 Task: Find connections with filter location Ji'an with filter topic #economicswith filter profile language German with filter current company NGO with filter school Babasaheb Bhimrao Ambedkar Bihar University with filter industry Wholesale Computer Equipment with filter service category Research with filter keywords title Medical Laboratory Tech
Action: Mouse moved to (593, 76)
Screenshot: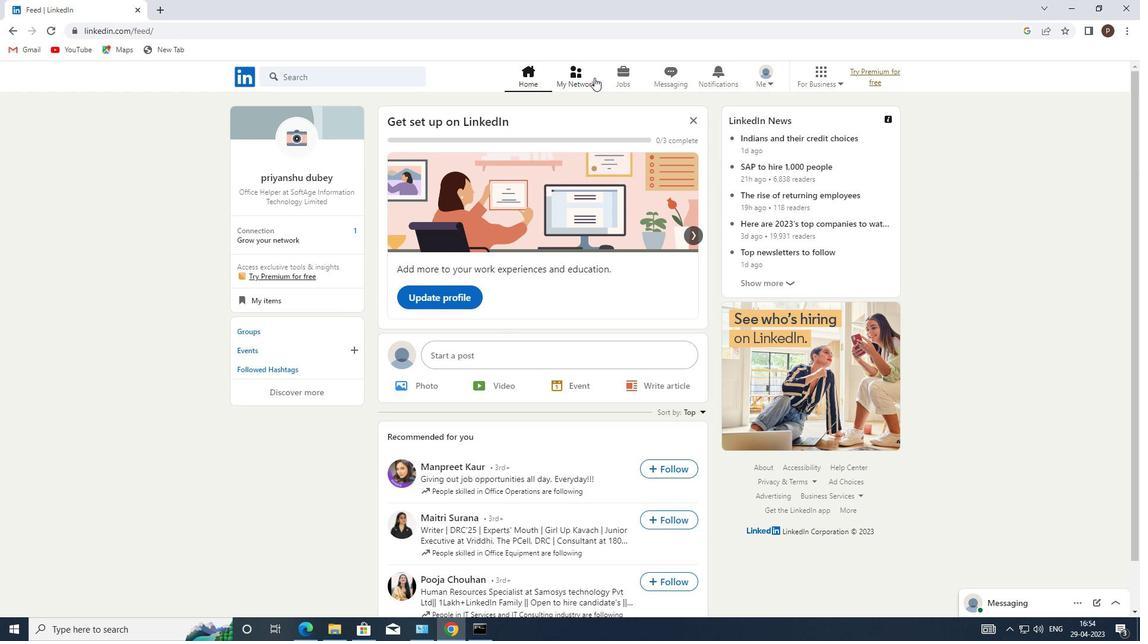 
Action: Mouse pressed left at (593, 76)
Screenshot: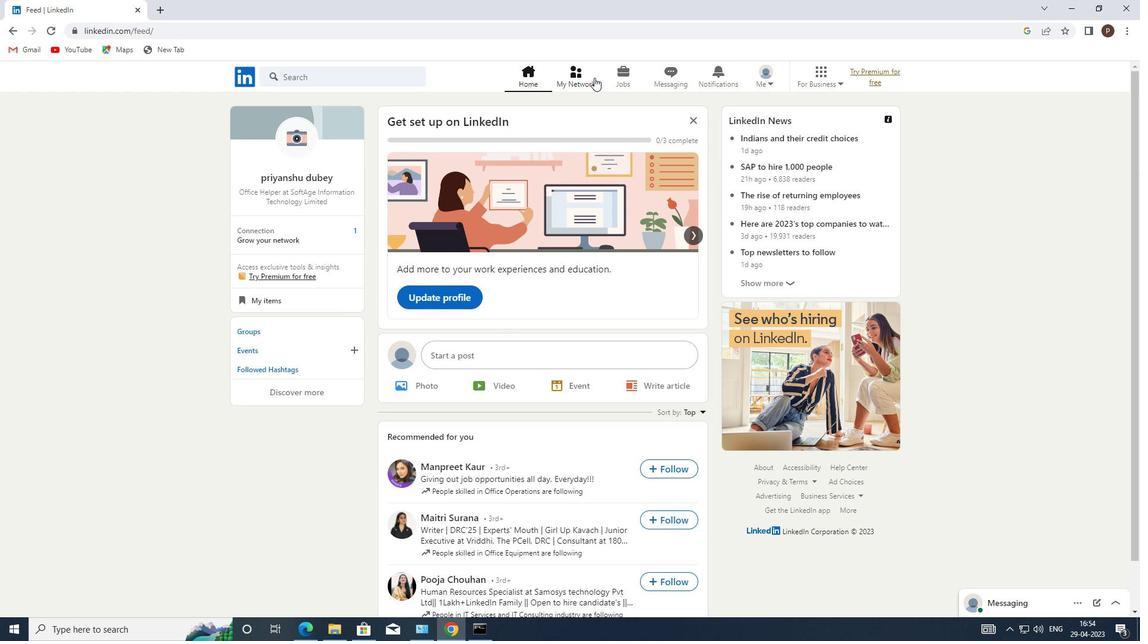 
Action: Mouse moved to (341, 131)
Screenshot: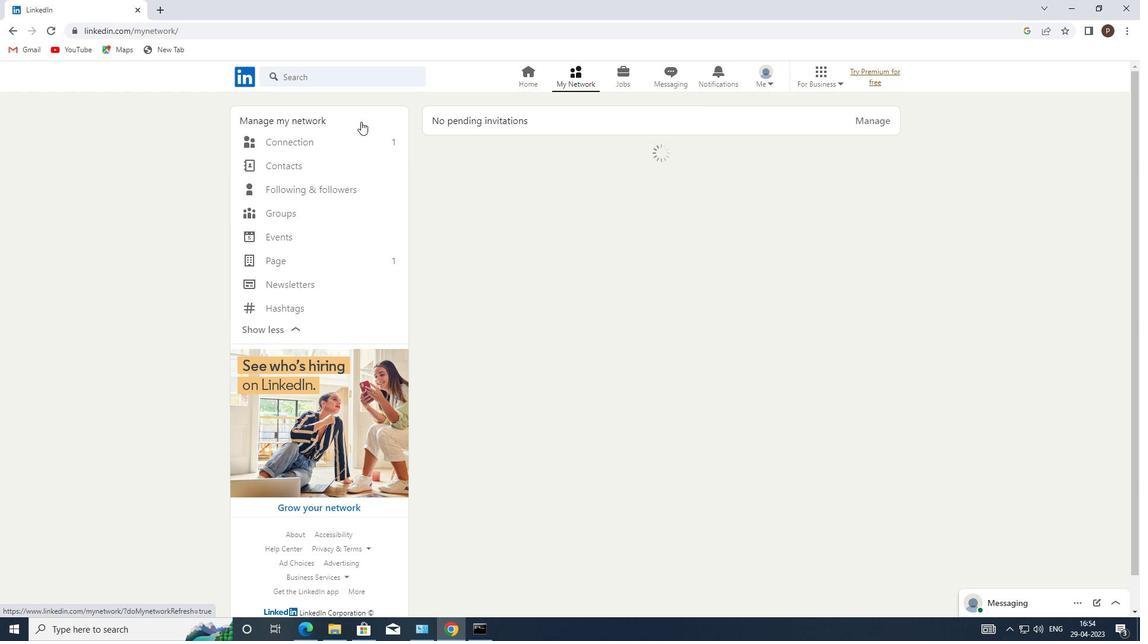 
Action: Mouse pressed left at (341, 131)
Screenshot: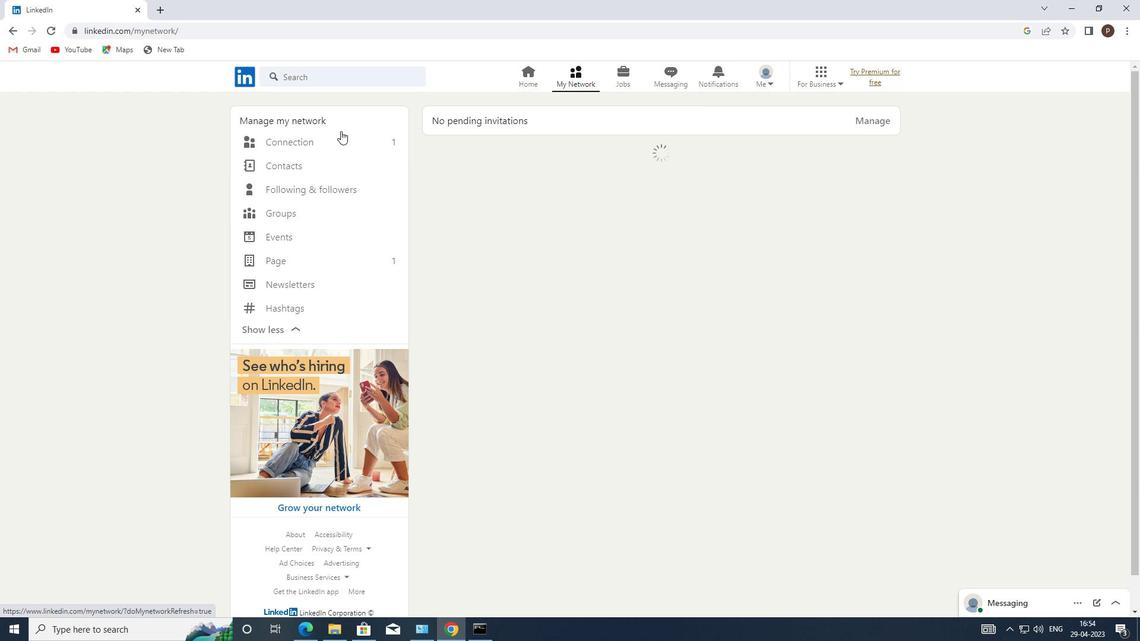 
Action: Mouse moved to (339, 137)
Screenshot: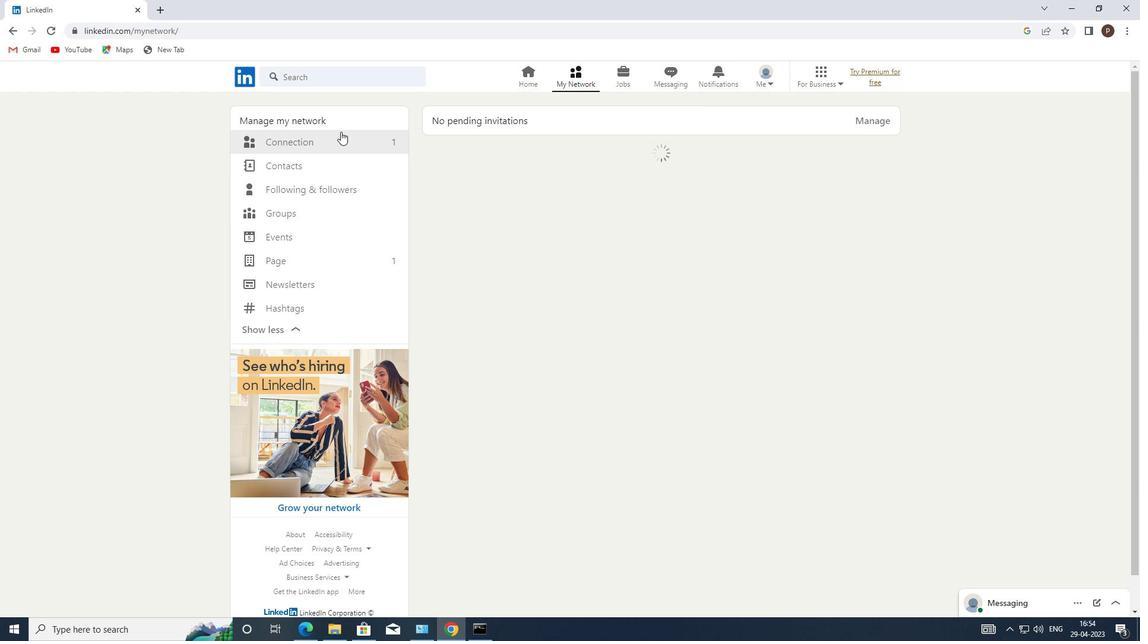 
Action: Mouse pressed left at (339, 137)
Screenshot: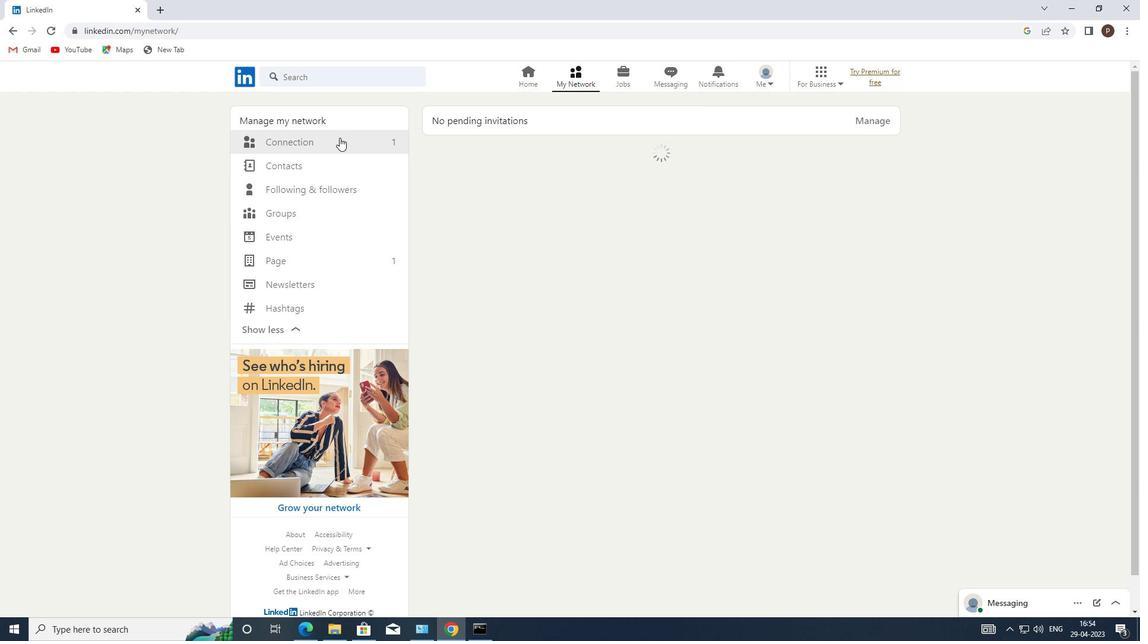 
Action: Mouse moved to (664, 144)
Screenshot: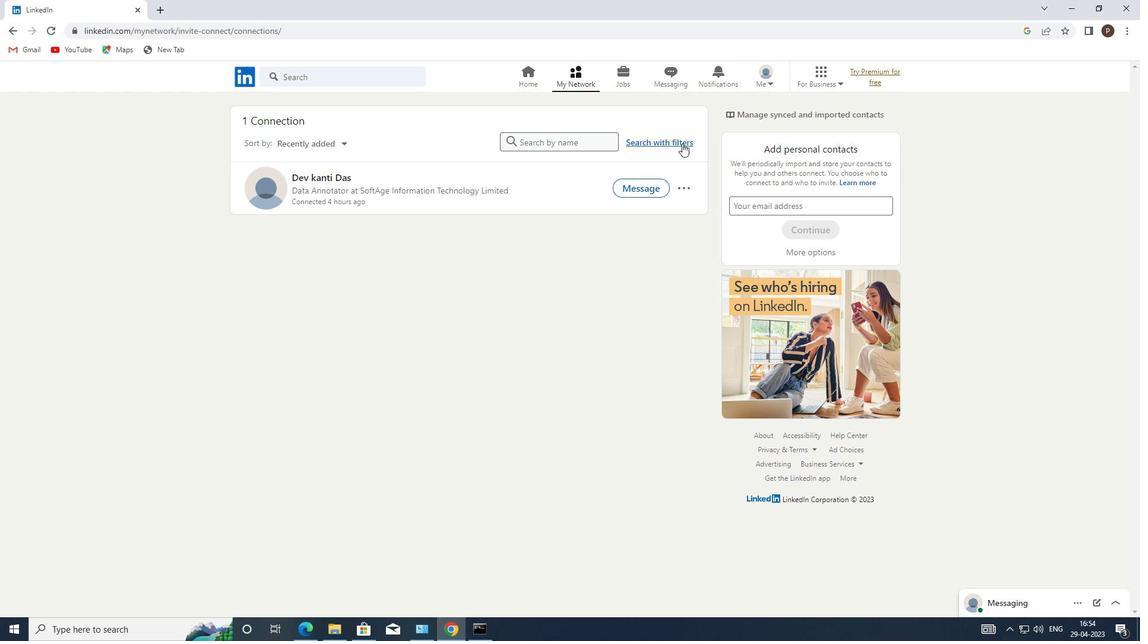 
Action: Mouse pressed left at (664, 144)
Screenshot: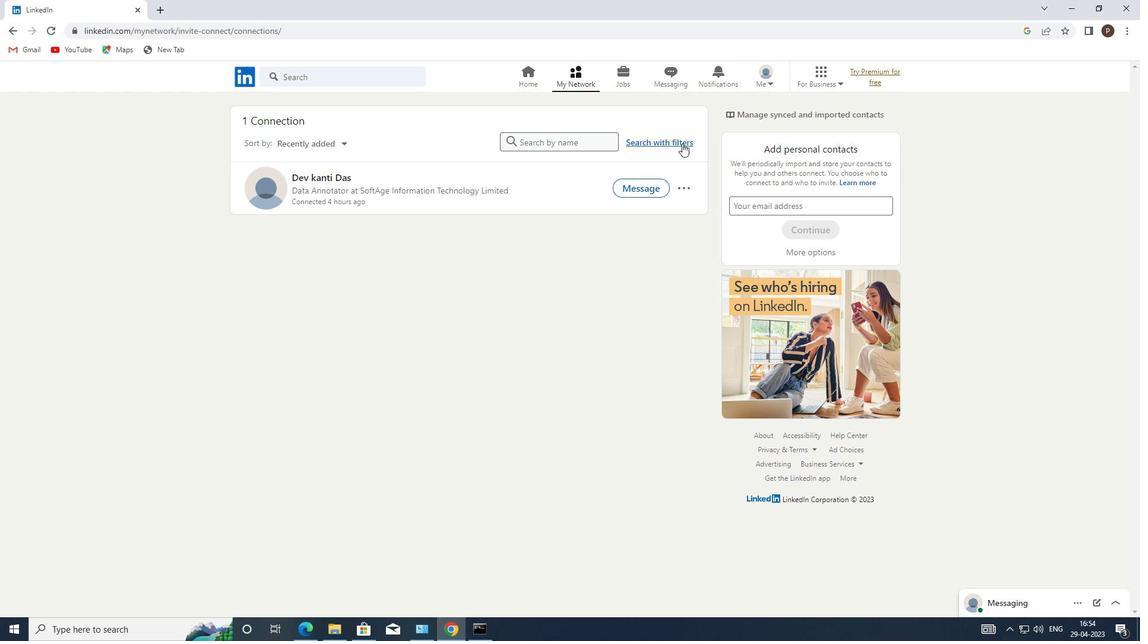 
Action: Mouse moved to (604, 101)
Screenshot: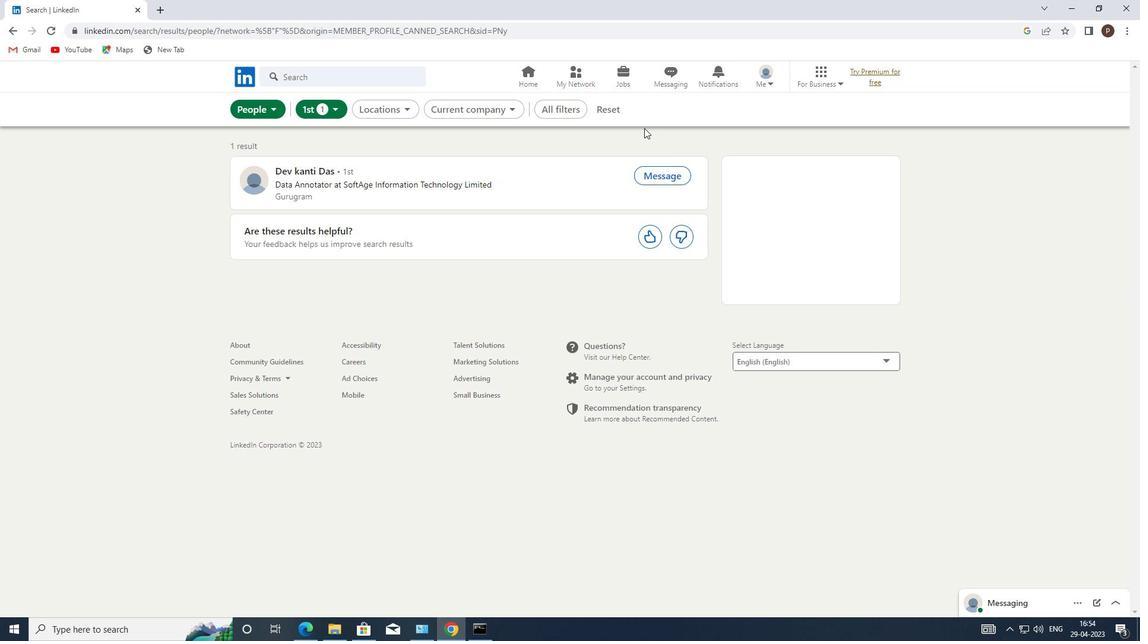
Action: Mouse pressed left at (604, 101)
Screenshot: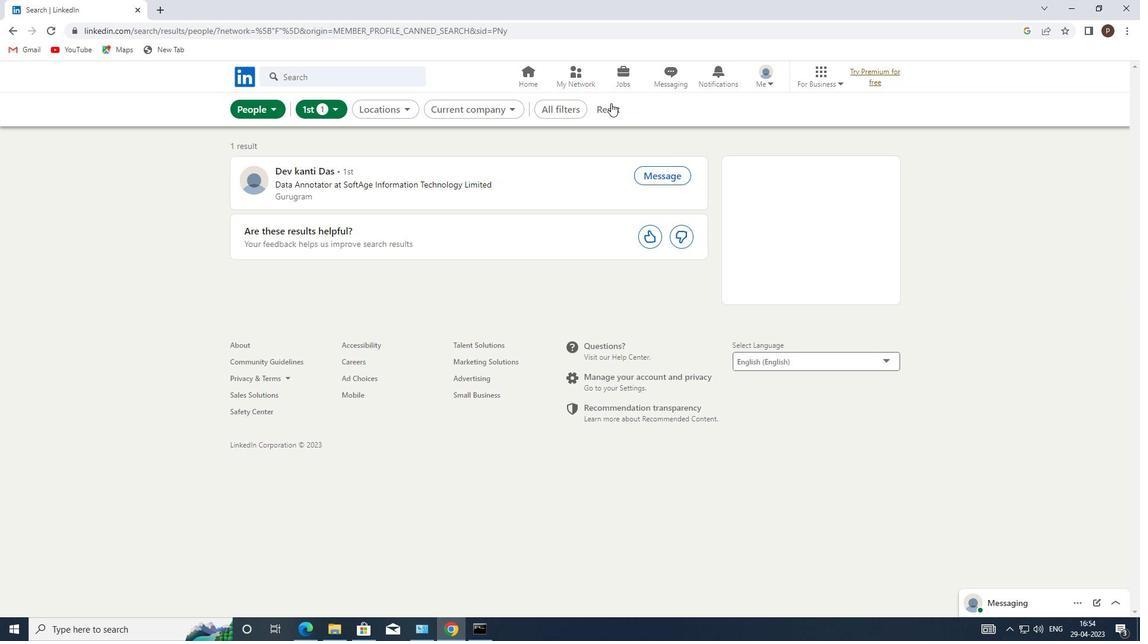 
Action: Mouse moved to (602, 109)
Screenshot: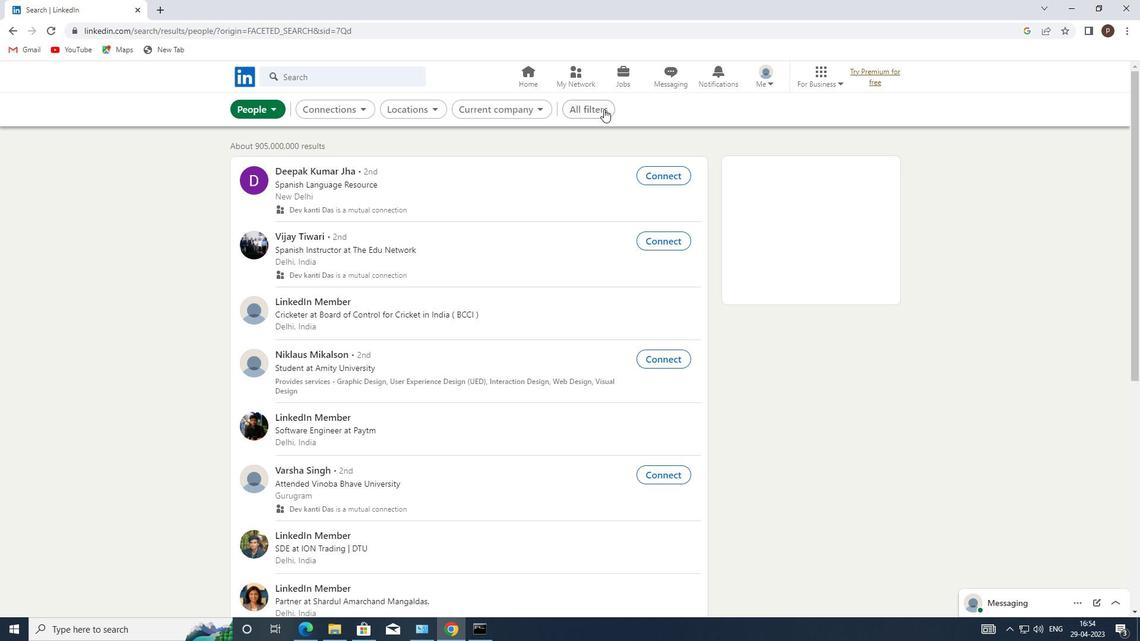 
Action: Mouse pressed left at (602, 109)
Screenshot: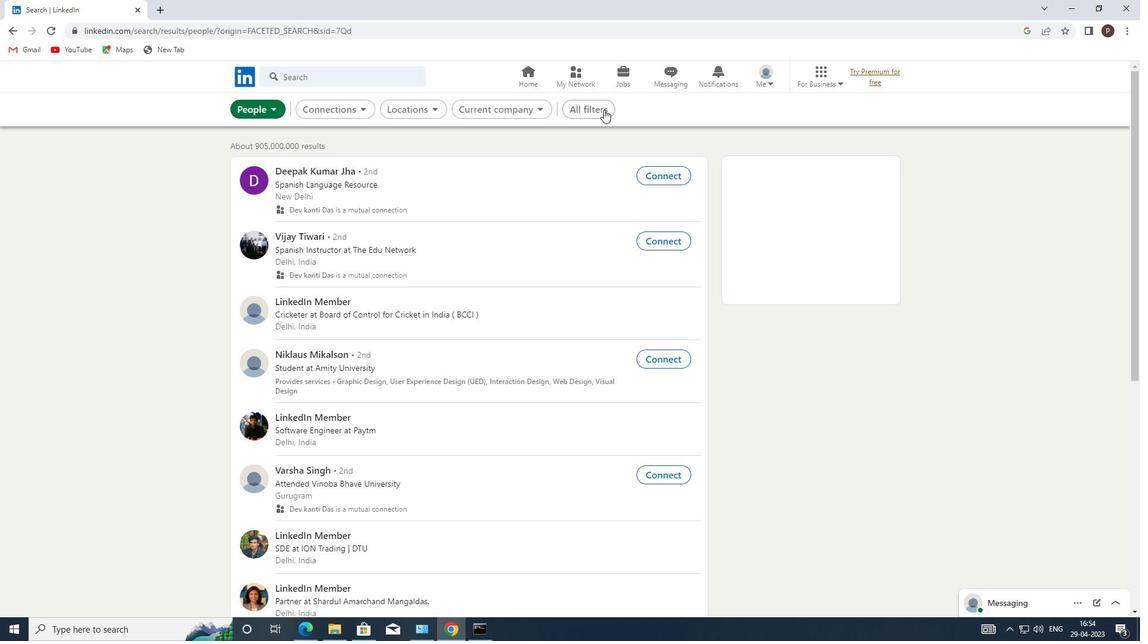 
Action: Mouse moved to (902, 331)
Screenshot: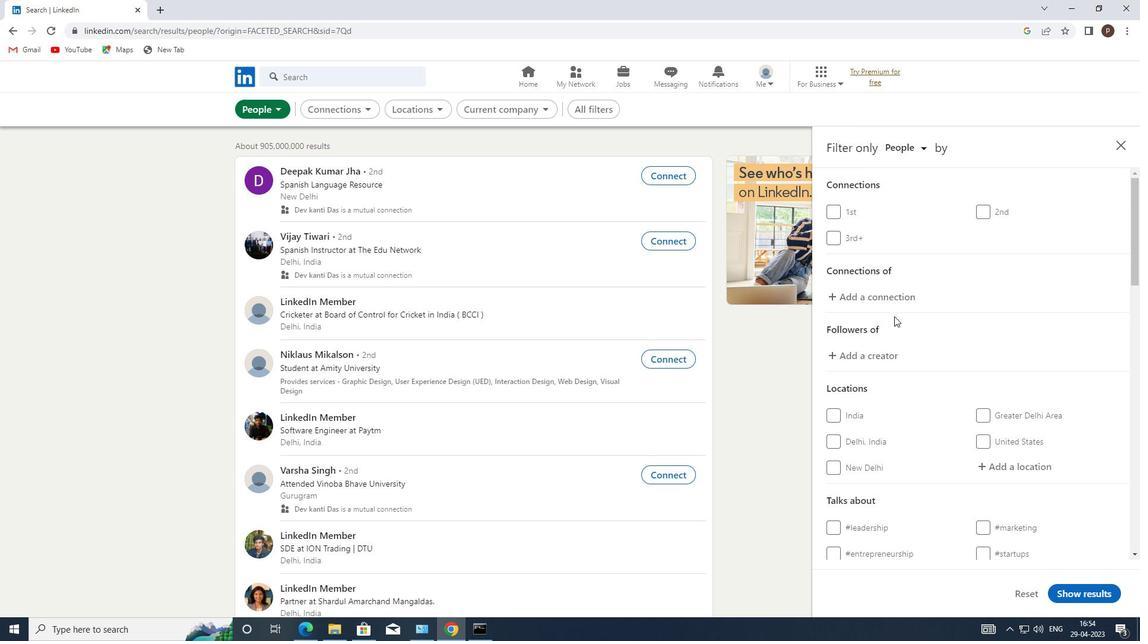 
Action: Mouse scrolled (902, 330) with delta (0, 0)
Screenshot: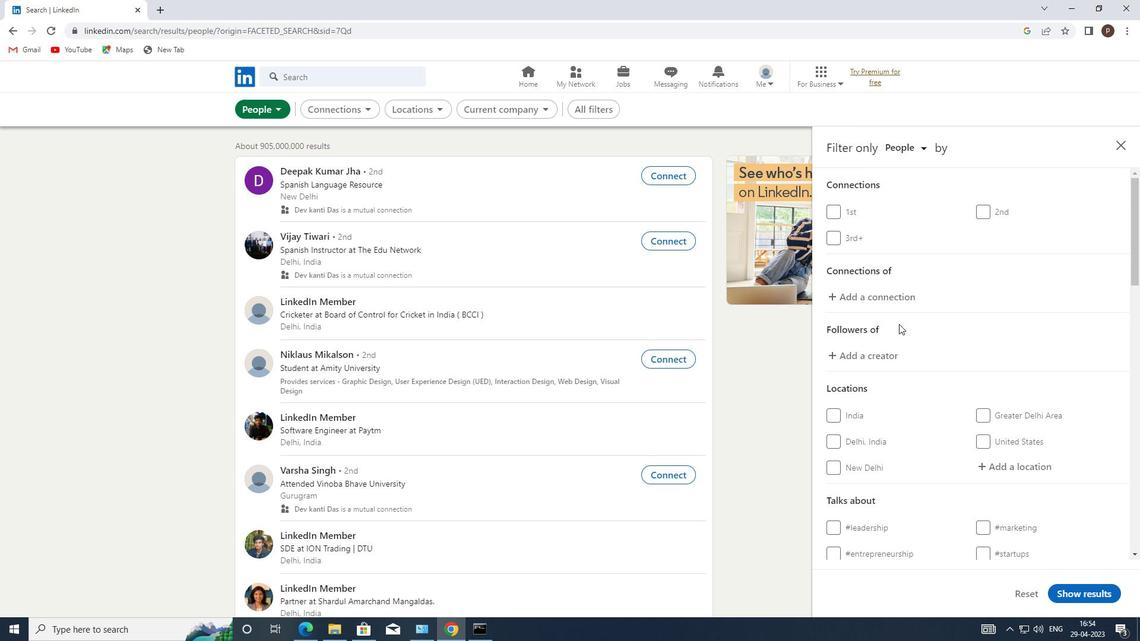 
Action: Mouse scrolled (902, 330) with delta (0, 0)
Screenshot: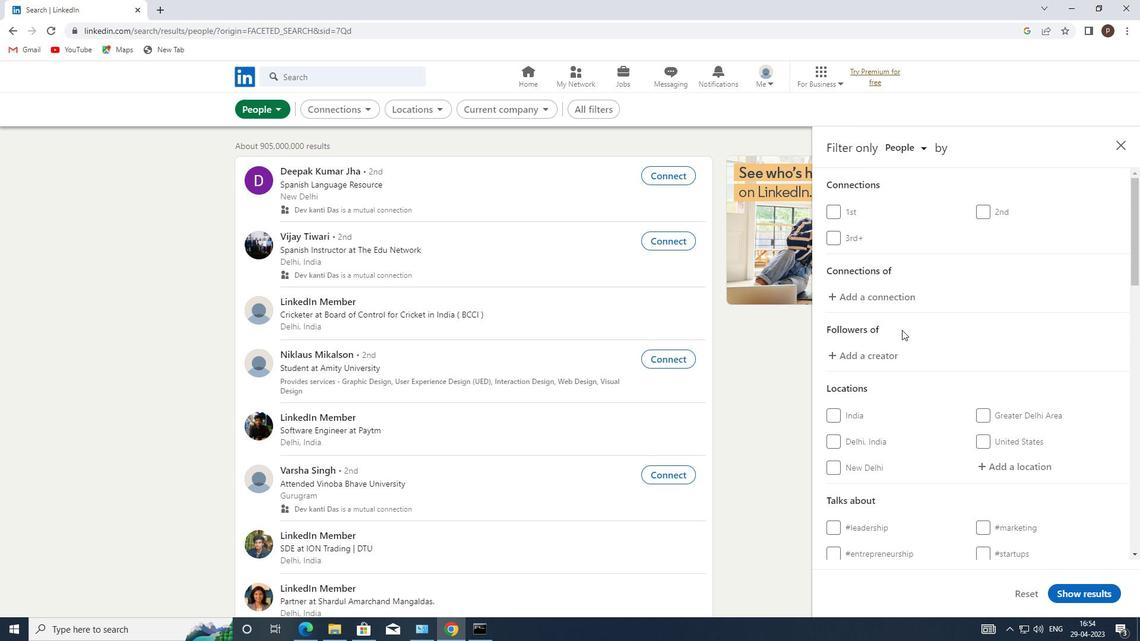 
Action: Mouse moved to (1000, 344)
Screenshot: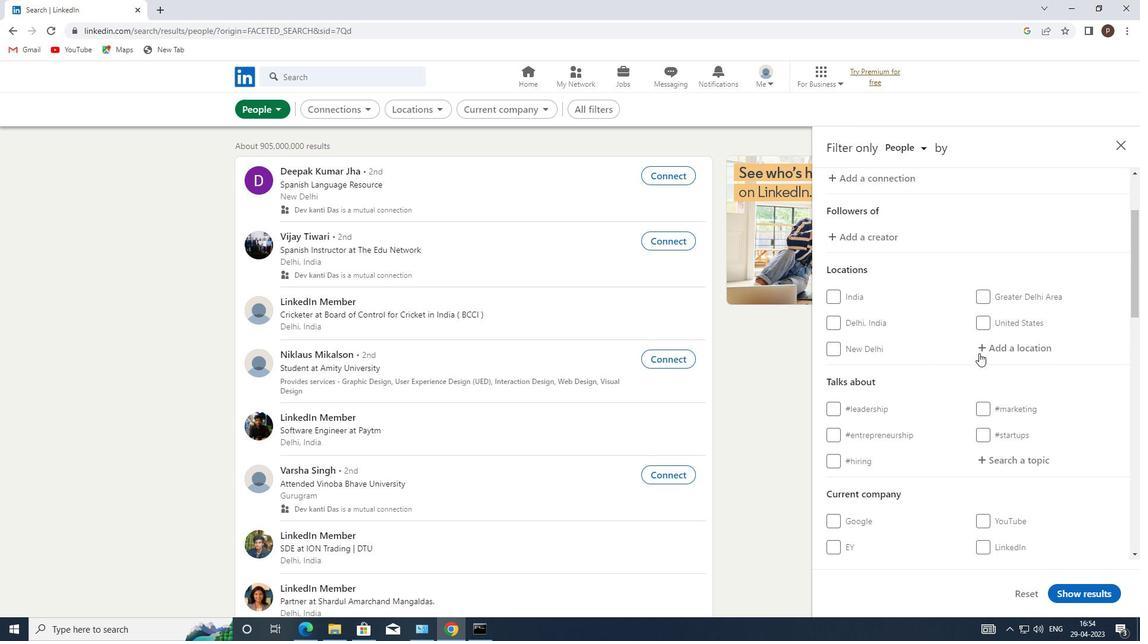 
Action: Mouse pressed left at (1000, 344)
Screenshot: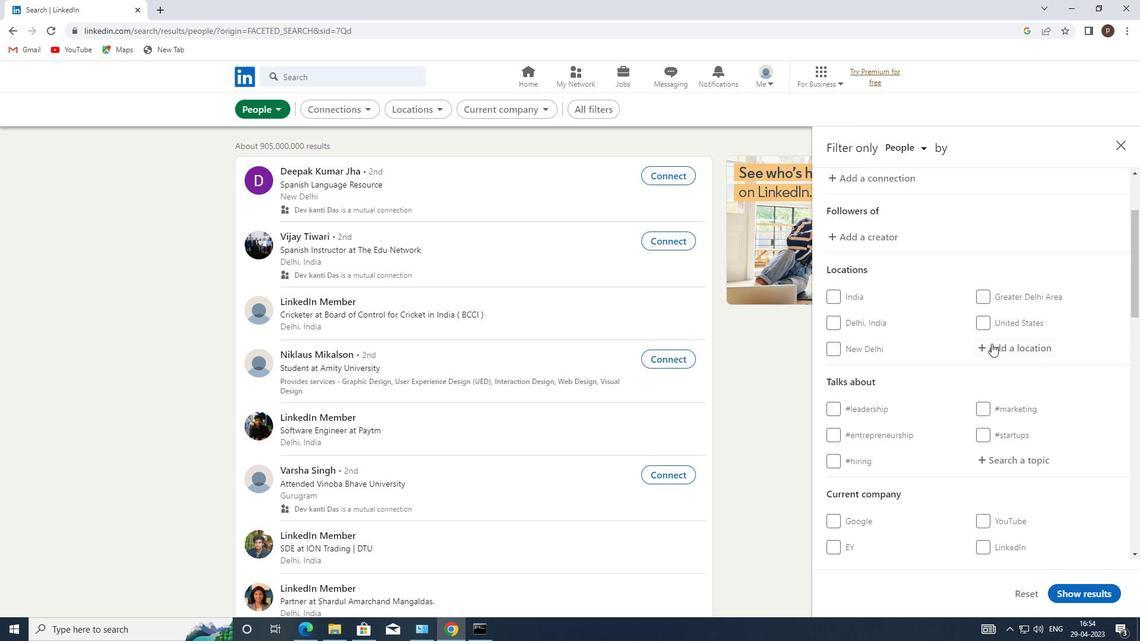 
Action: Mouse moved to (1000, 344)
Screenshot: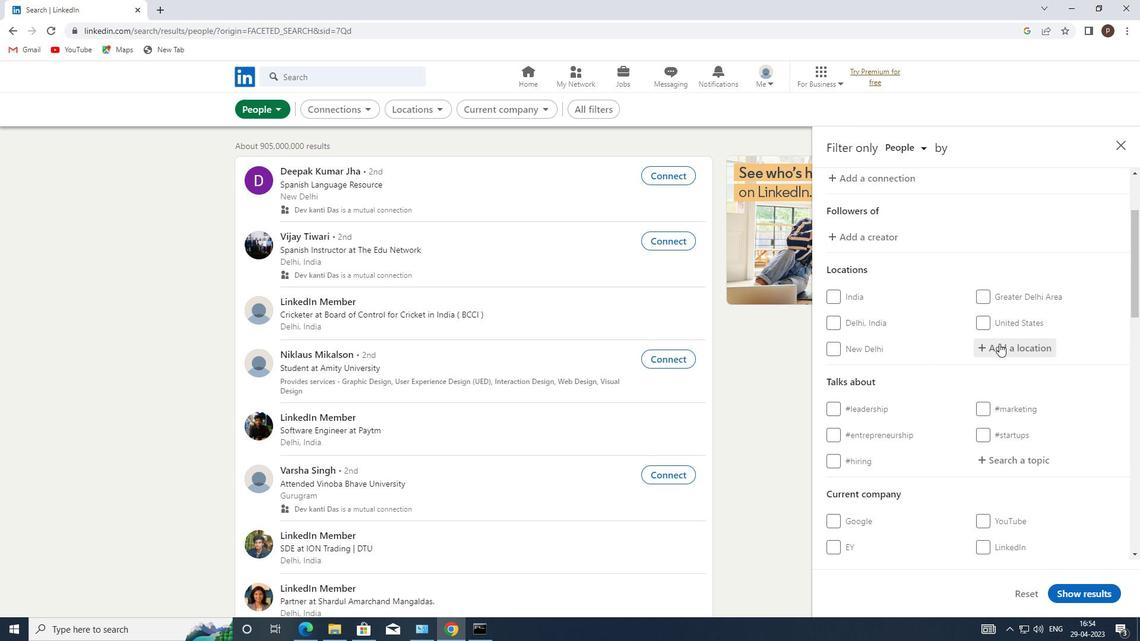 
Action: Key pressed j<Key.caps_lock>i'an<Key.space>
Screenshot: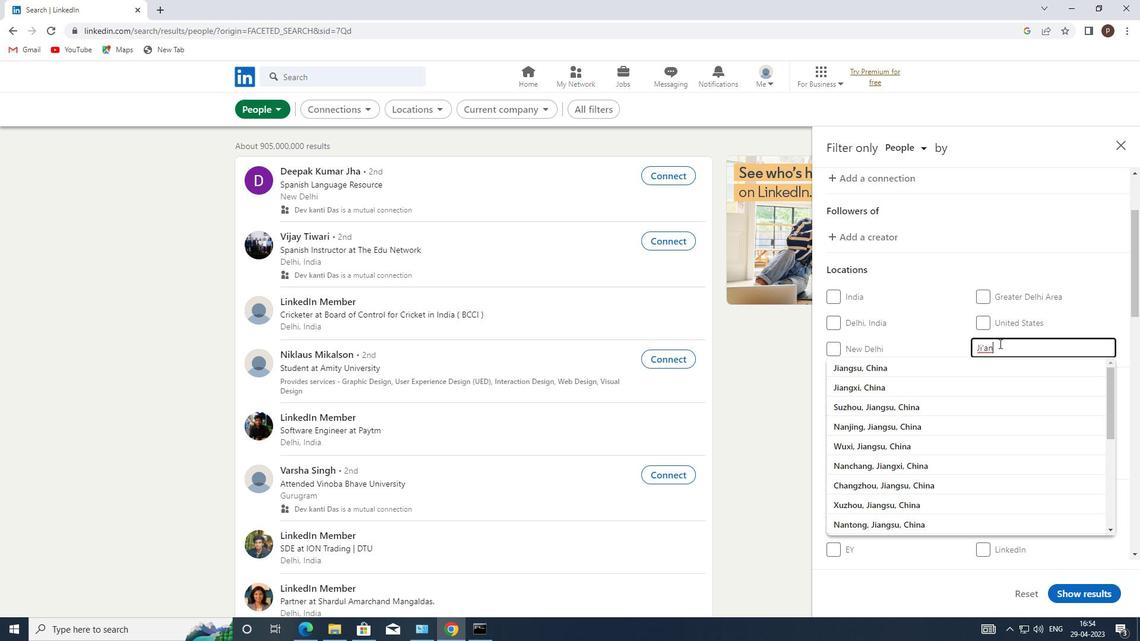 
Action: Mouse moved to (990, 468)
Screenshot: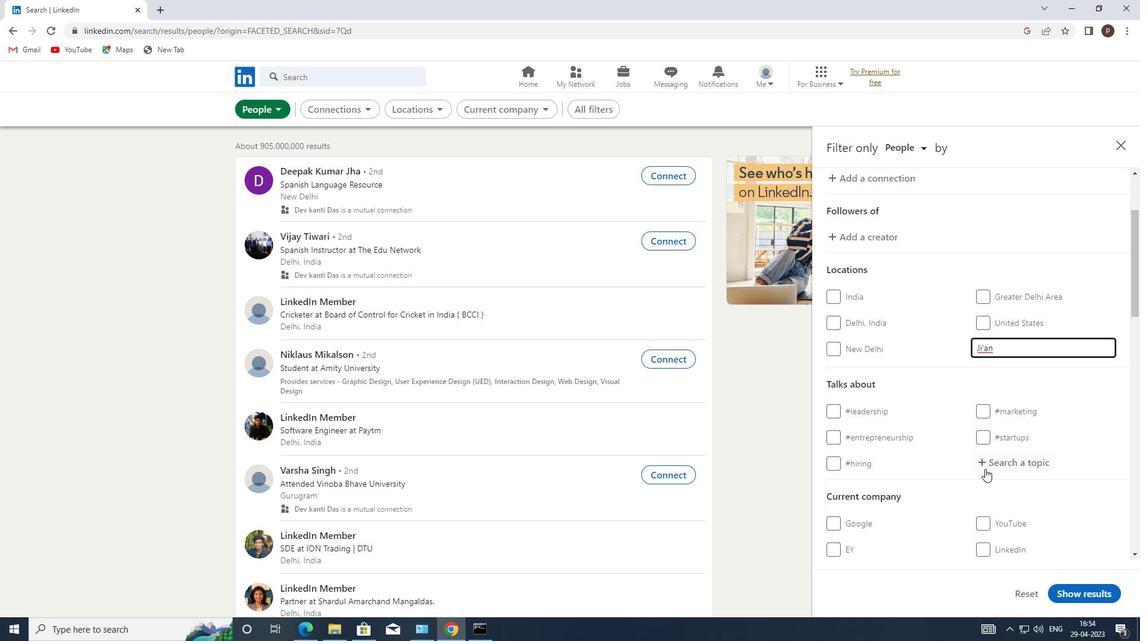 
Action: Mouse pressed left at (990, 468)
Screenshot: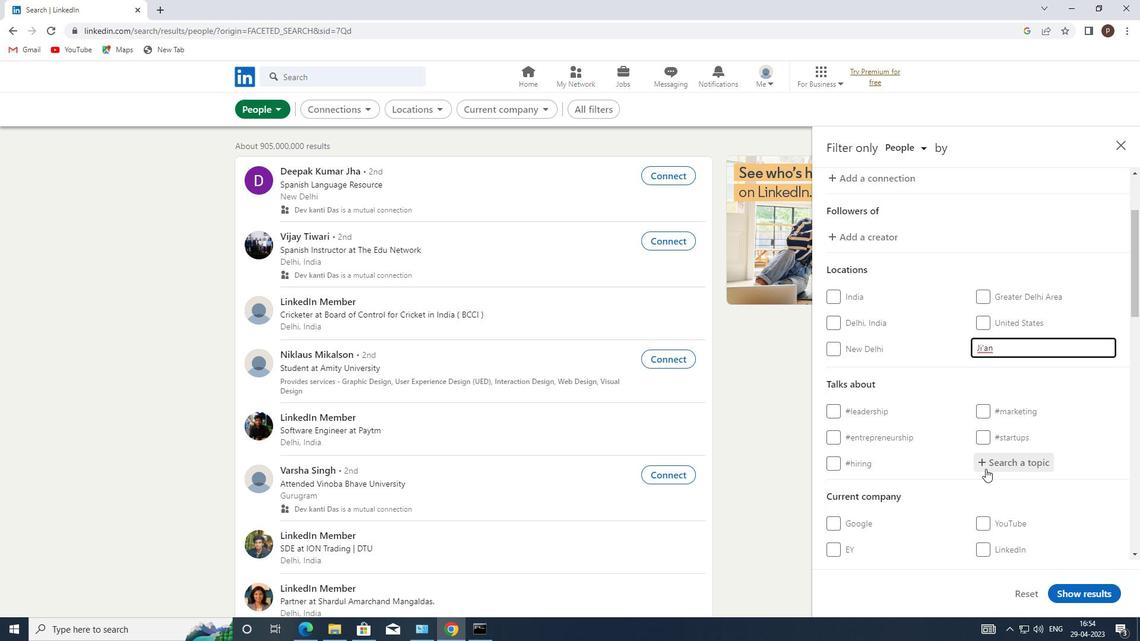 
Action: Mouse moved to (990, 467)
Screenshot: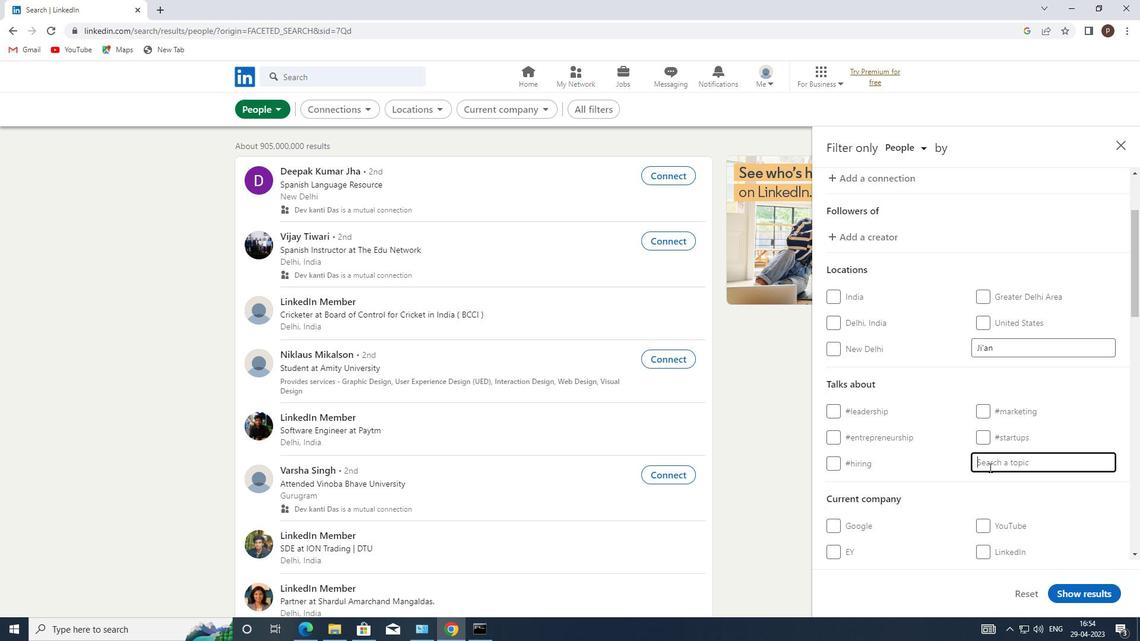 
Action: Key pressed <Key.shift>#ECONOMICS
Screenshot: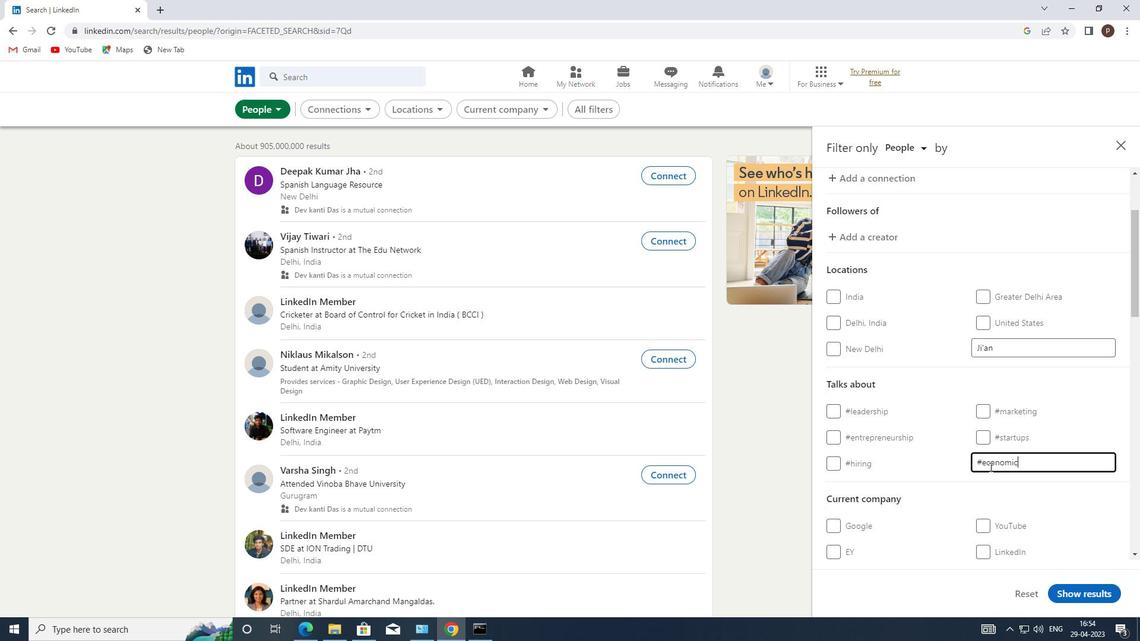 
Action: Mouse moved to (915, 451)
Screenshot: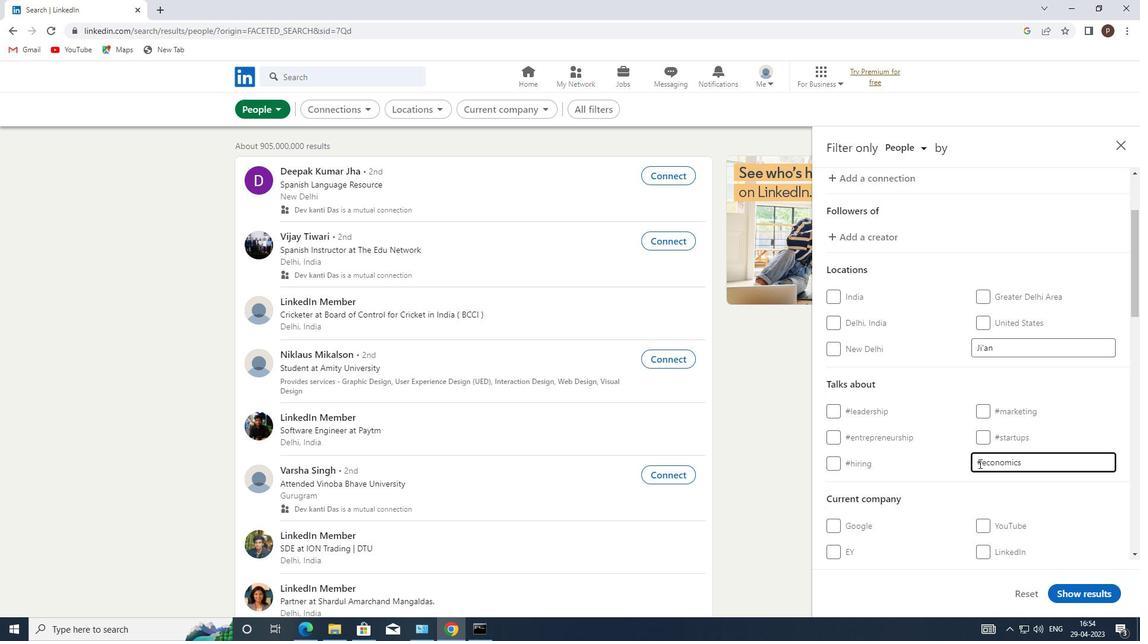 
Action: Mouse scrolled (915, 451) with delta (0, 0)
Screenshot: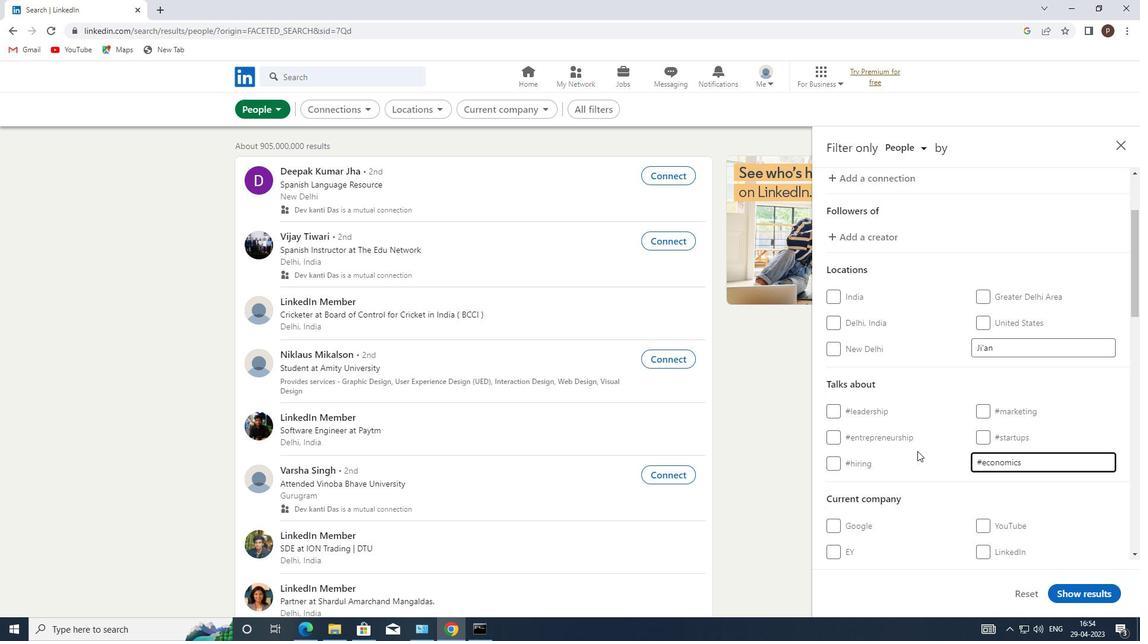 
Action: Mouse scrolled (915, 451) with delta (0, 0)
Screenshot: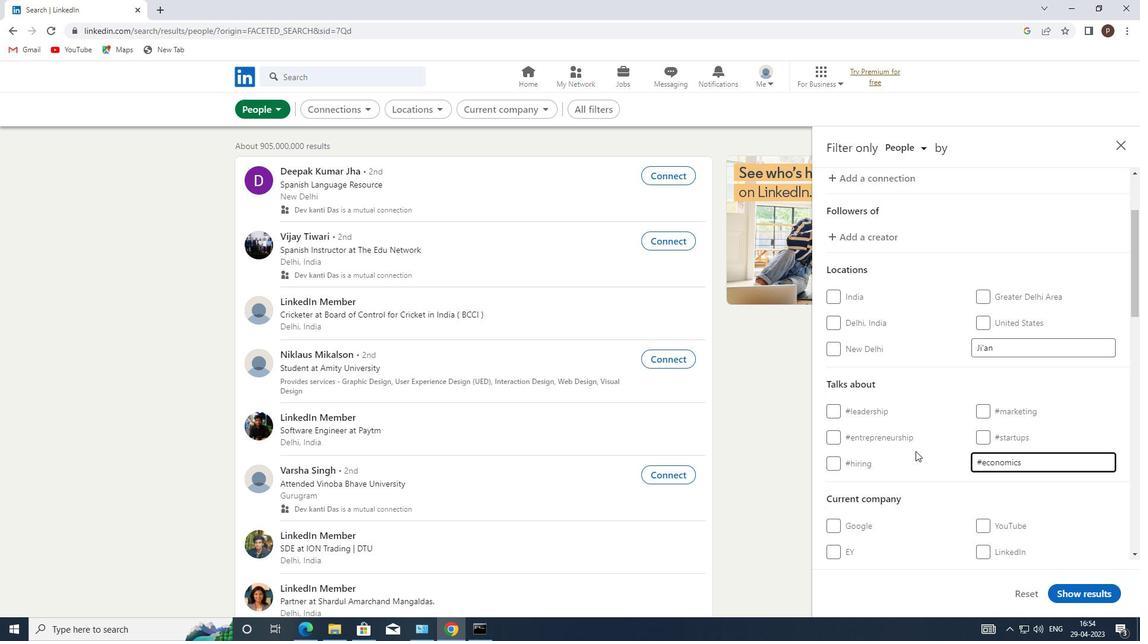 
Action: Mouse scrolled (915, 451) with delta (0, 0)
Screenshot: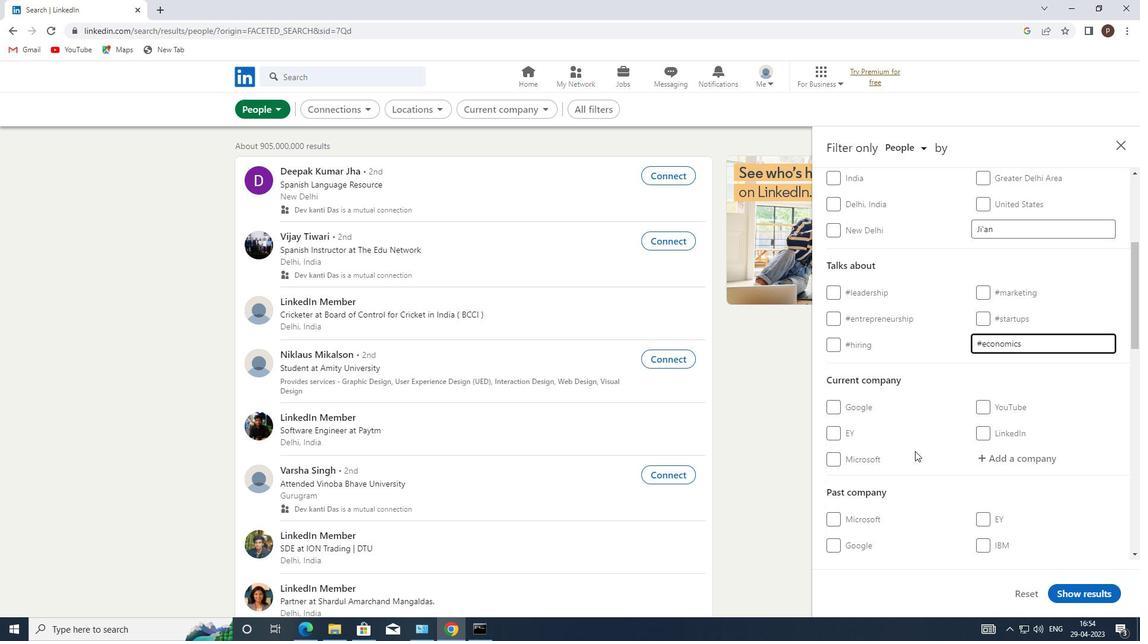 
Action: Mouse moved to (915, 451)
Screenshot: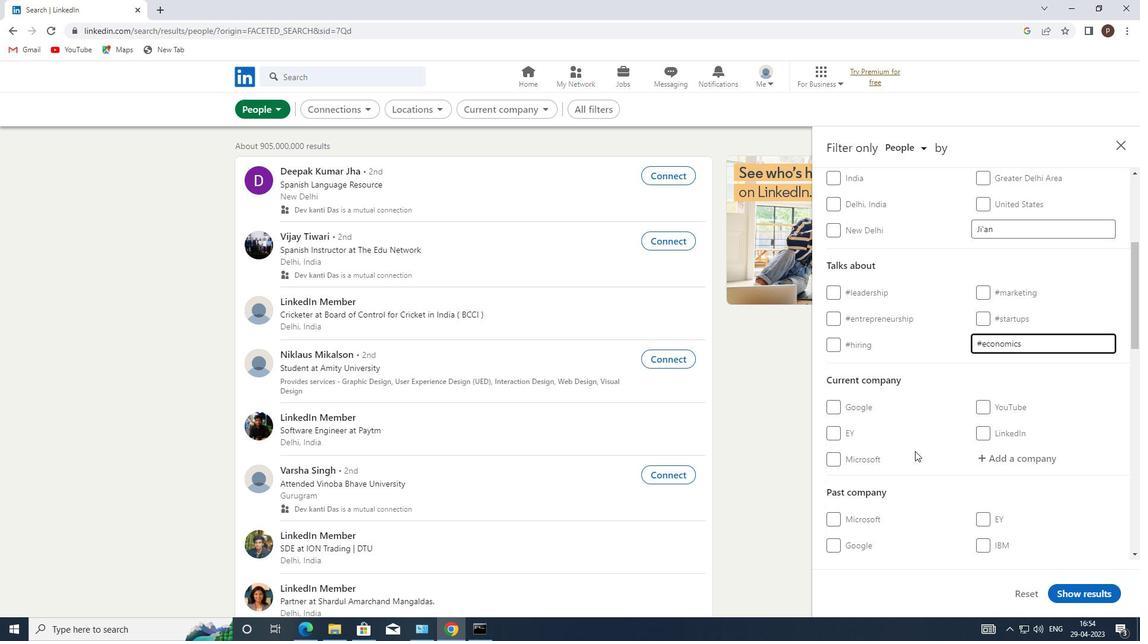 
Action: Mouse scrolled (915, 451) with delta (0, 0)
Screenshot: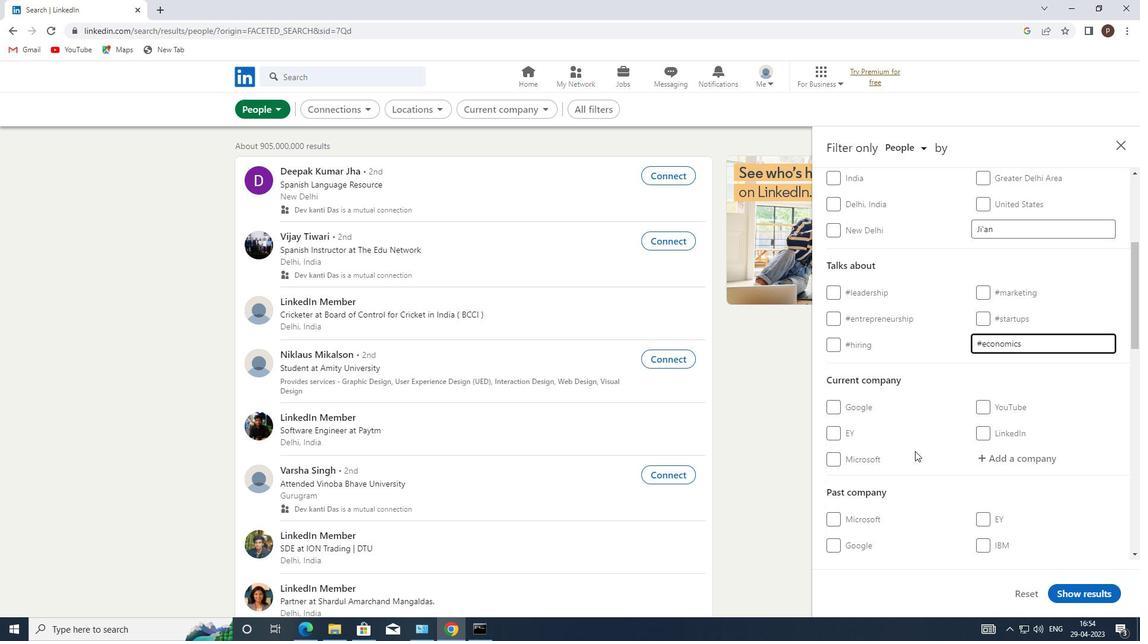 
Action: Mouse moved to (914, 451)
Screenshot: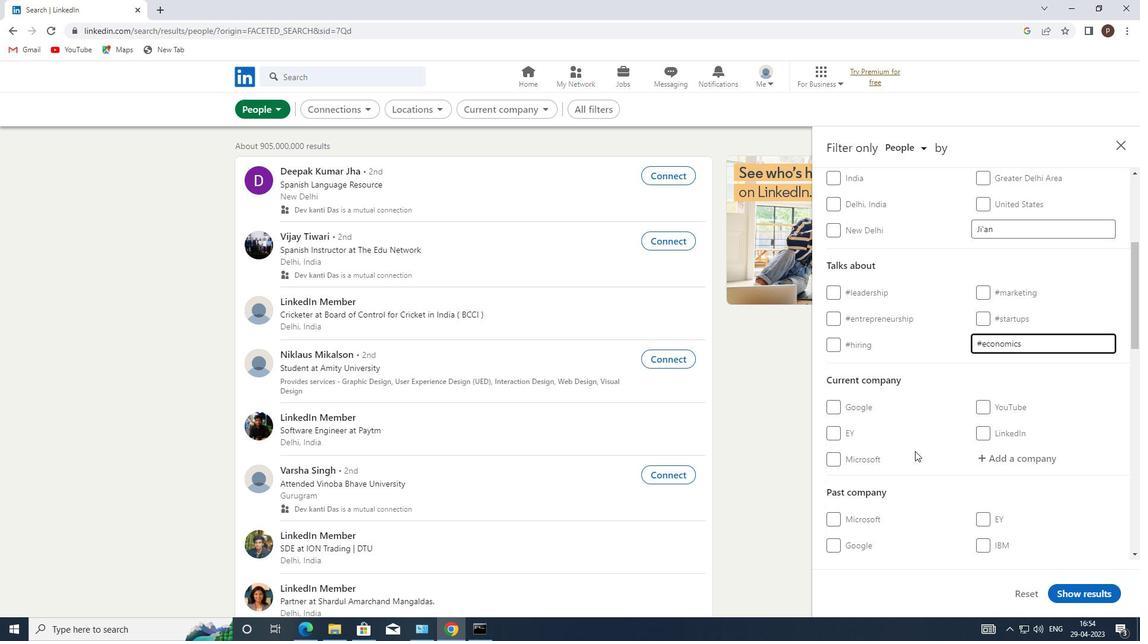 
Action: Mouse scrolled (914, 451) with delta (0, 0)
Screenshot: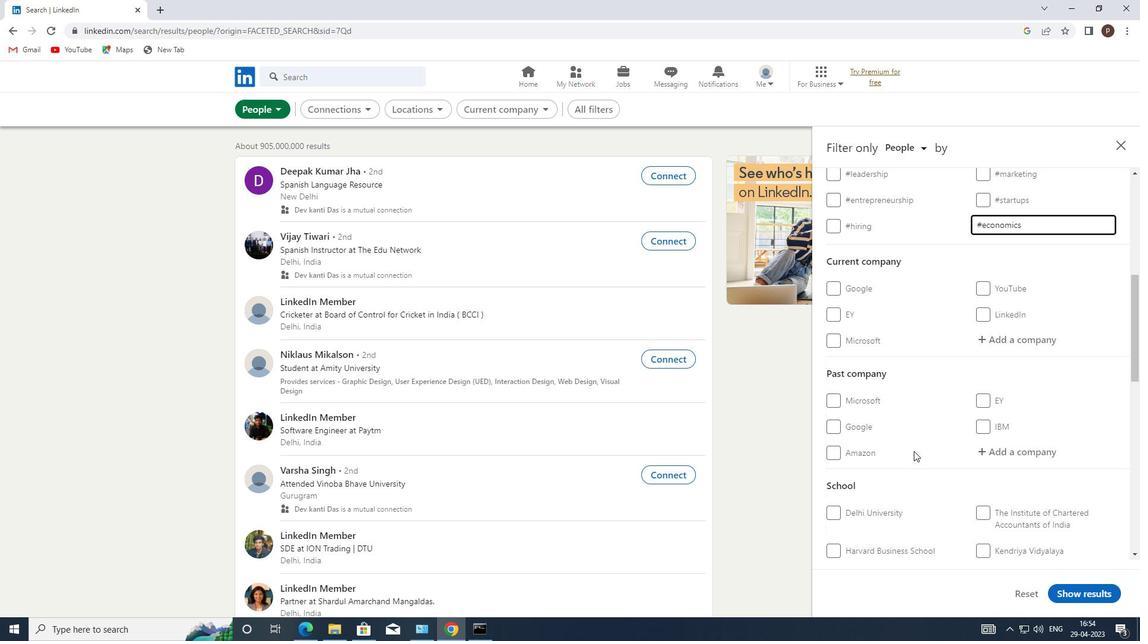
Action: Mouse scrolled (914, 451) with delta (0, 0)
Screenshot: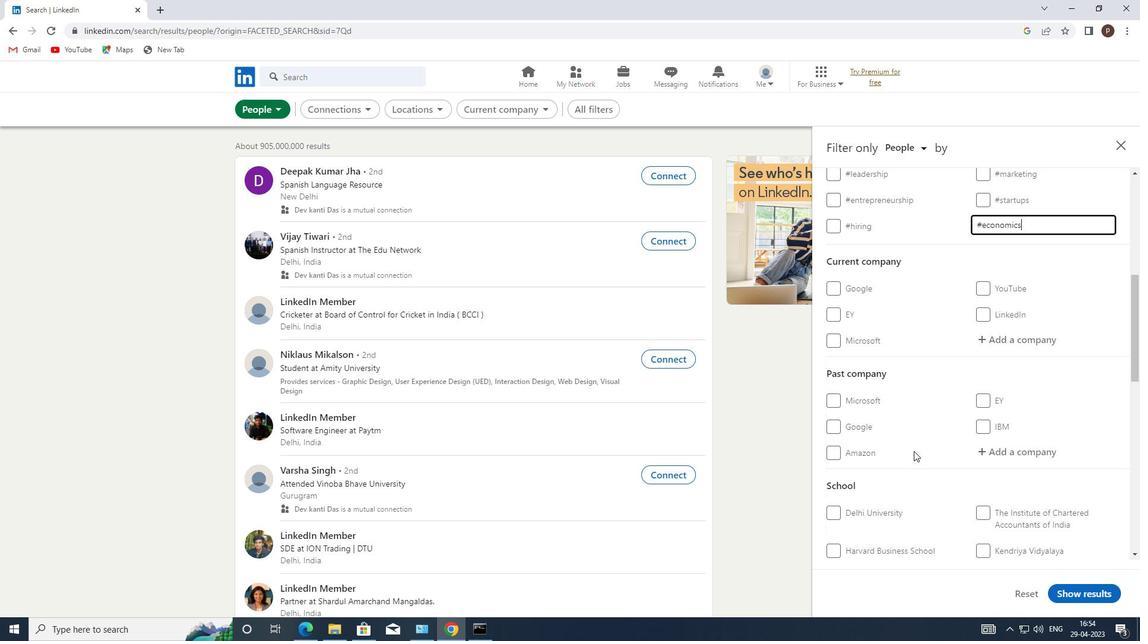 
Action: Mouse moved to (914, 451)
Screenshot: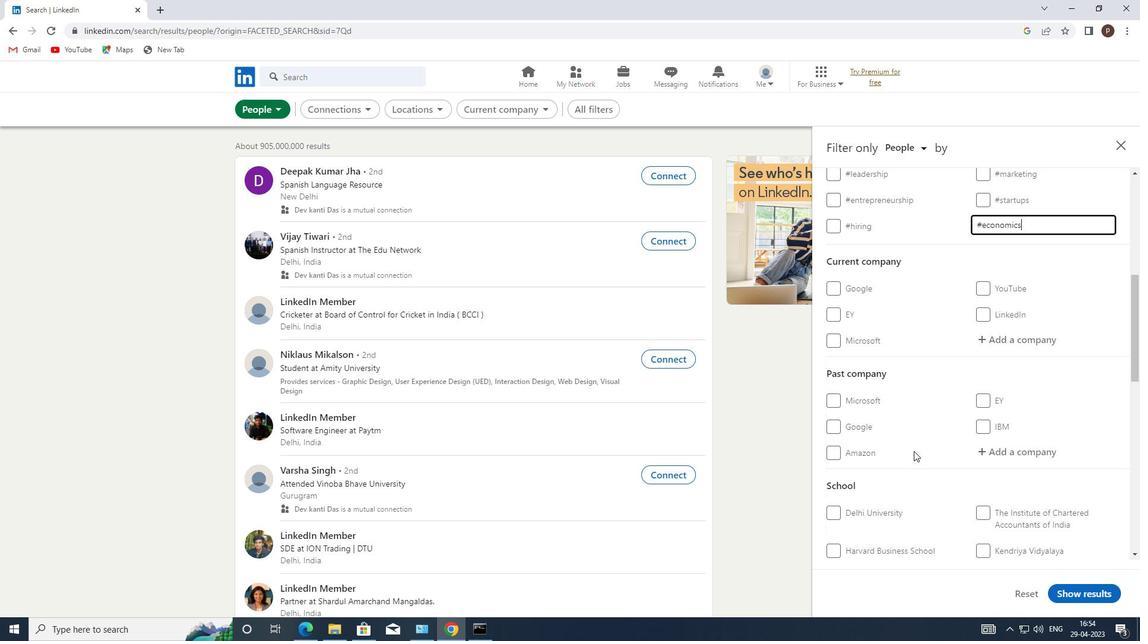 
Action: Mouse scrolled (914, 451) with delta (0, 0)
Screenshot: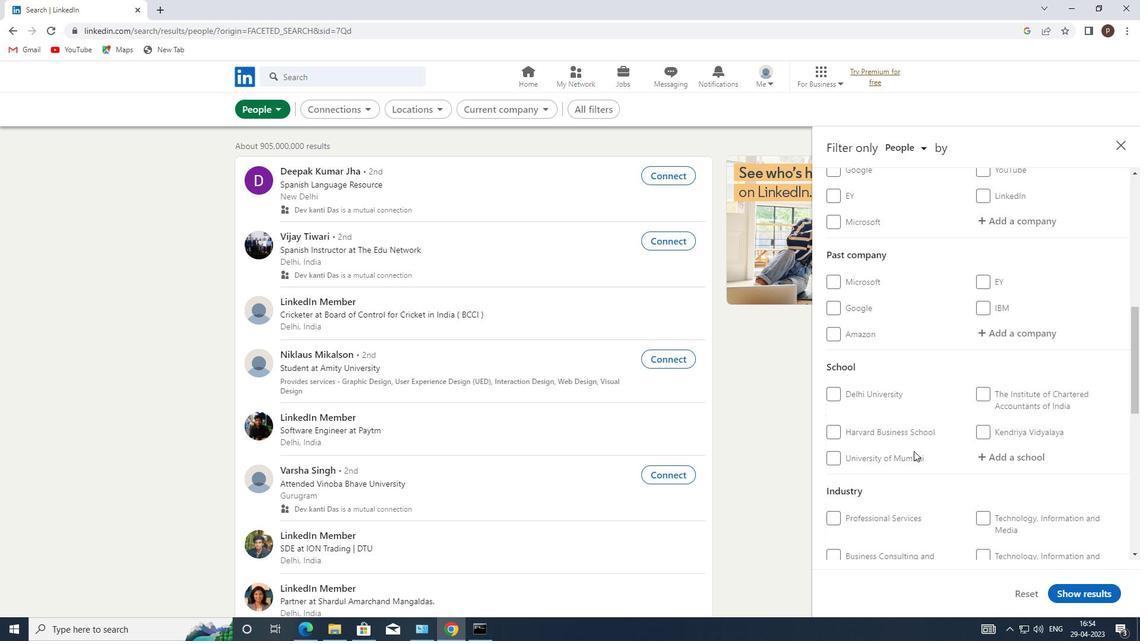 
Action: Mouse scrolled (914, 451) with delta (0, 0)
Screenshot: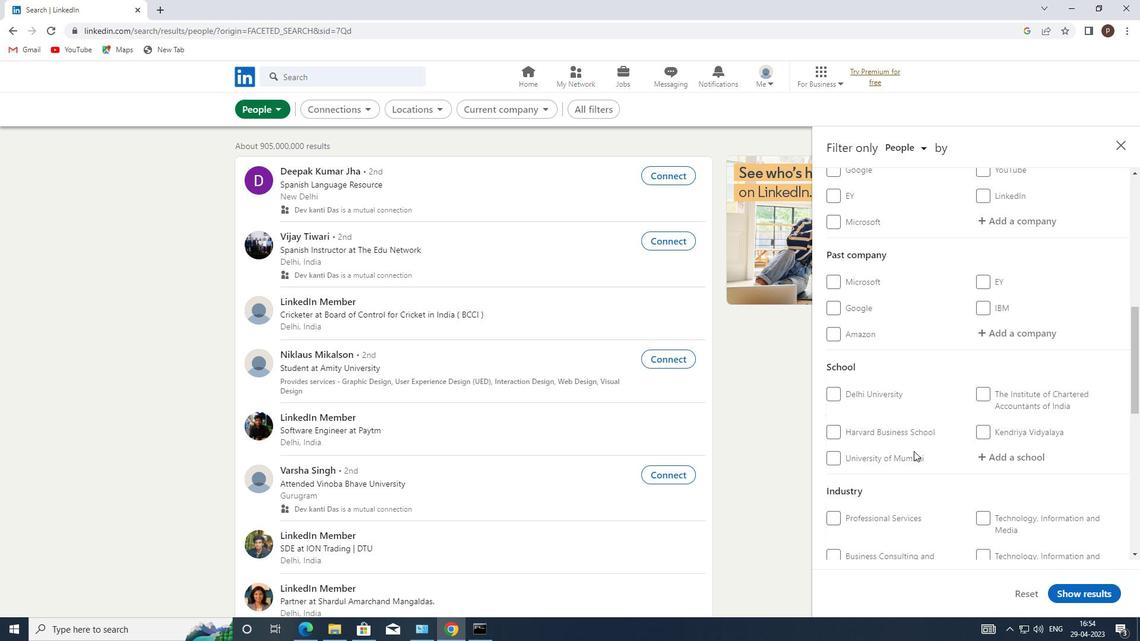 
Action: Mouse moved to (925, 448)
Screenshot: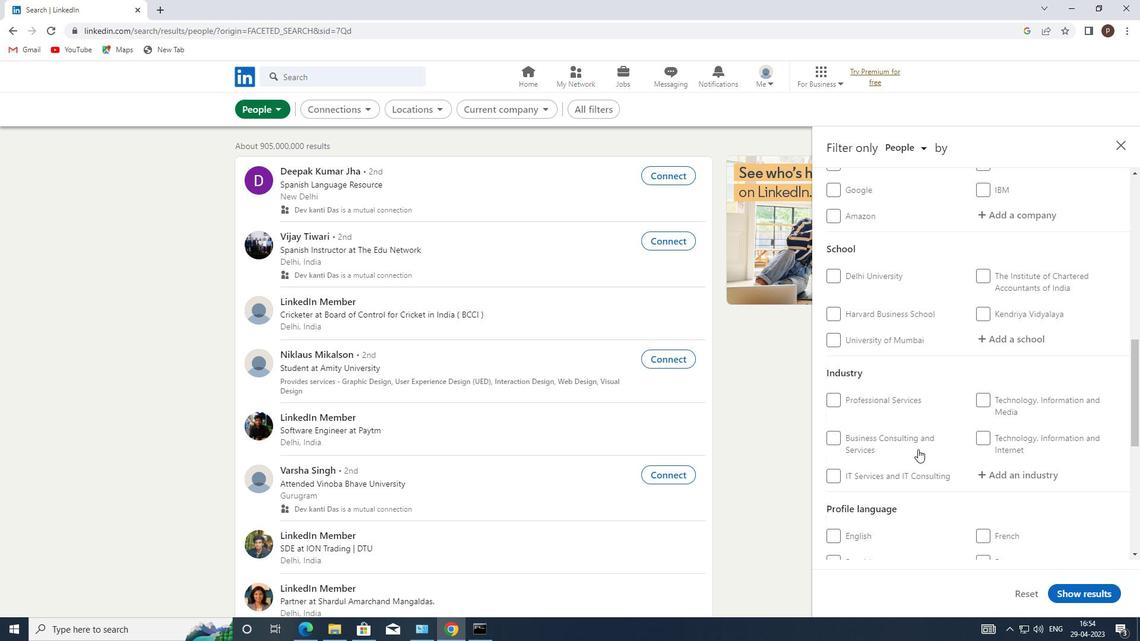 
Action: Mouse scrolled (925, 447) with delta (0, 0)
Screenshot: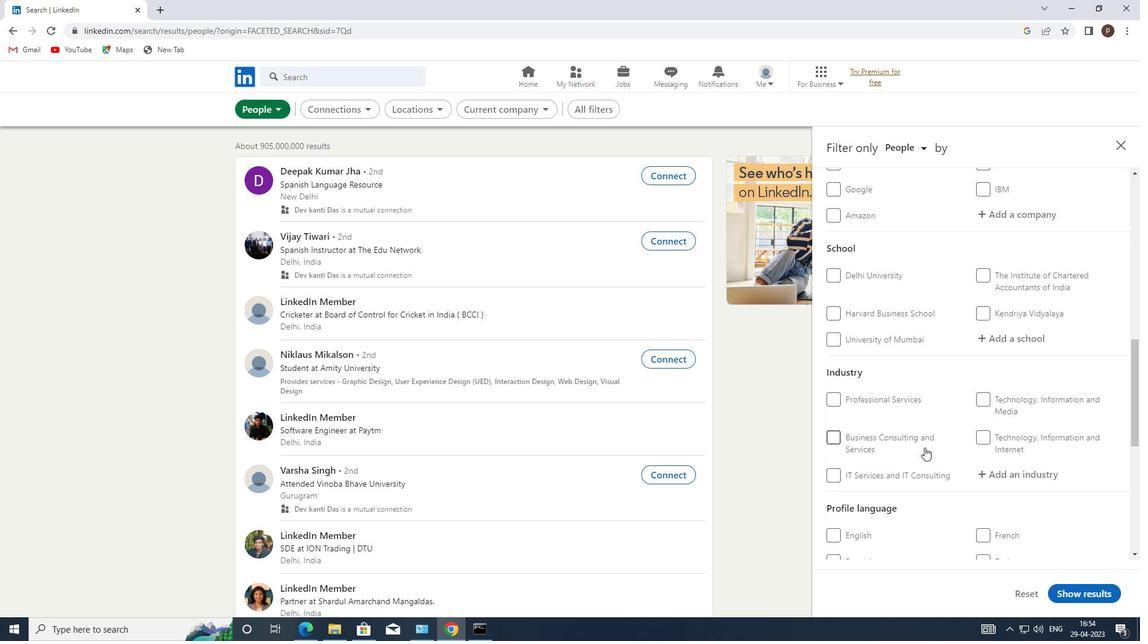
Action: Mouse moved to (836, 524)
Screenshot: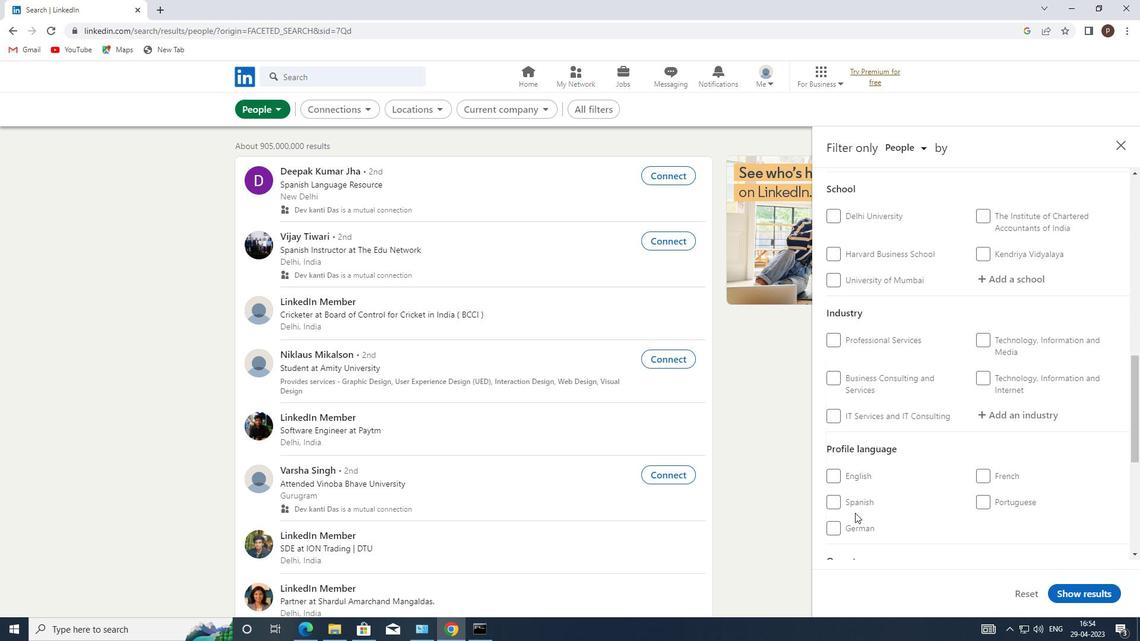 
Action: Mouse pressed left at (836, 524)
Screenshot: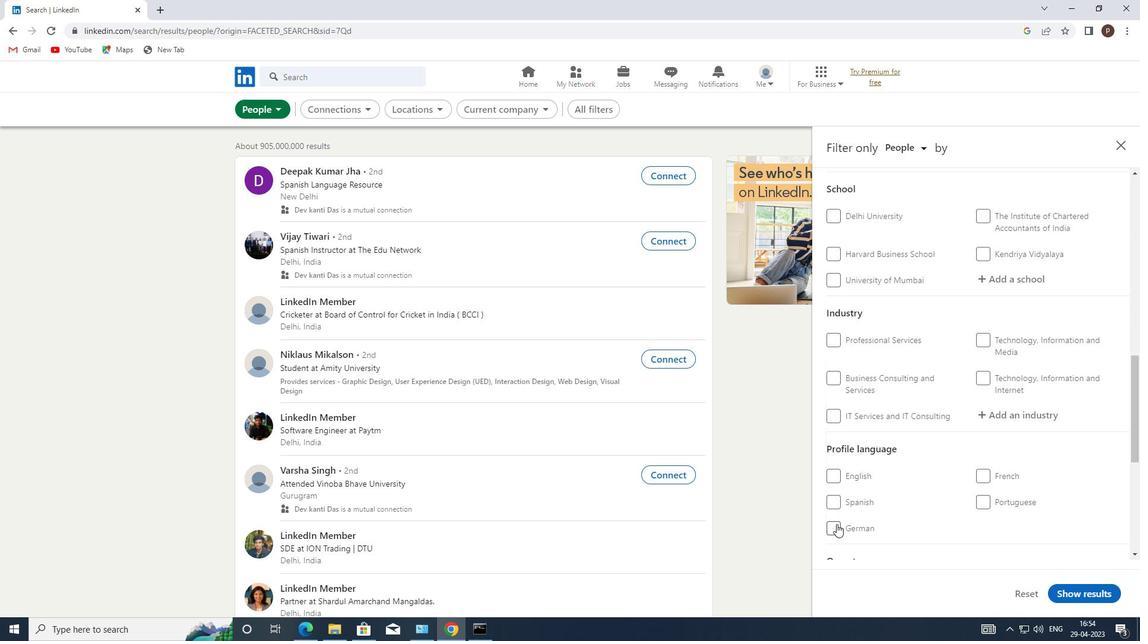 
Action: Mouse moved to (924, 451)
Screenshot: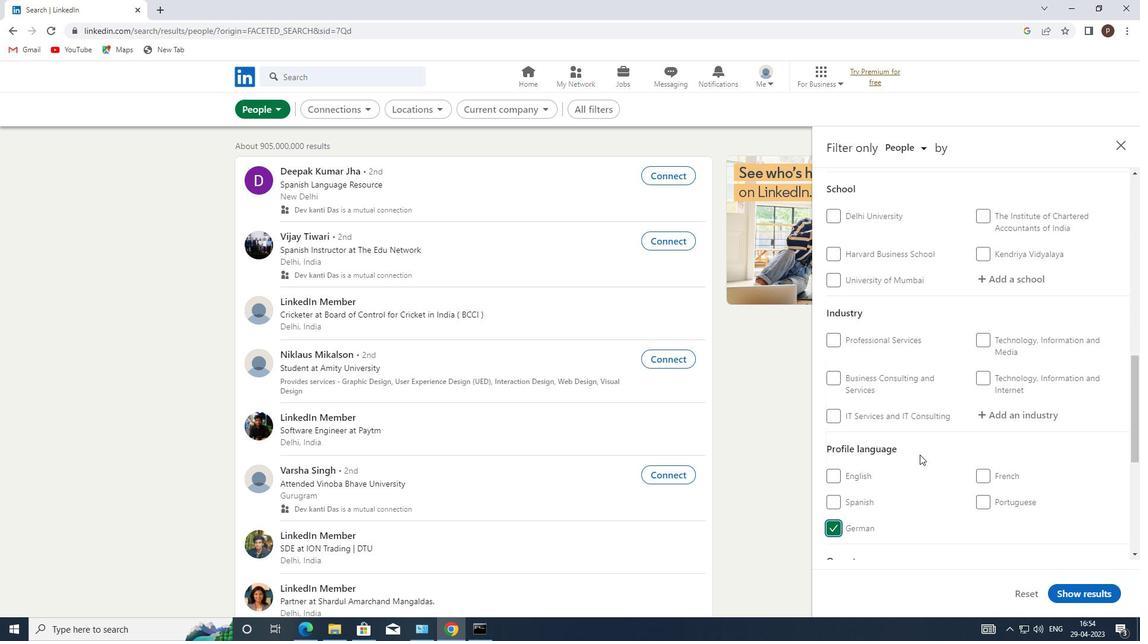 
Action: Mouse scrolled (924, 452) with delta (0, 0)
Screenshot: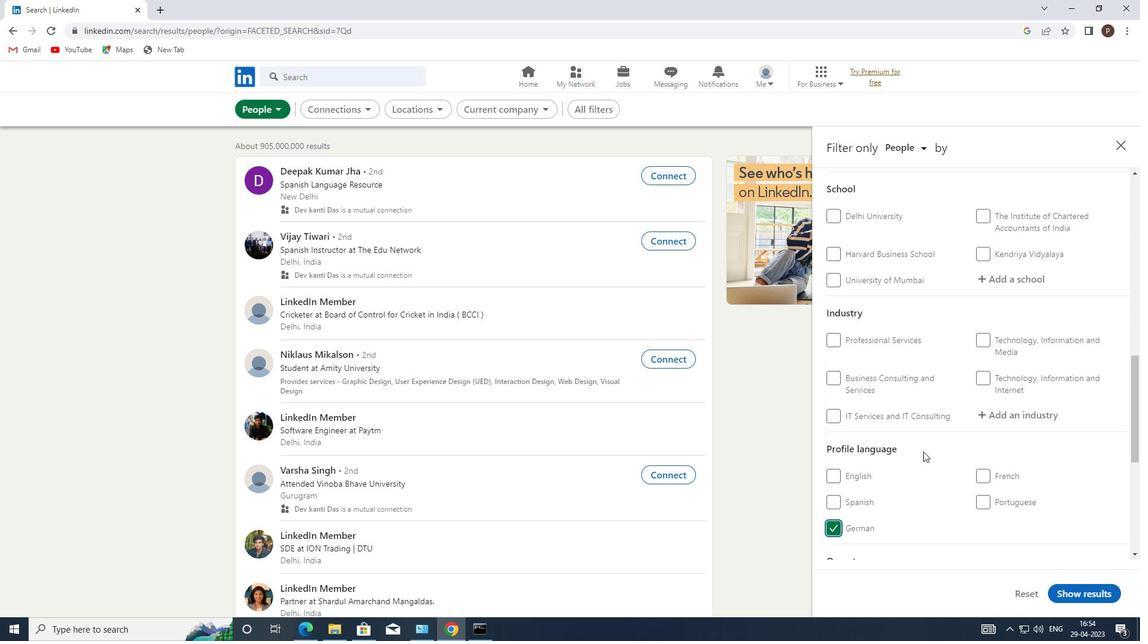 
Action: Mouse scrolled (924, 452) with delta (0, 0)
Screenshot: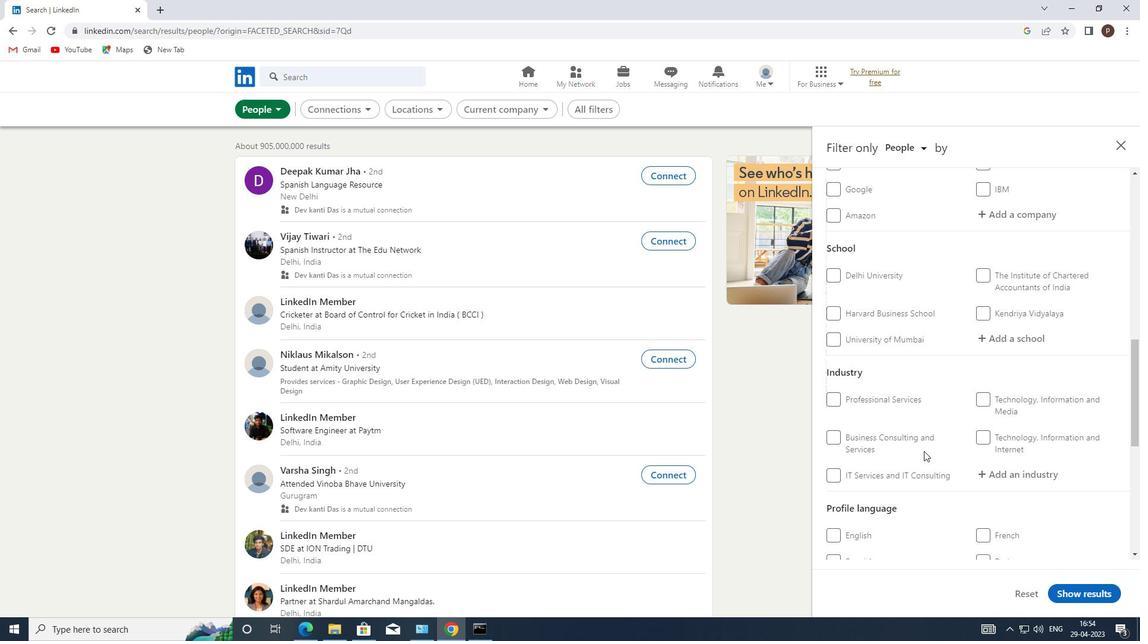 
Action: Mouse scrolled (924, 452) with delta (0, 0)
Screenshot: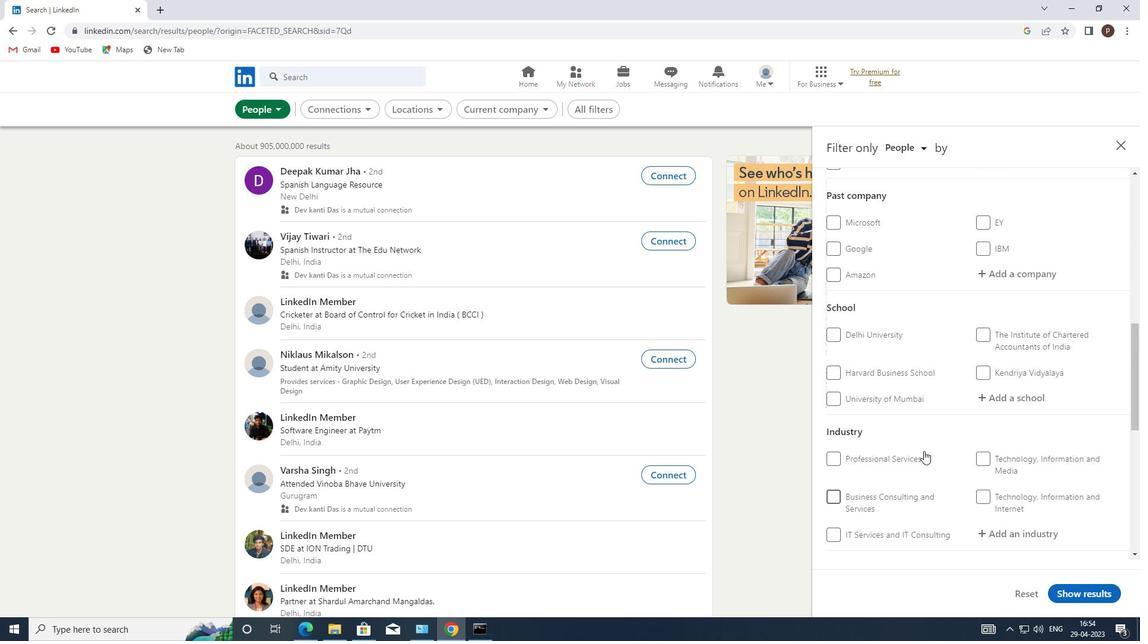 
Action: Mouse moved to (936, 392)
Screenshot: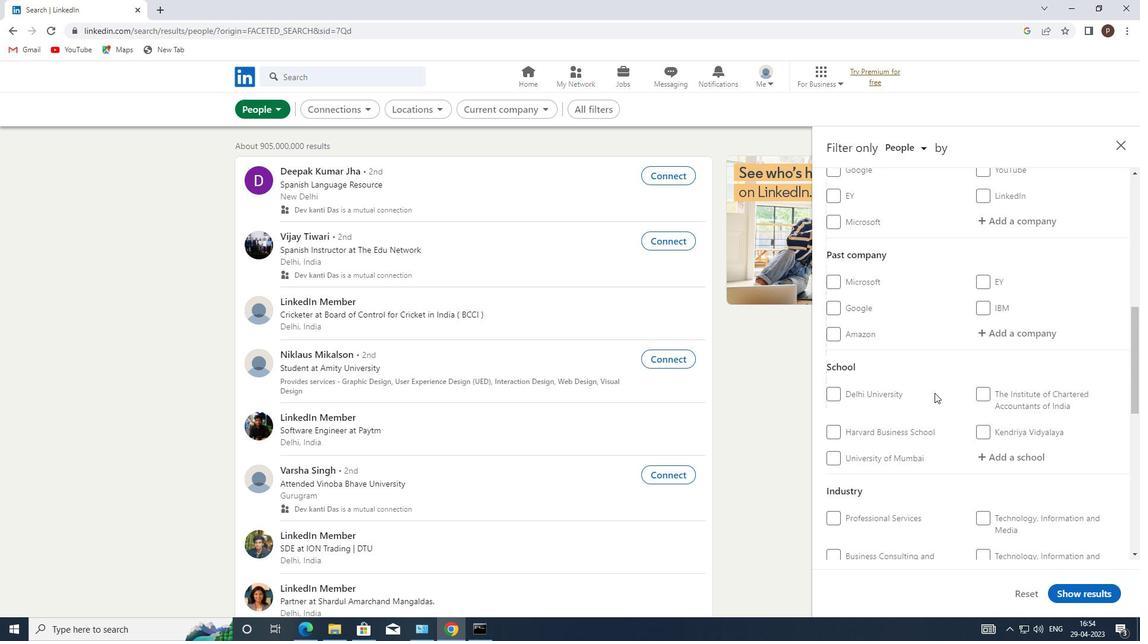 
Action: Mouse scrolled (936, 392) with delta (0, 0)
Screenshot: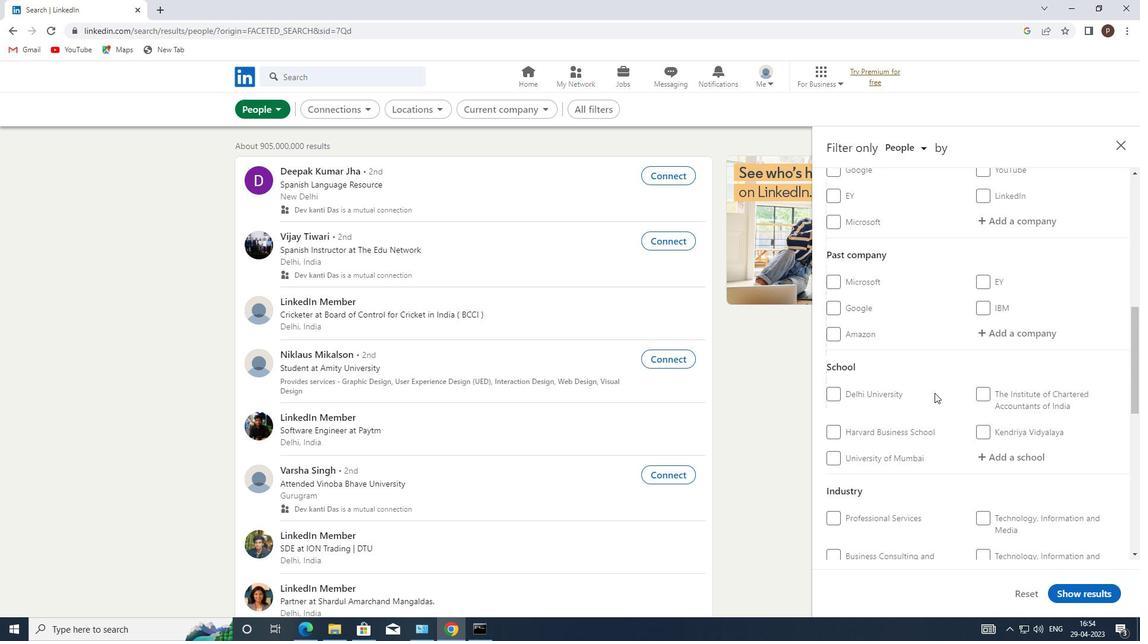 
Action: Mouse scrolled (936, 392) with delta (0, 0)
Screenshot: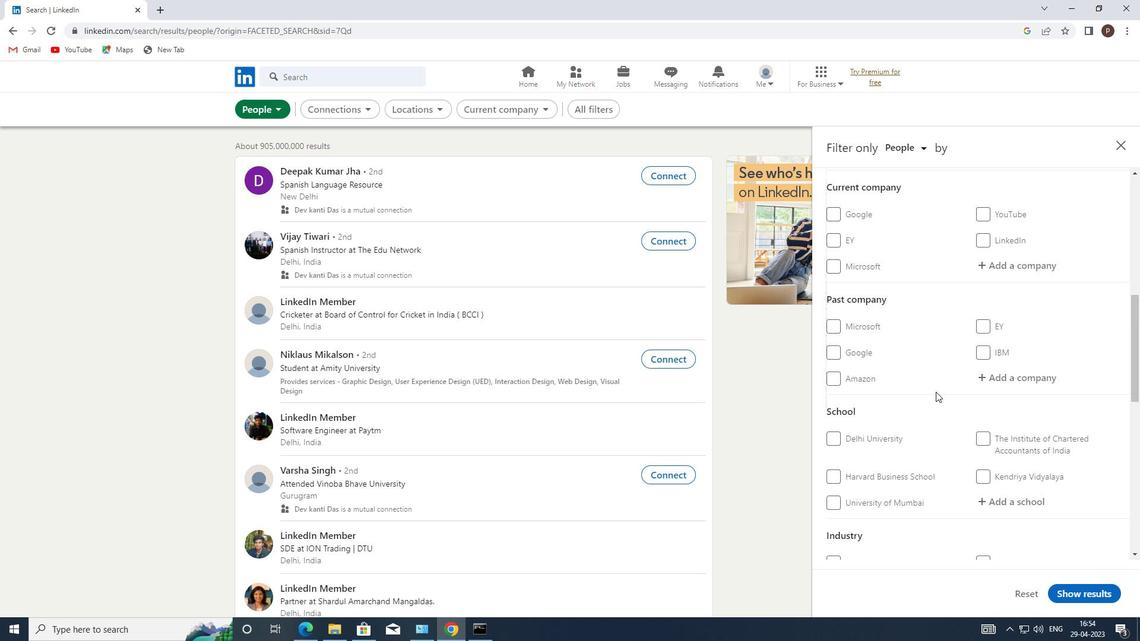 
Action: Mouse moved to (1016, 341)
Screenshot: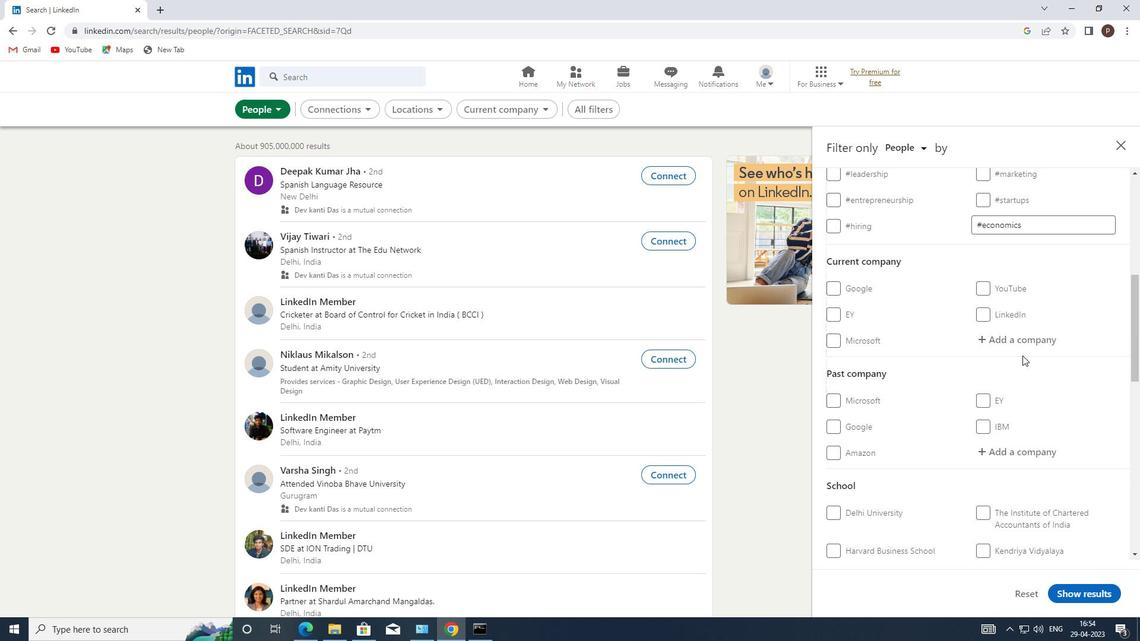 
Action: Mouse pressed left at (1016, 341)
Screenshot: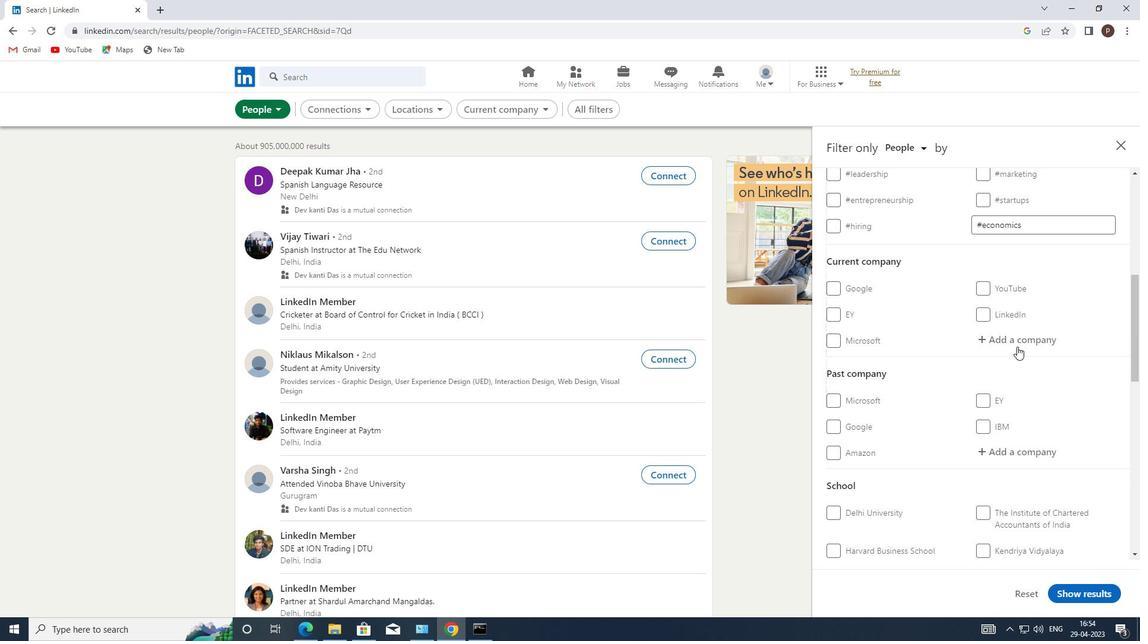 
Action: Key pressed <Key.caps_lock>NGO
Screenshot: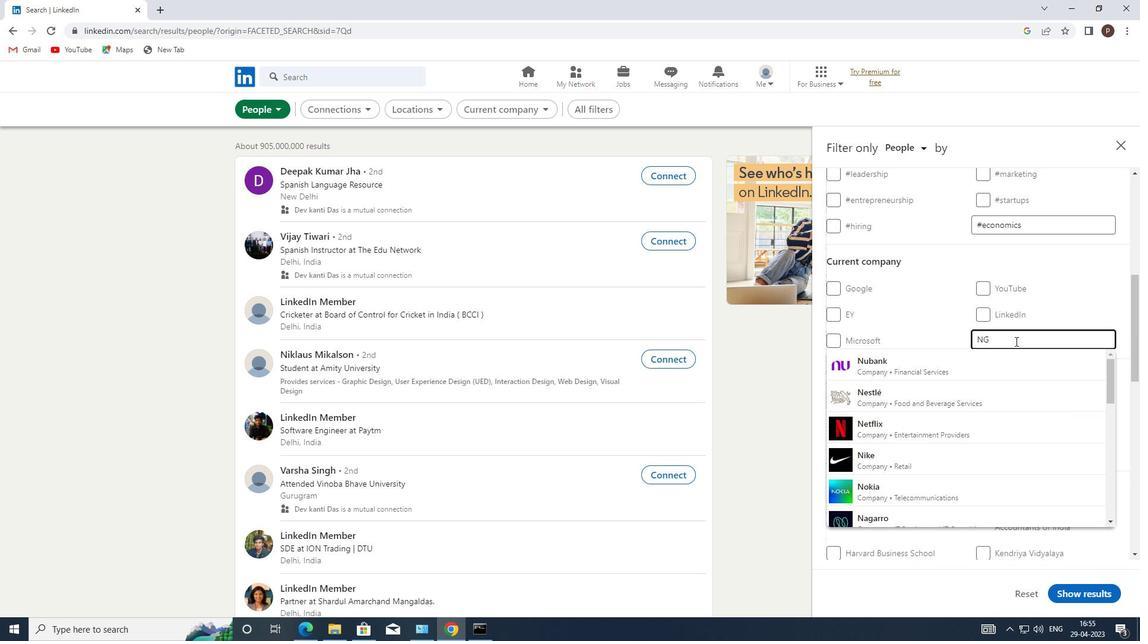 
Action: Mouse moved to (922, 363)
Screenshot: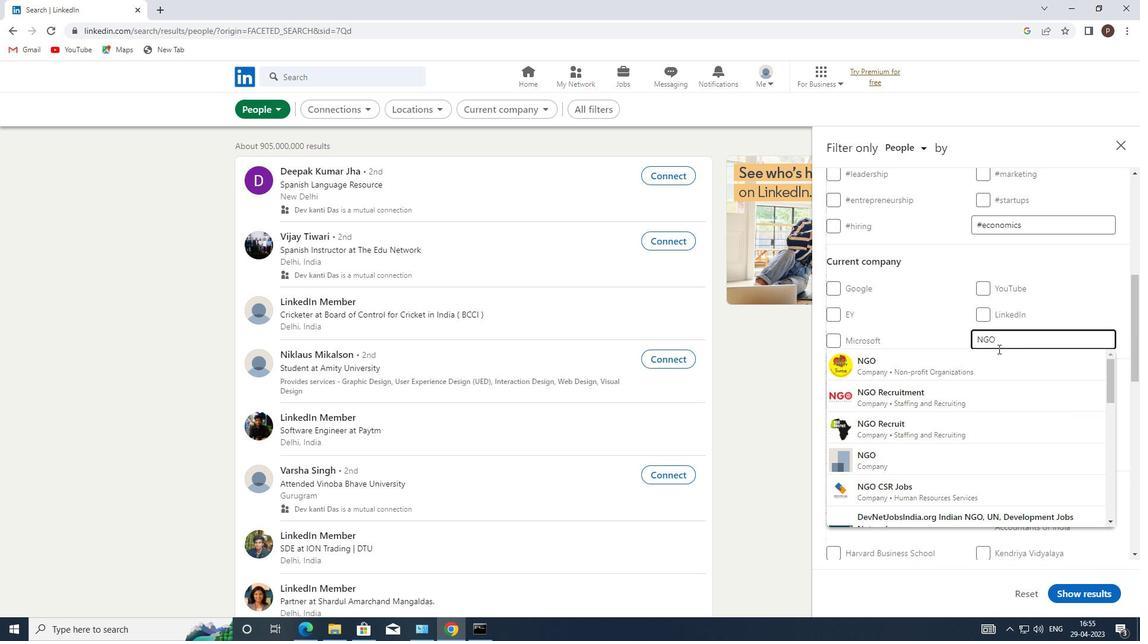 
Action: Mouse pressed left at (922, 363)
Screenshot: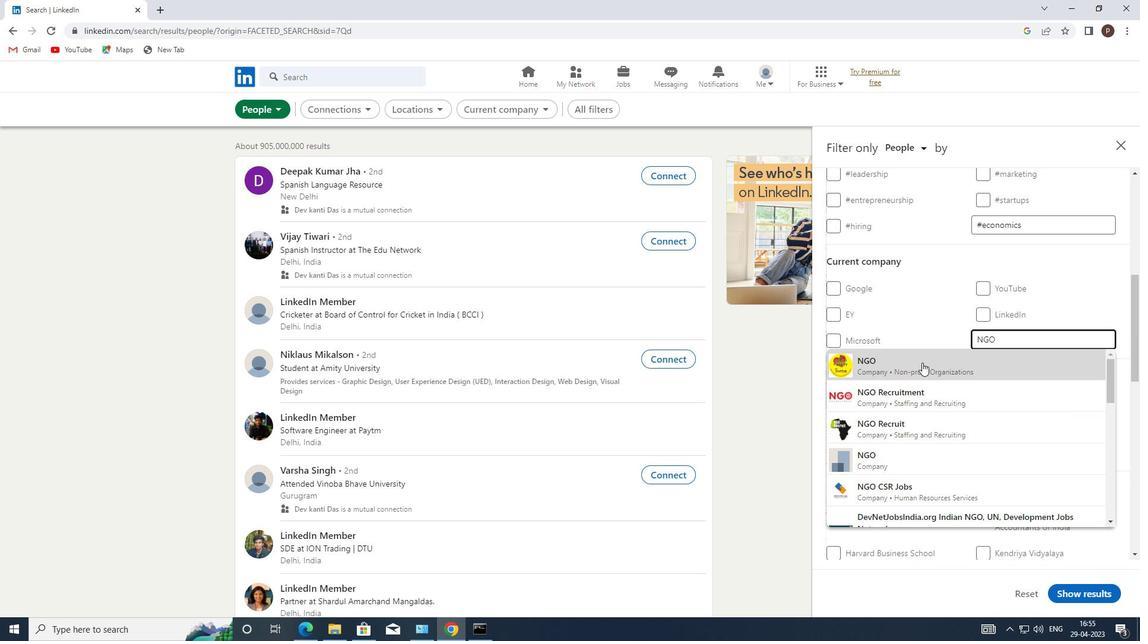 
Action: Mouse moved to (921, 363)
Screenshot: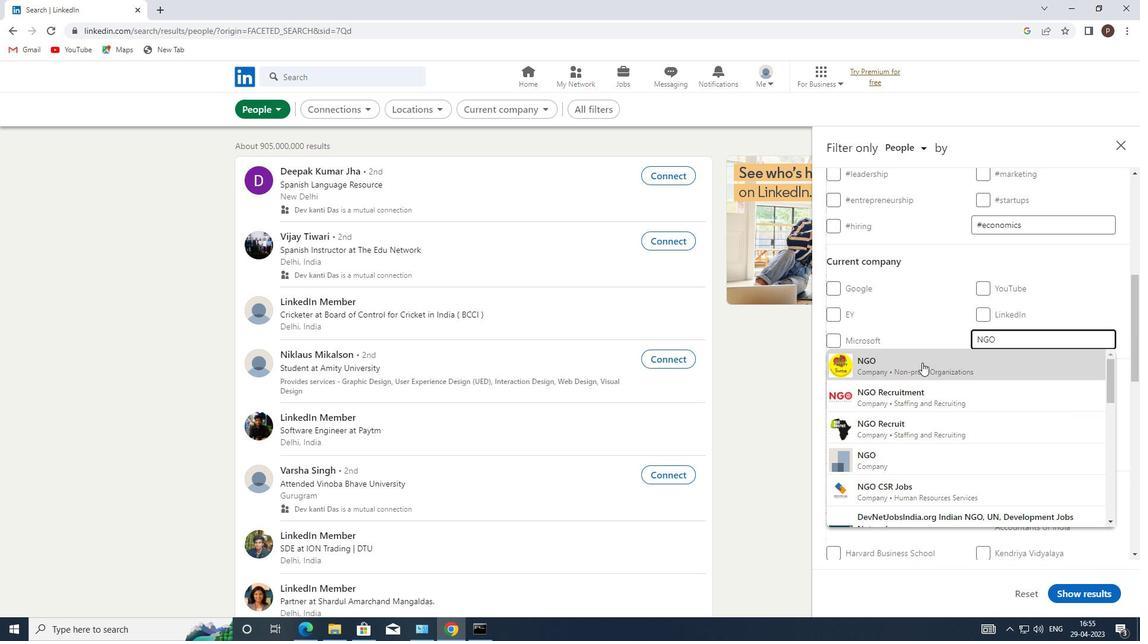 
Action: Mouse scrolled (921, 362) with delta (0, 0)
Screenshot: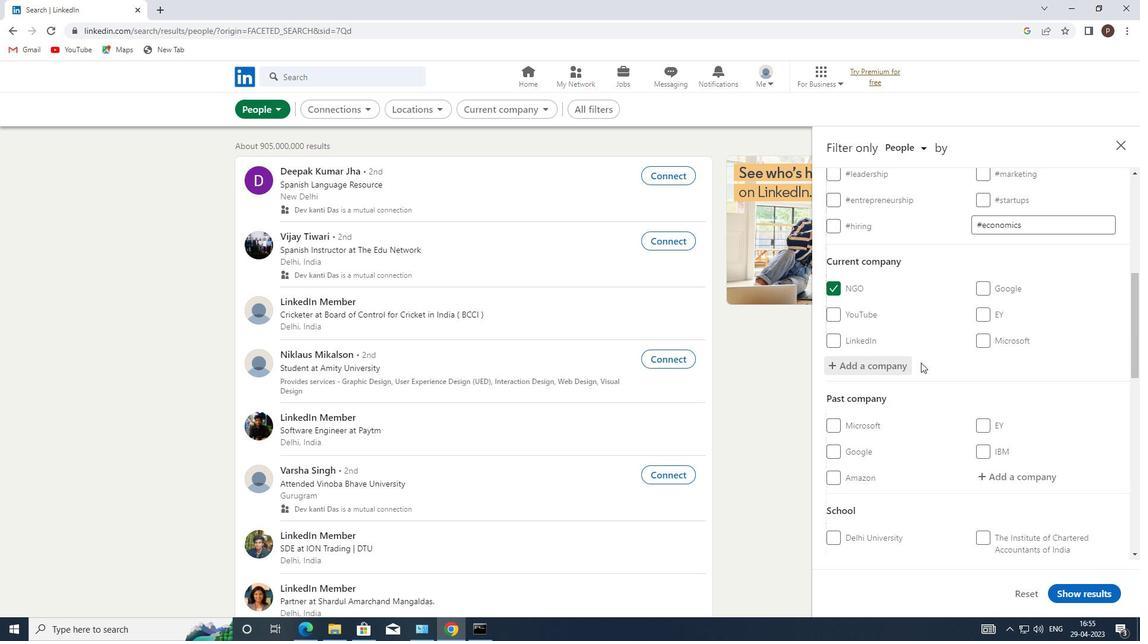 
Action: Mouse moved to (934, 377)
Screenshot: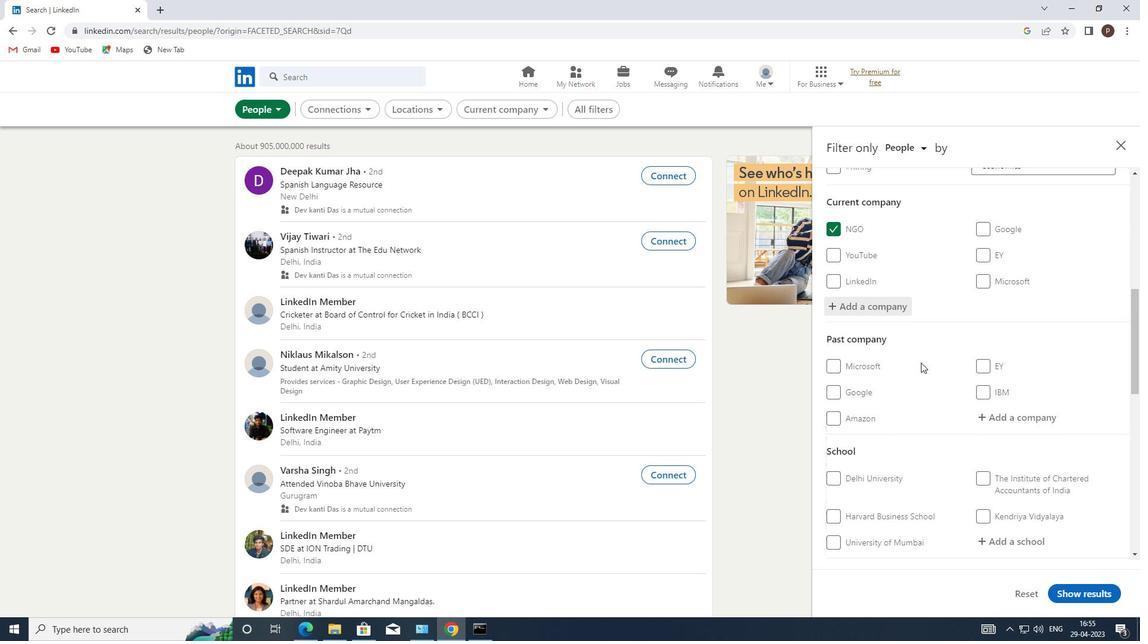 
Action: Mouse scrolled (934, 376) with delta (0, 0)
Screenshot: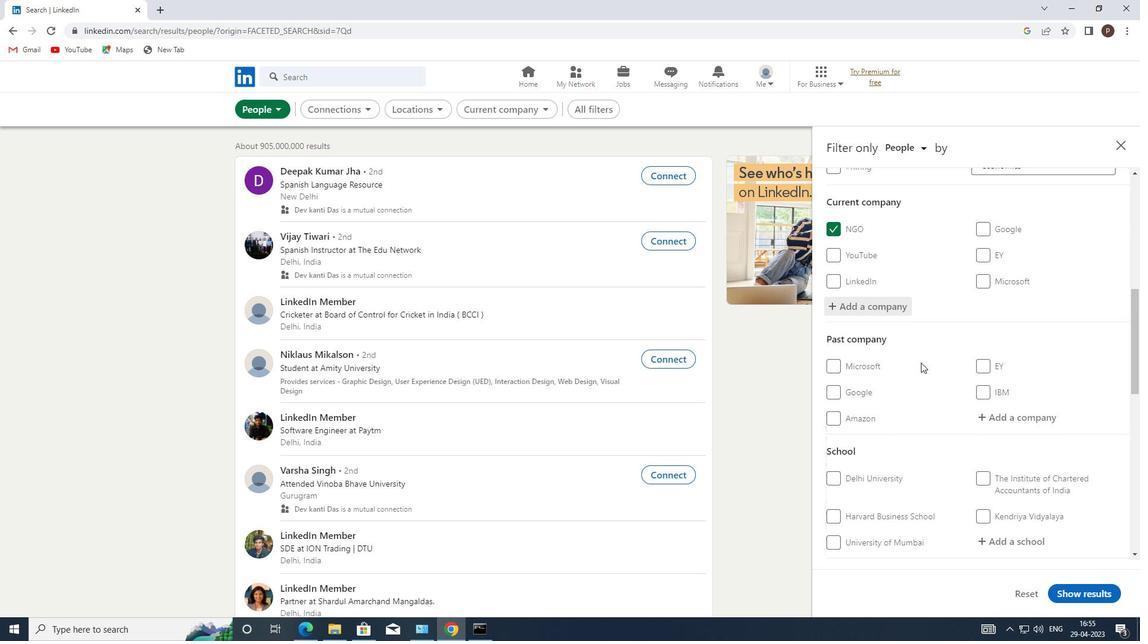 
Action: Mouse scrolled (934, 376) with delta (0, 0)
Screenshot: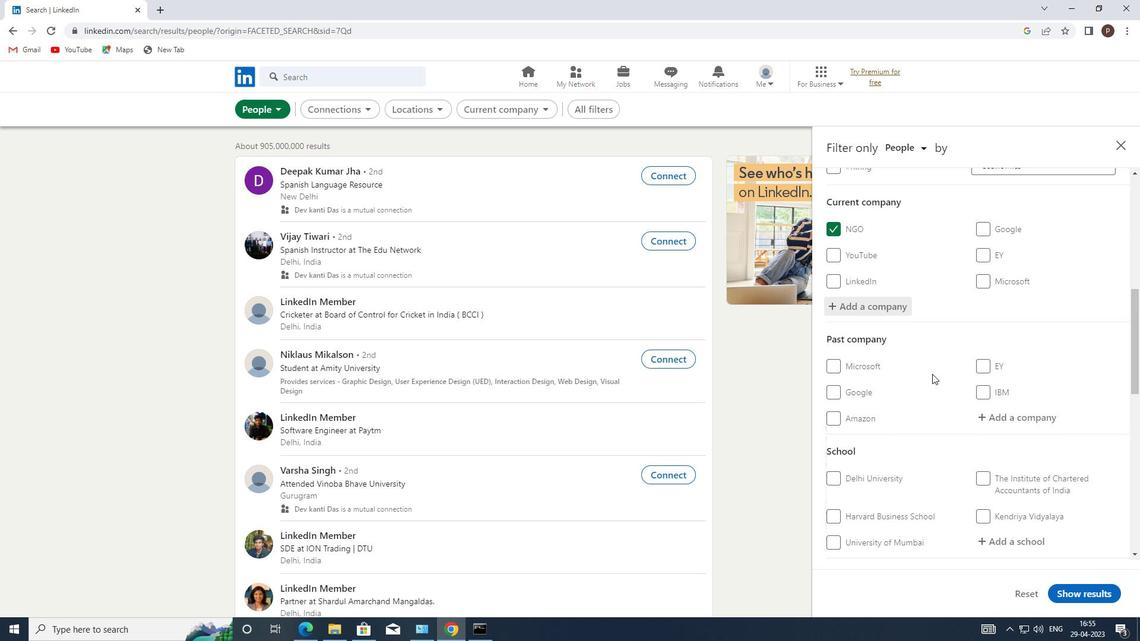 
Action: Mouse moved to (984, 423)
Screenshot: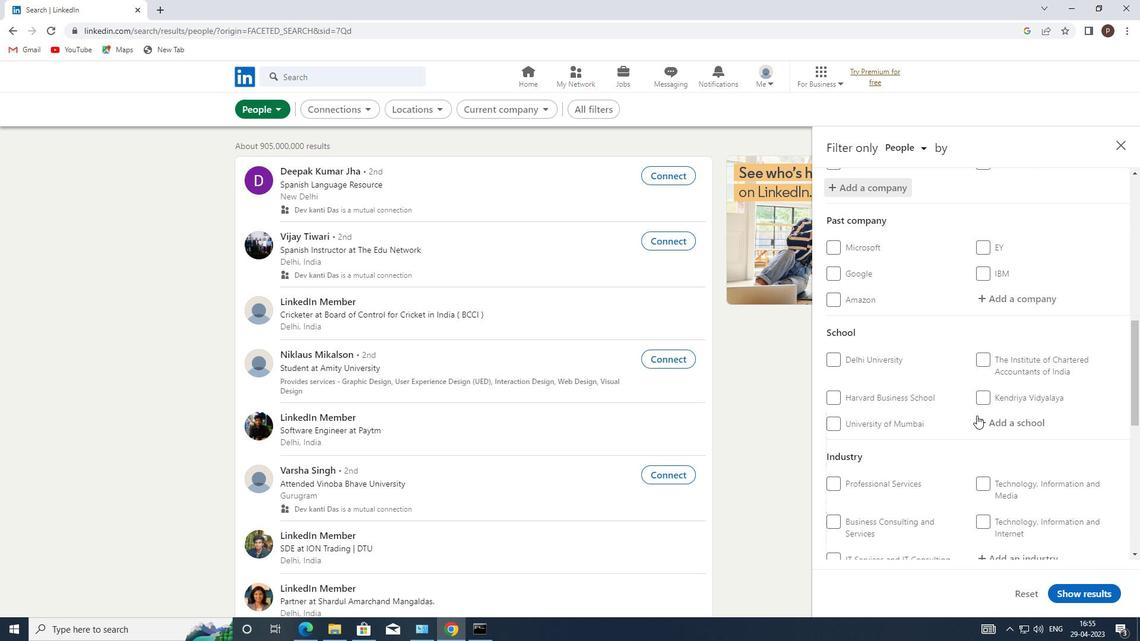 
Action: Mouse pressed left at (984, 423)
Screenshot: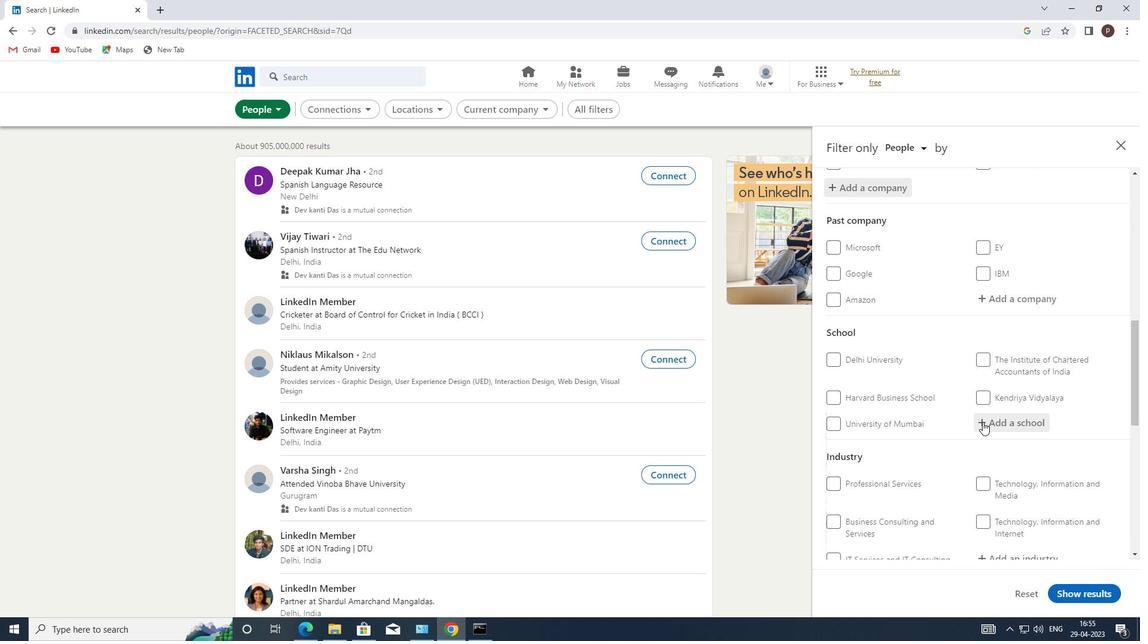 
Action: Mouse pressed left at (984, 423)
Screenshot: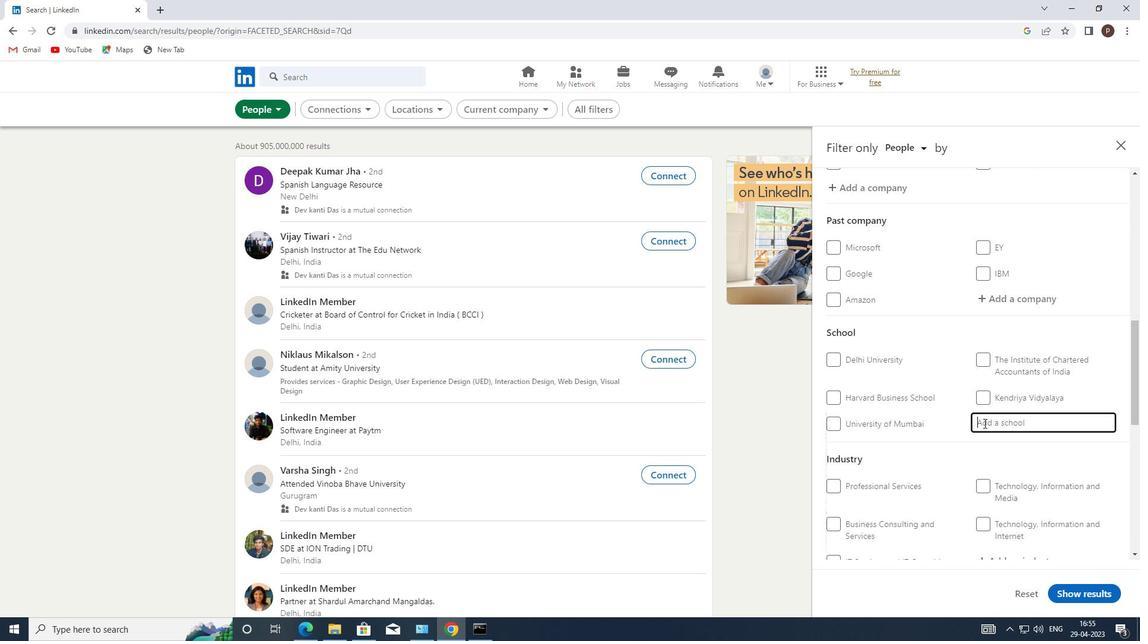 
Action: Key pressed B<Key.caps_lock>ABASAHEB<Key.space><Key.caps_lock>A<Key.caps_lock>MBEDKAR<Key.space>
Screenshot: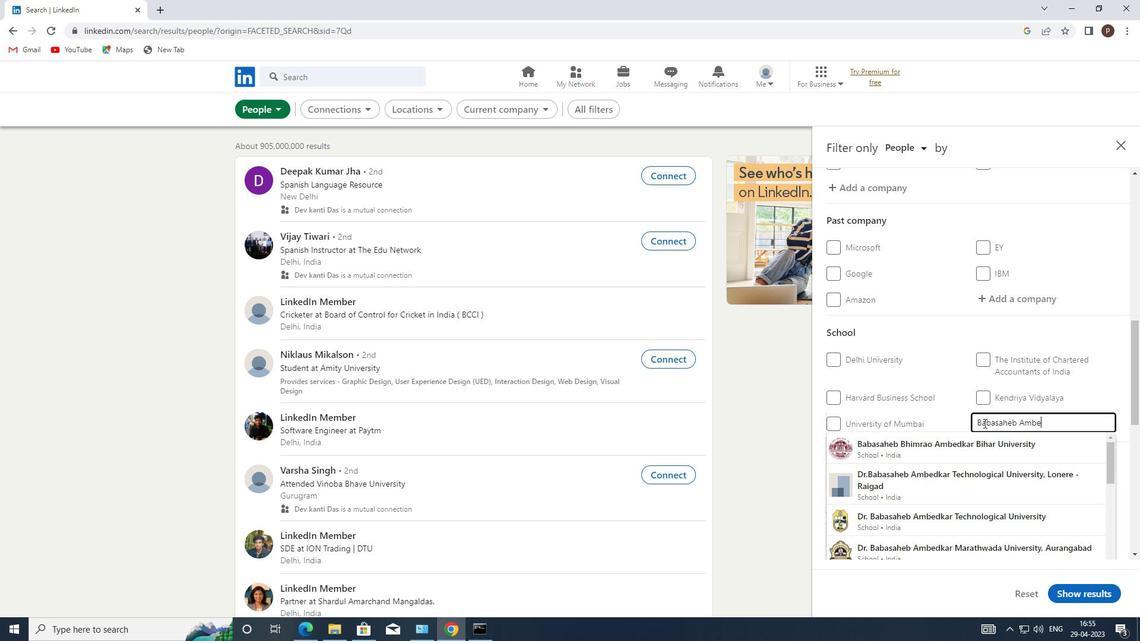 
Action: Mouse moved to (965, 448)
Screenshot: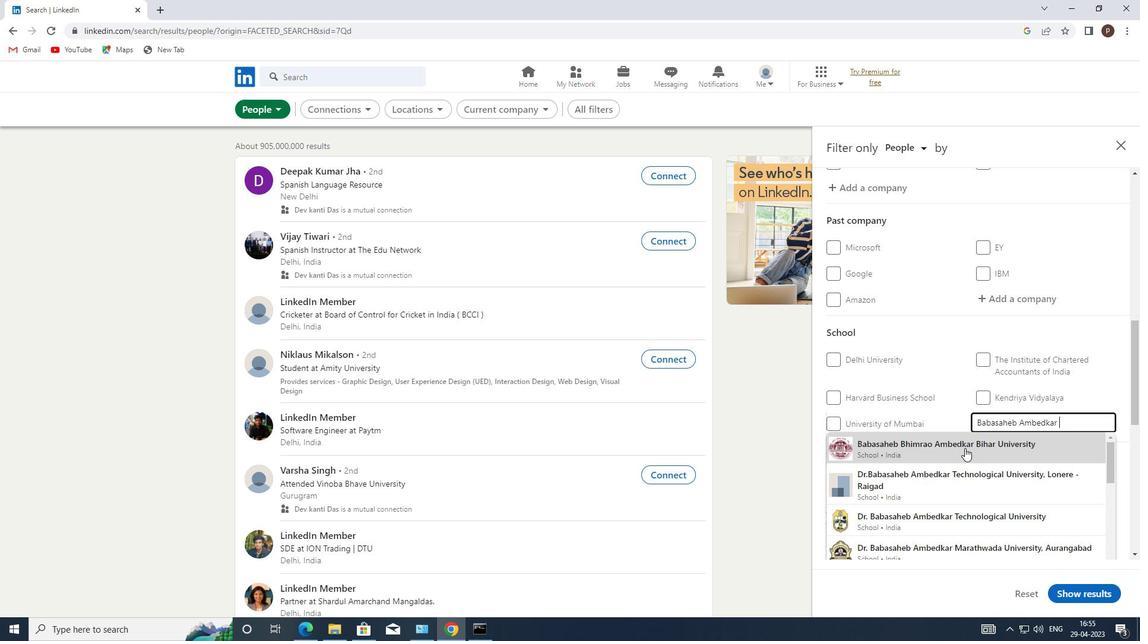 
Action: Mouse pressed left at (965, 448)
Screenshot: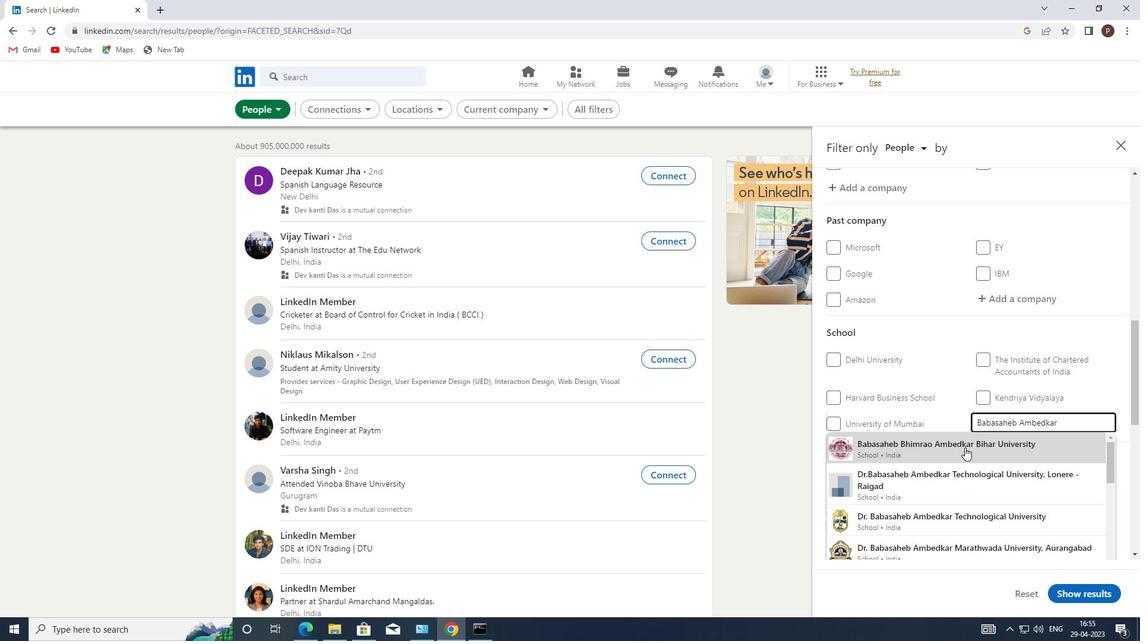 
Action: Mouse moved to (965, 442)
Screenshot: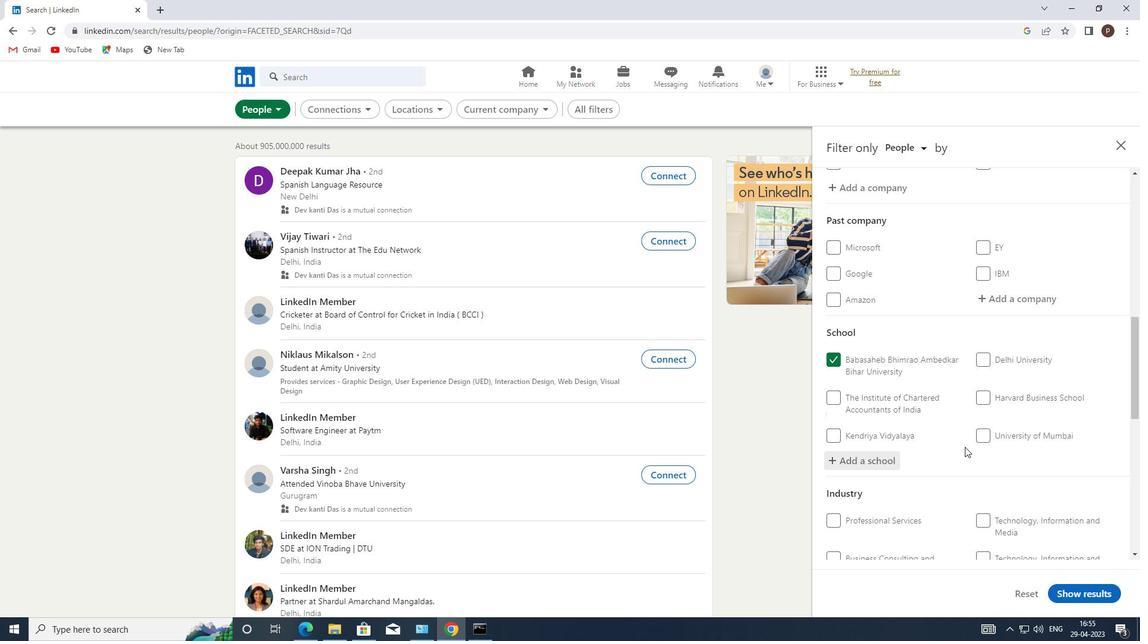 
Action: Mouse scrolled (965, 442) with delta (0, 0)
Screenshot: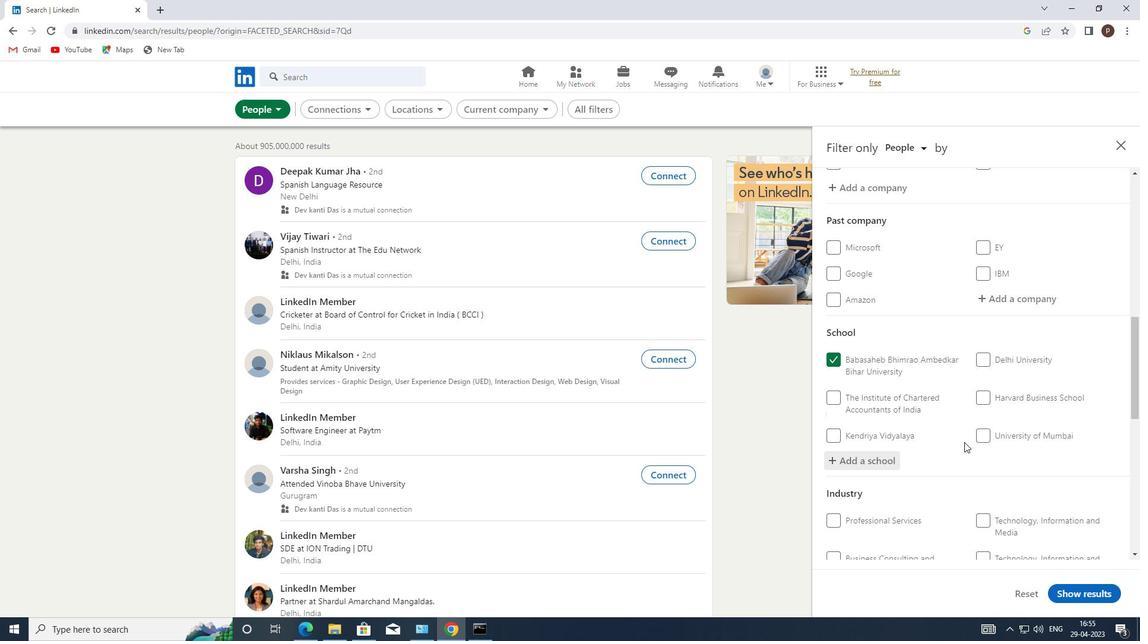 
Action: Mouse scrolled (965, 442) with delta (0, 0)
Screenshot: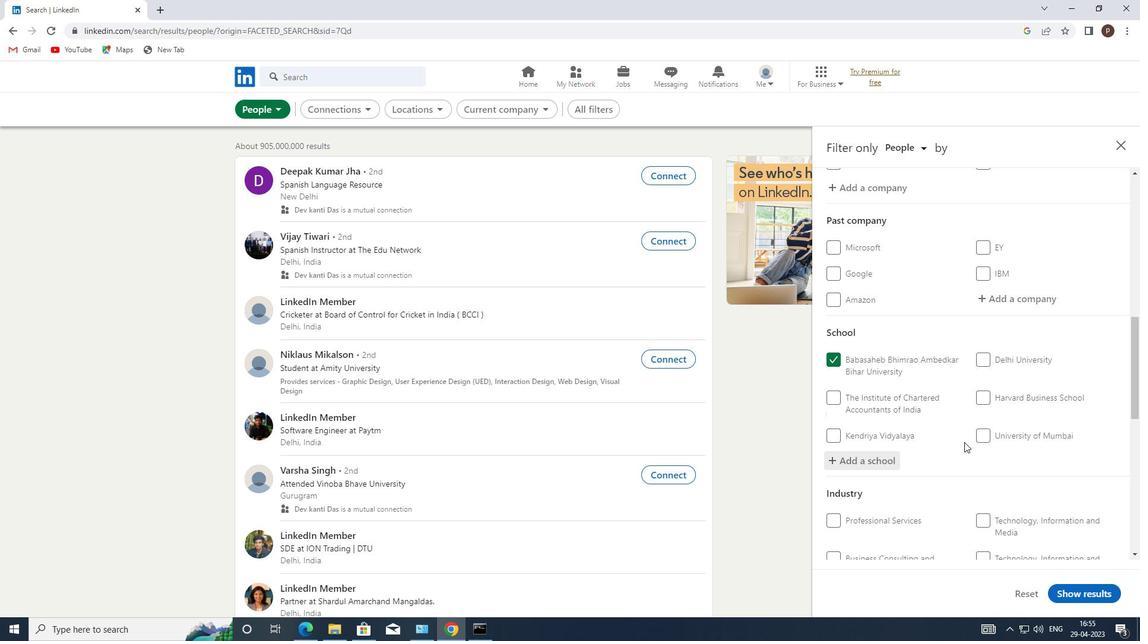 
Action: Mouse moved to (951, 428)
Screenshot: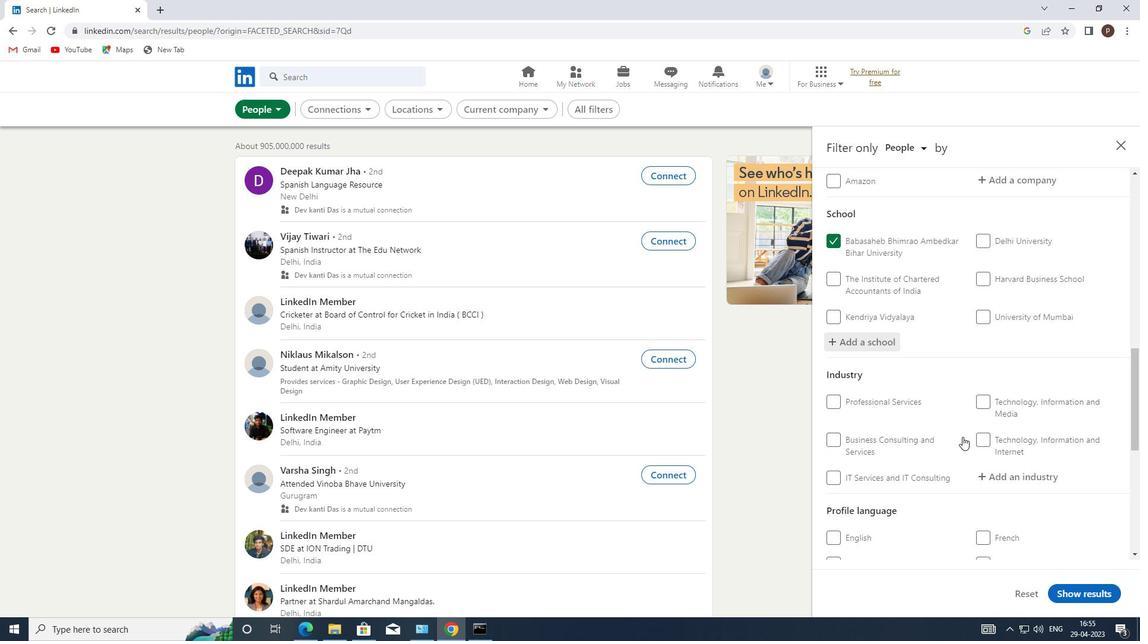 
Action: Mouse scrolled (951, 427) with delta (0, 0)
Screenshot: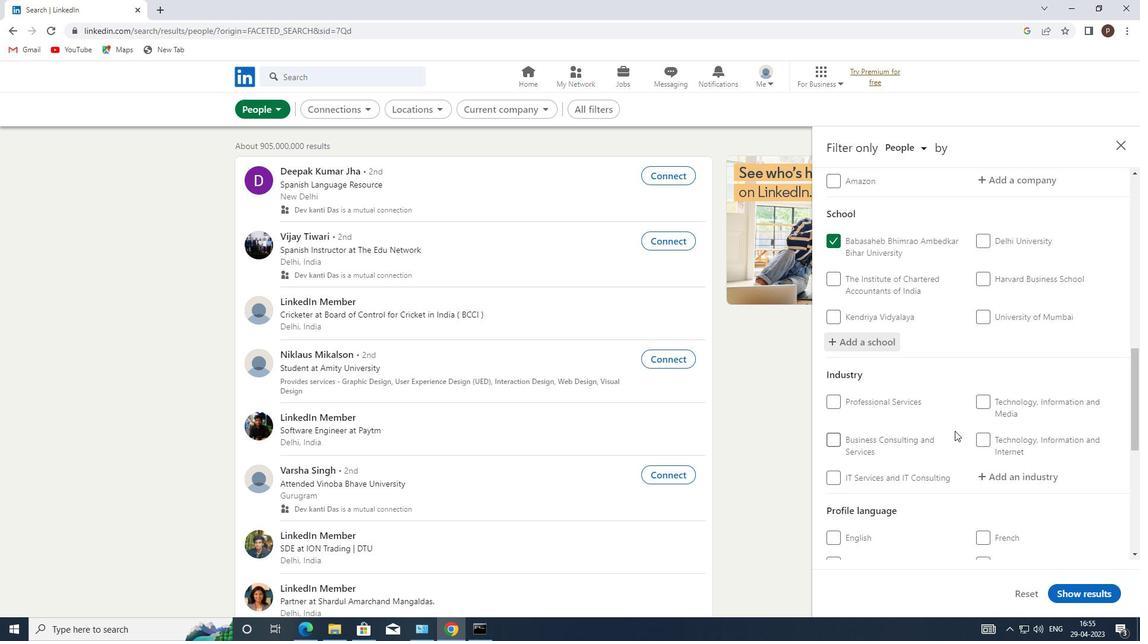 
Action: Mouse moved to (985, 415)
Screenshot: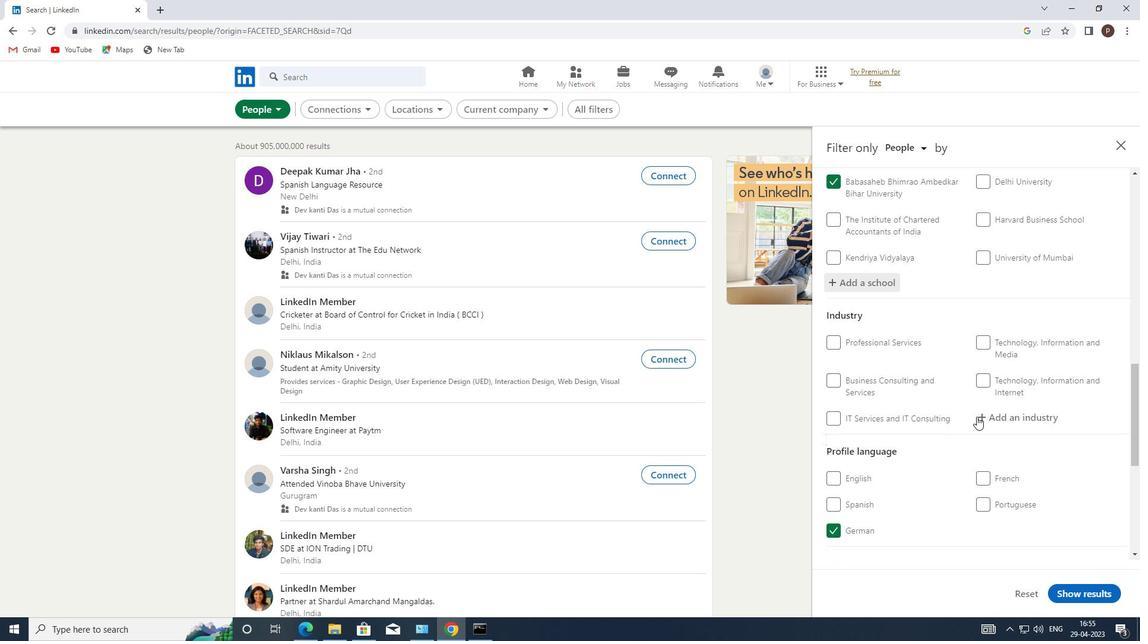 
Action: Mouse pressed left at (985, 415)
Screenshot: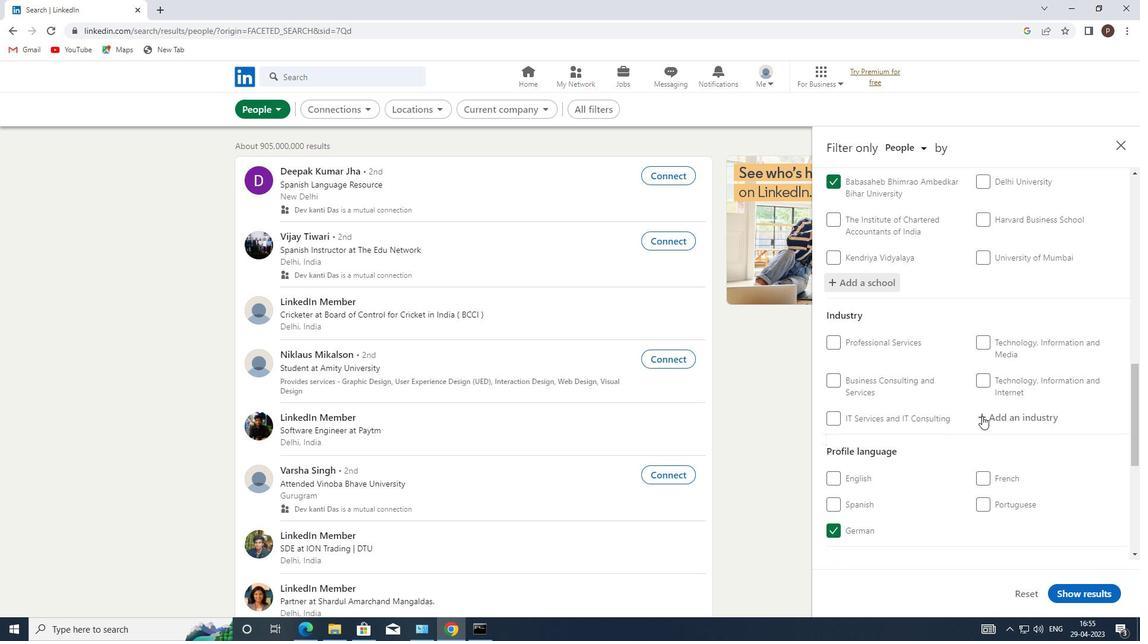 
Action: Mouse pressed left at (985, 415)
Screenshot: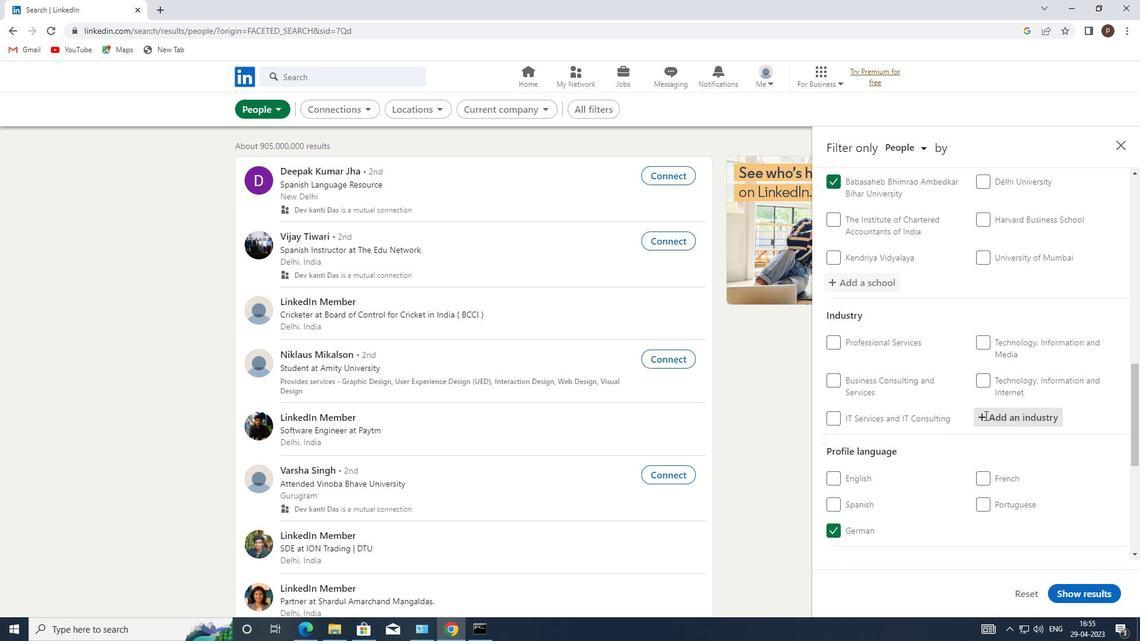 
Action: Key pressed <Key.caps_lock>ctrl+W<Key.caps_lock>HOLESALE<Key.space><Key.caps_lock>C<Key.caps_lock>OMPUTER
Screenshot: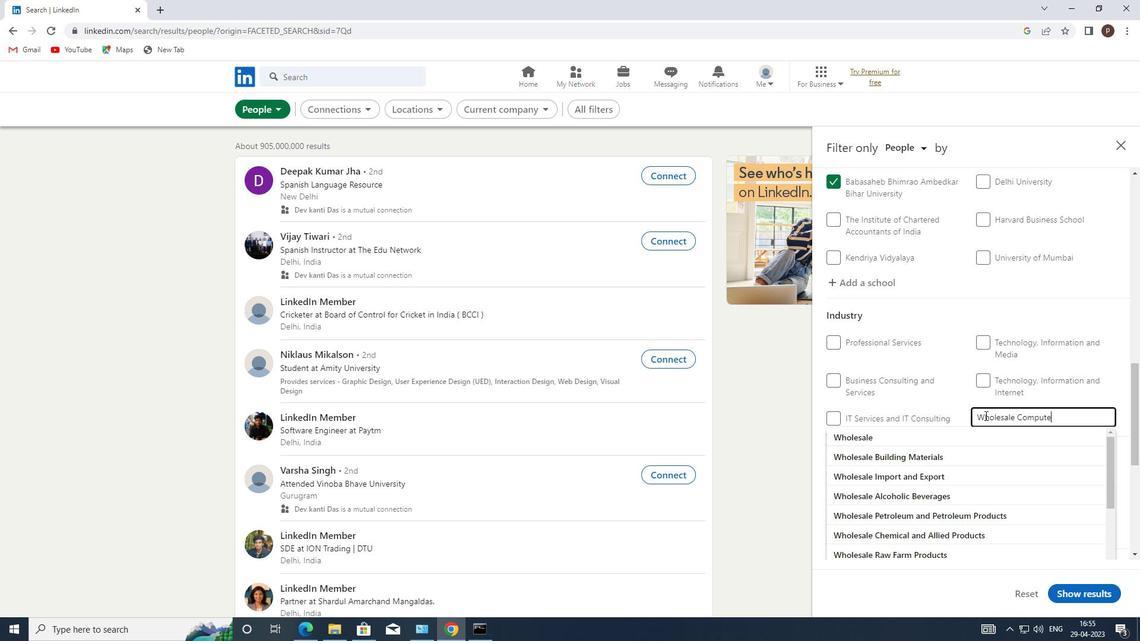 
Action: Mouse moved to (938, 435)
Screenshot: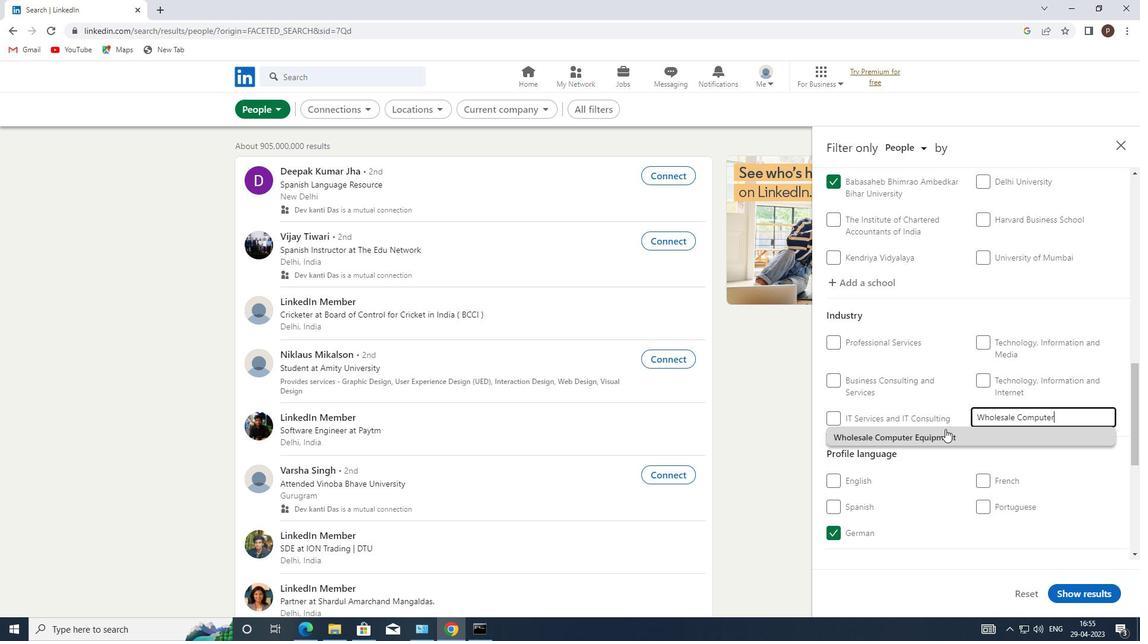 
Action: Mouse pressed left at (938, 435)
Screenshot: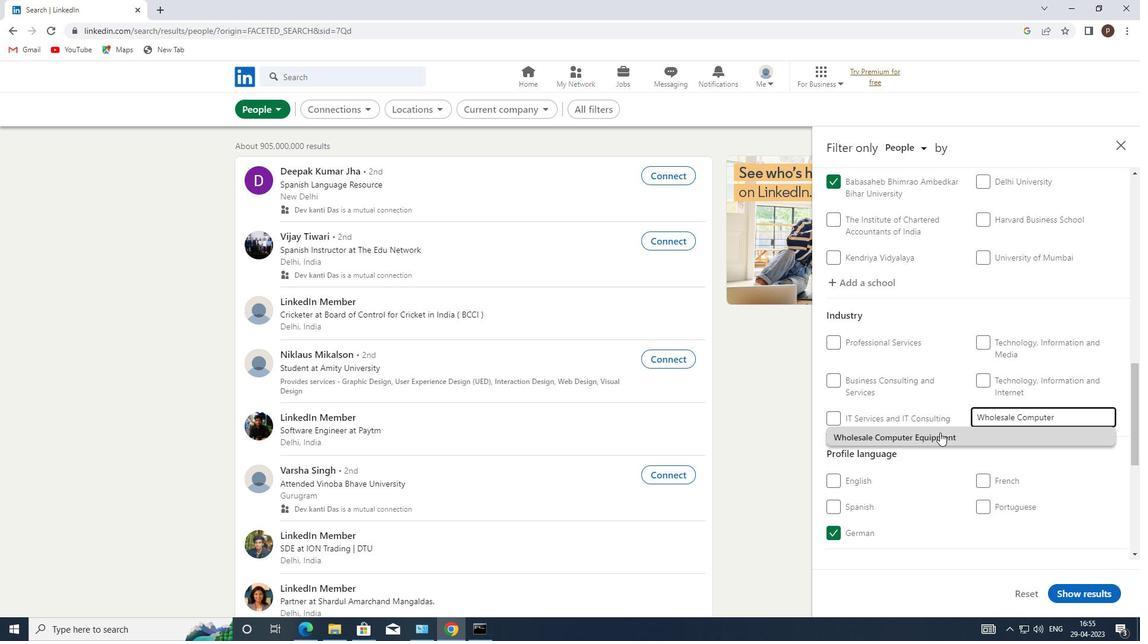 
Action: Mouse moved to (938, 435)
Screenshot: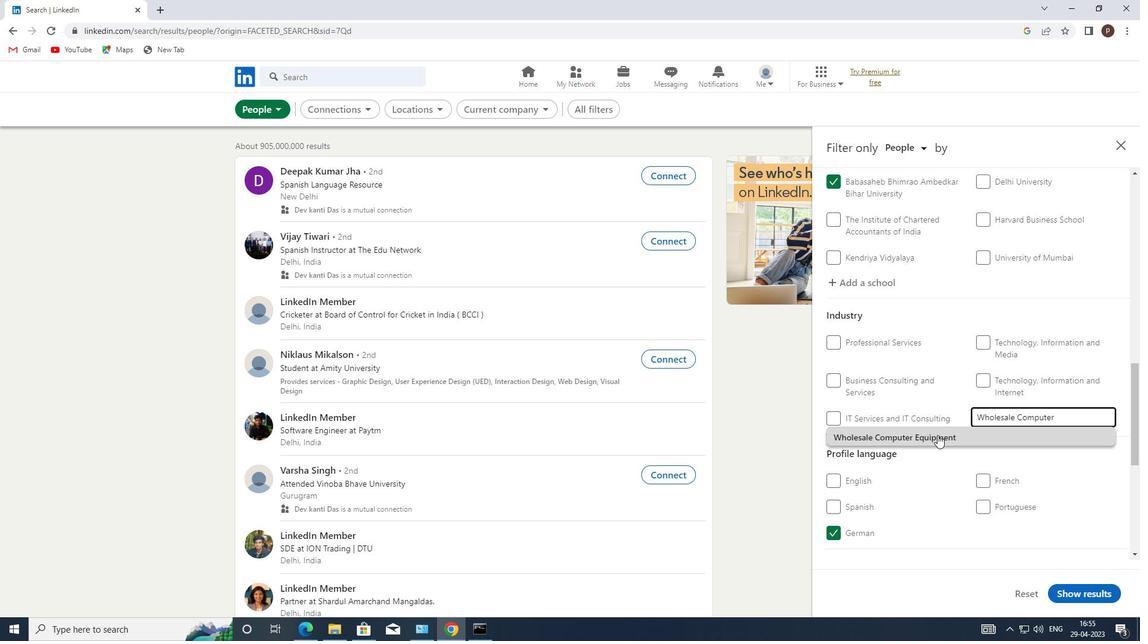 
Action: Mouse scrolled (938, 434) with delta (0, 0)
Screenshot: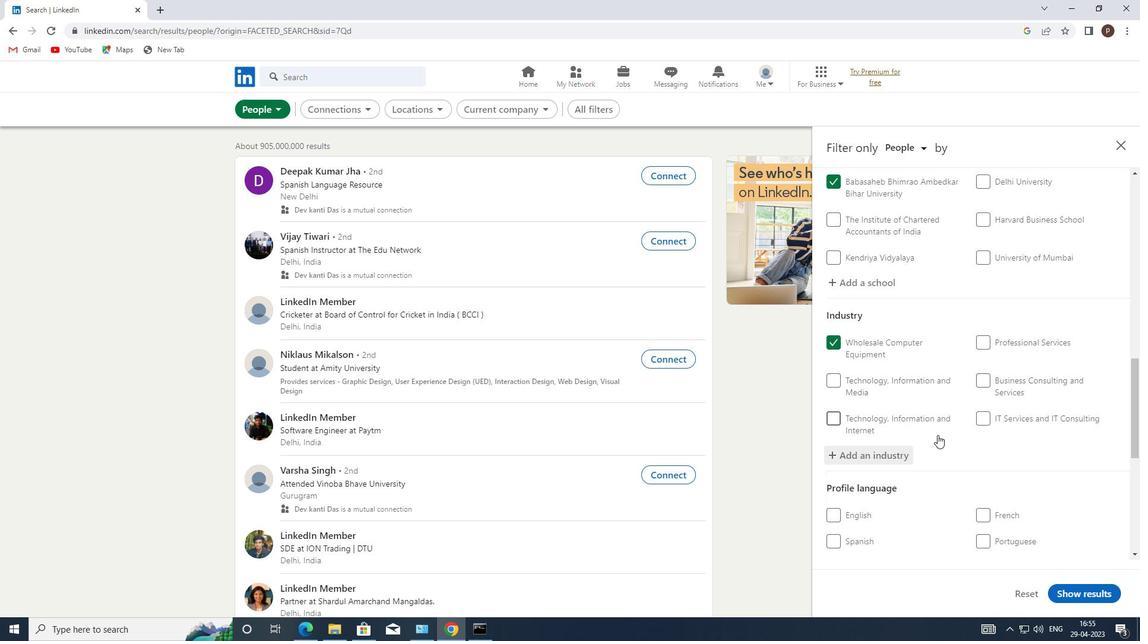 
Action: Mouse moved to (937, 436)
Screenshot: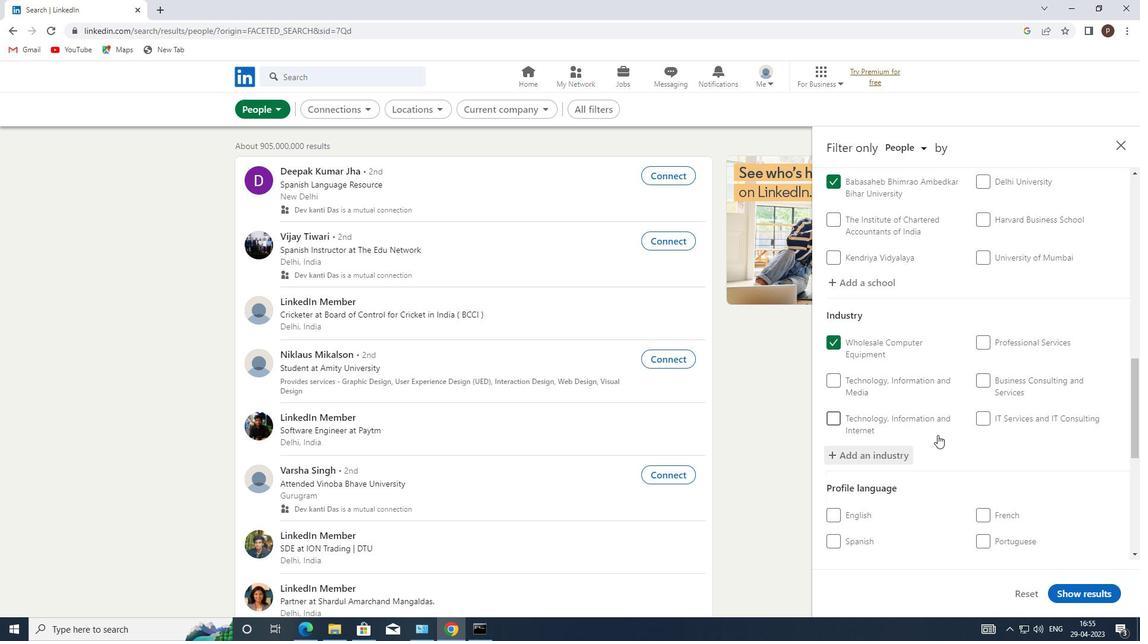 
Action: Mouse scrolled (937, 436) with delta (0, 0)
Screenshot: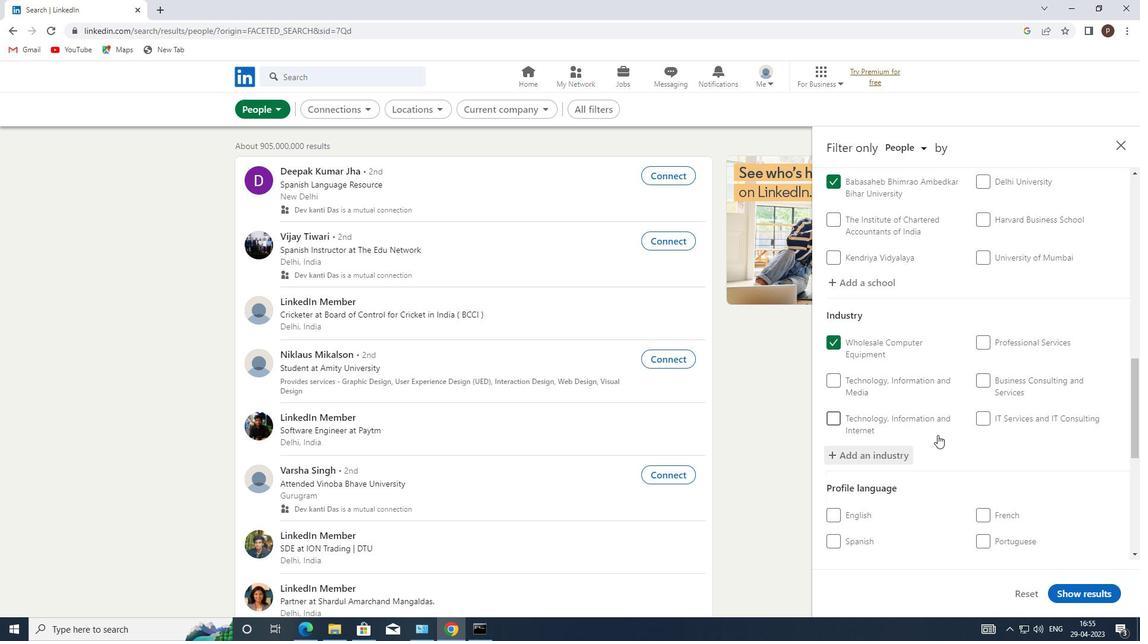 
Action: Mouse scrolled (937, 436) with delta (0, 0)
Screenshot: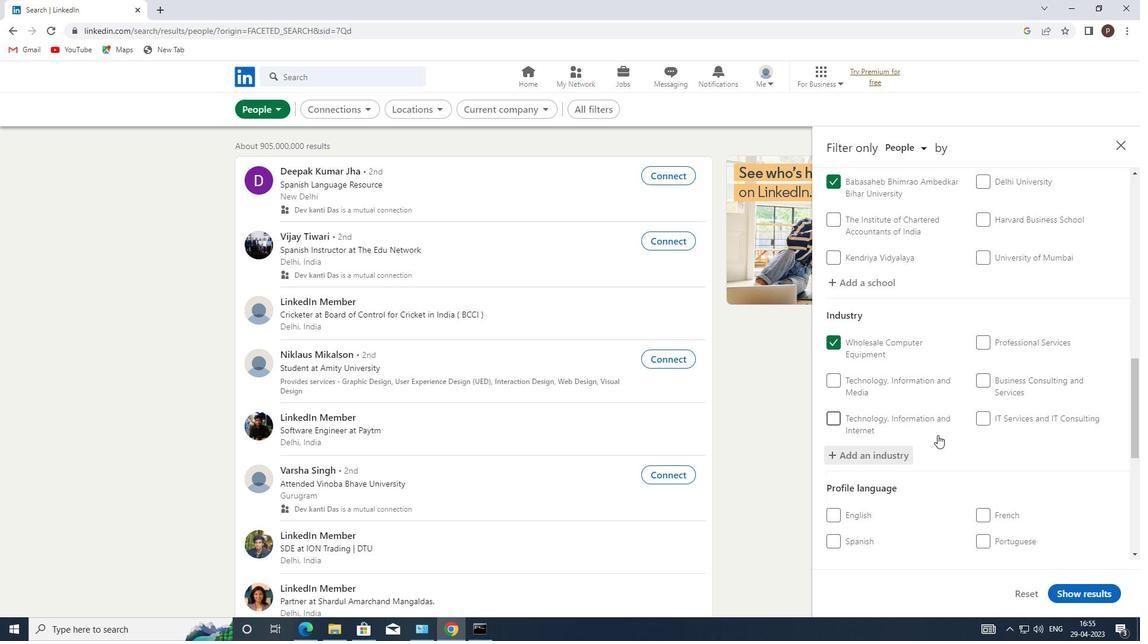 
Action: Mouse scrolled (937, 436) with delta (0, 0)
Screenshot: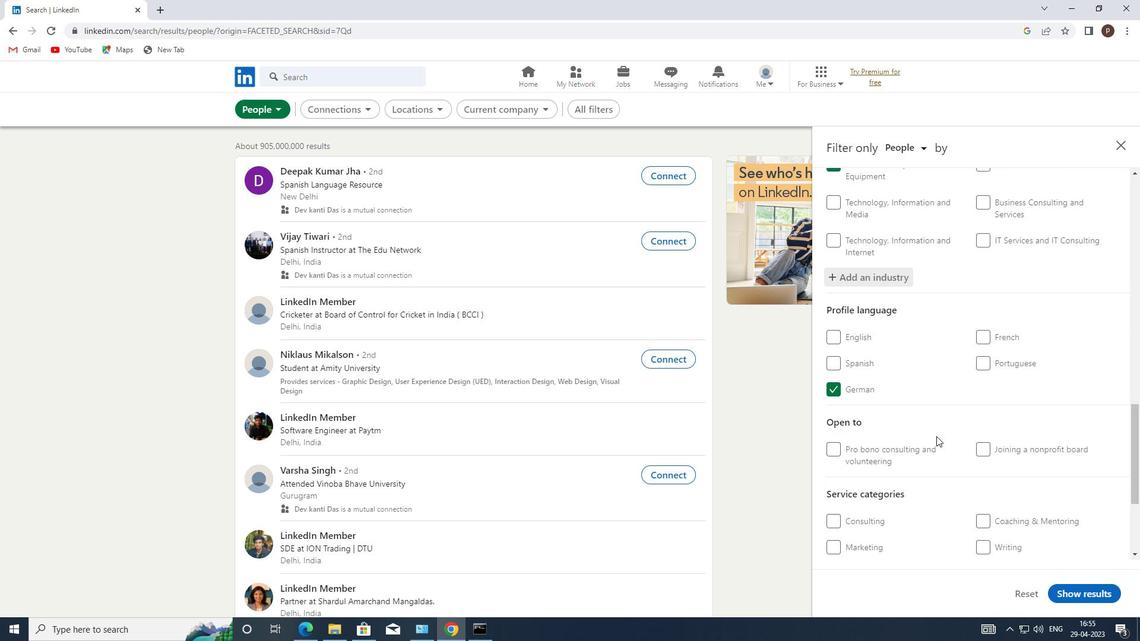 
Action: Mouse scrolled (937, 436) with delta (0, 0)
Screenshot: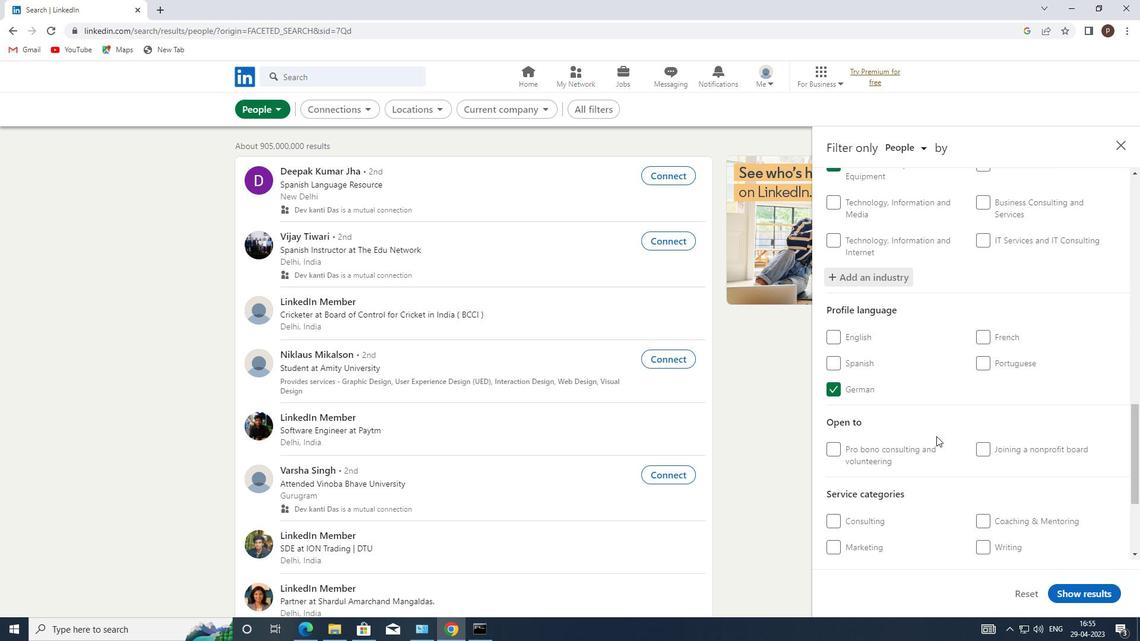 
Action: Mouse moved to (992, 456)
Screenshot: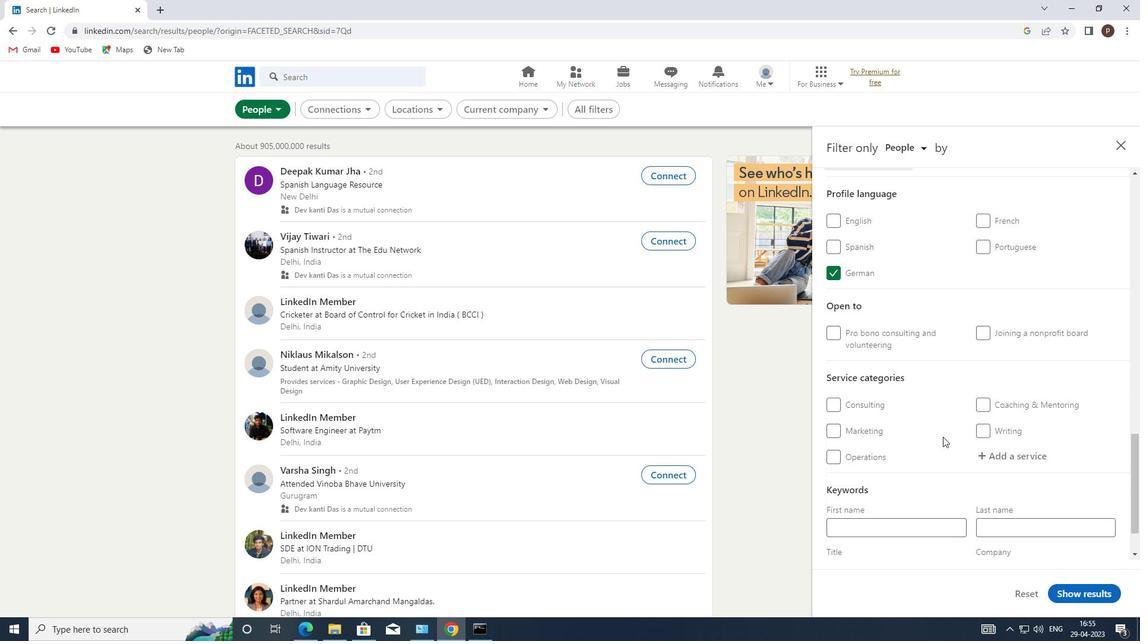 
Action: Mouse pressed left at (992, 456)
Screenshot: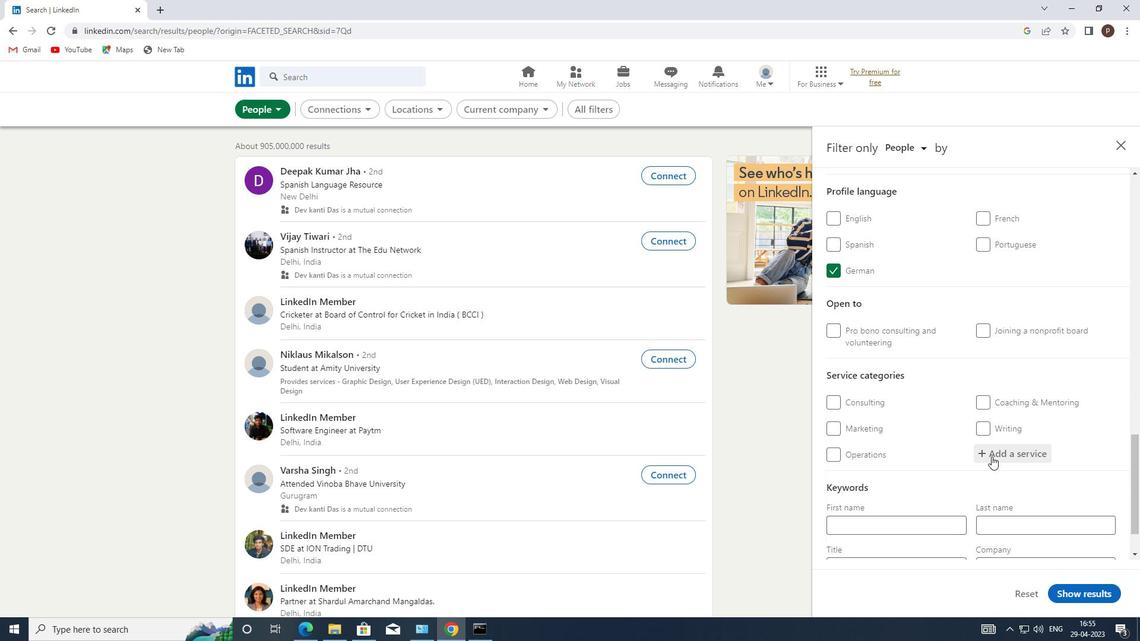 
Action: Mouse moved to (992, 456)
Screenshot: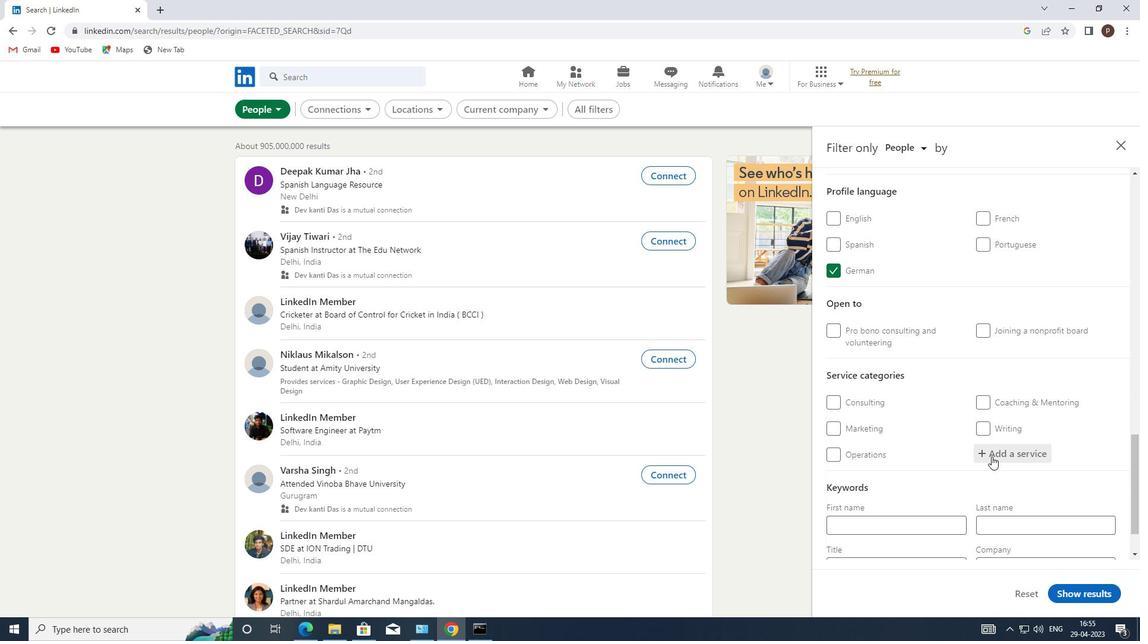 
Action: Mouse pressed left at (992, 456)
Screenshot: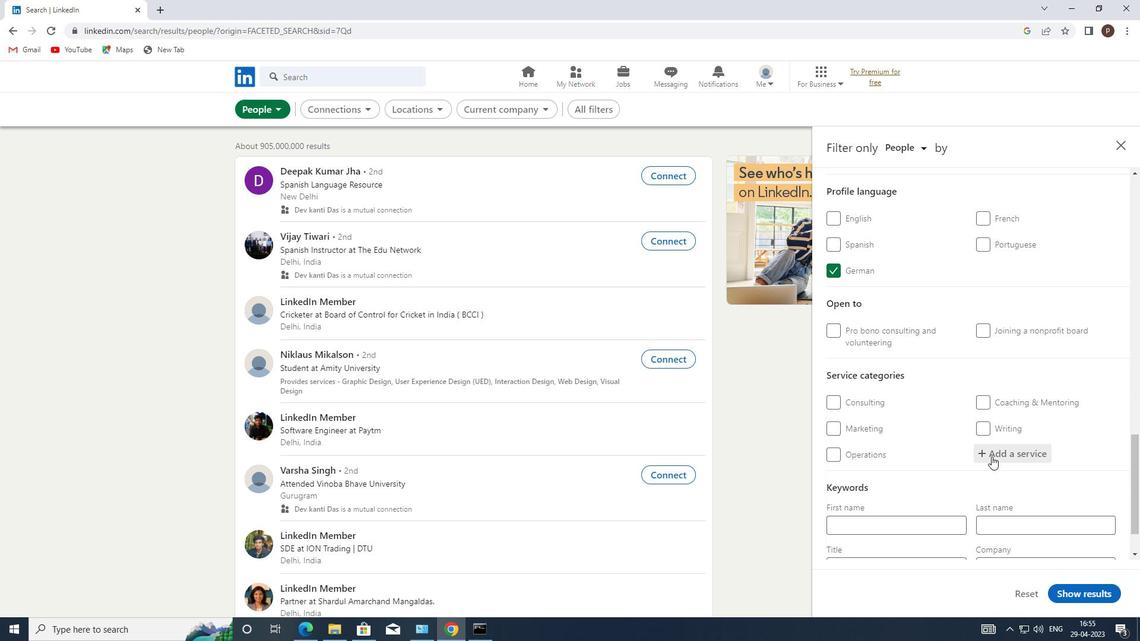 
Action: Key pressed <Key.caps_lock>R<Key.caps_lock>ESEARCH<Key.space><Key.enter>
Screenshot: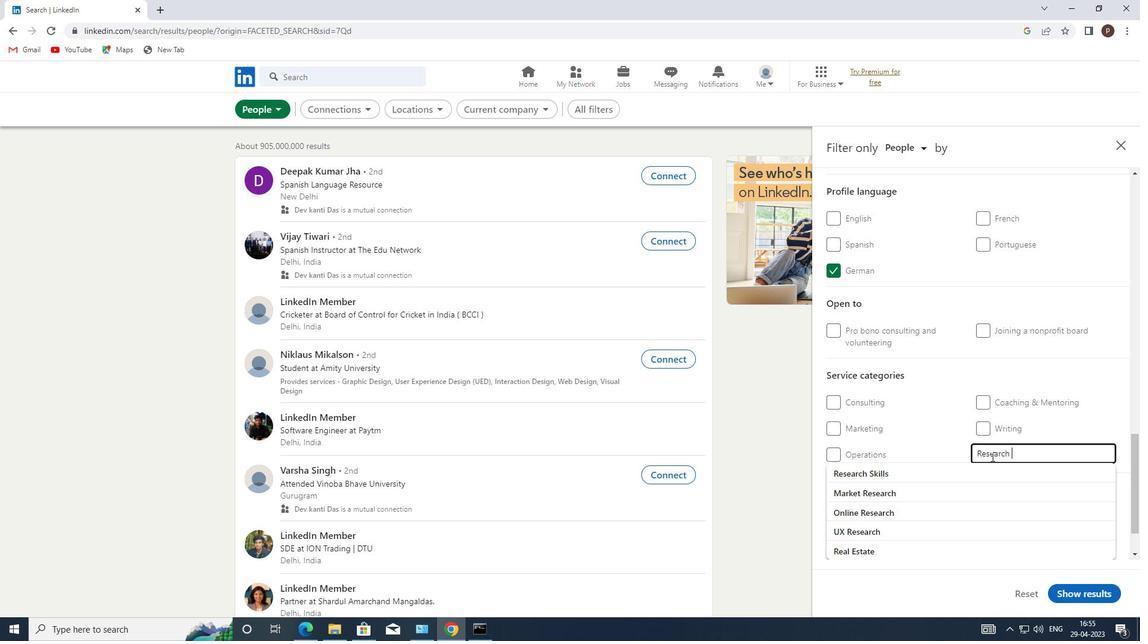 
Action: Mouse moved to (960, 456)
Screenshot: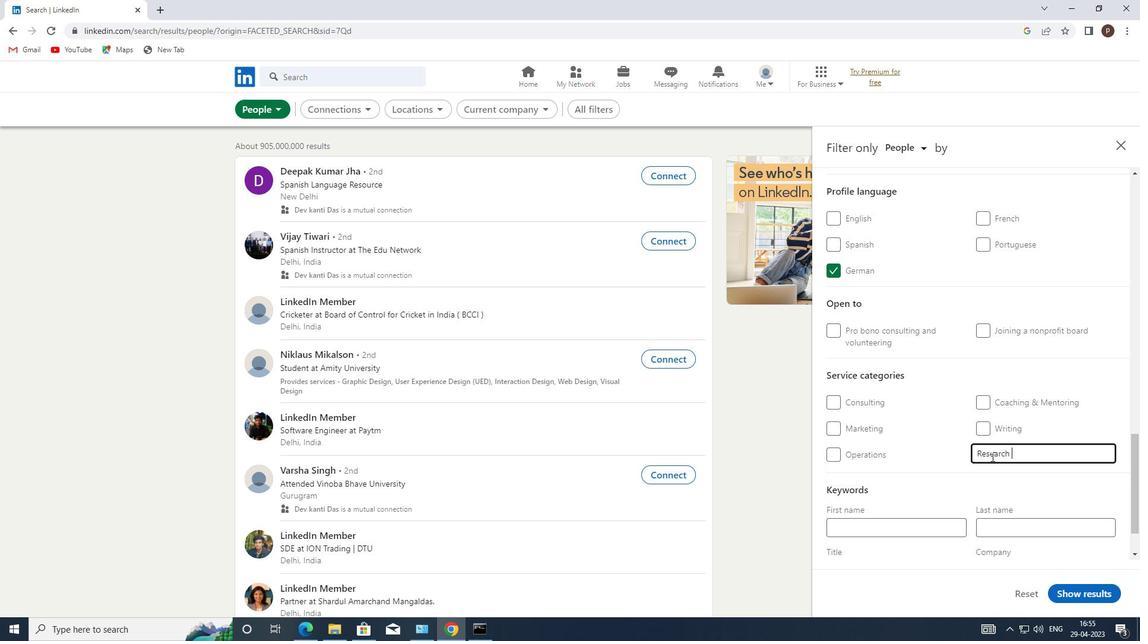 
Action: Mouse scrolled (960, 456) with delta (0, 0)
Screenshot: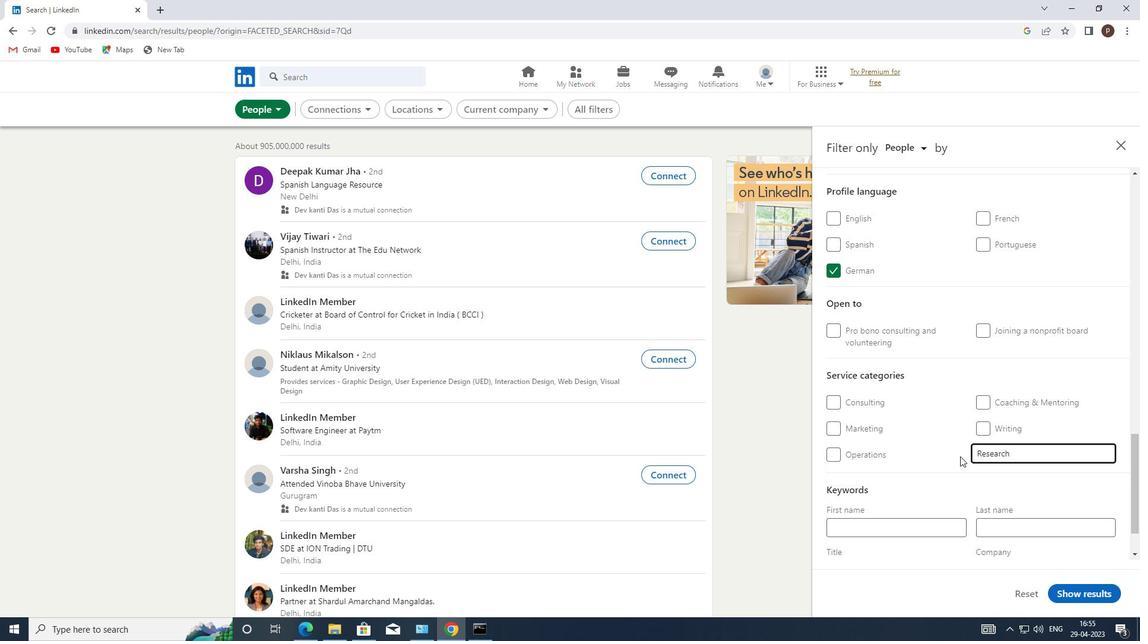 
Action: Mouse scrolled (960, 456) with delta (0, 0)
Screenshot: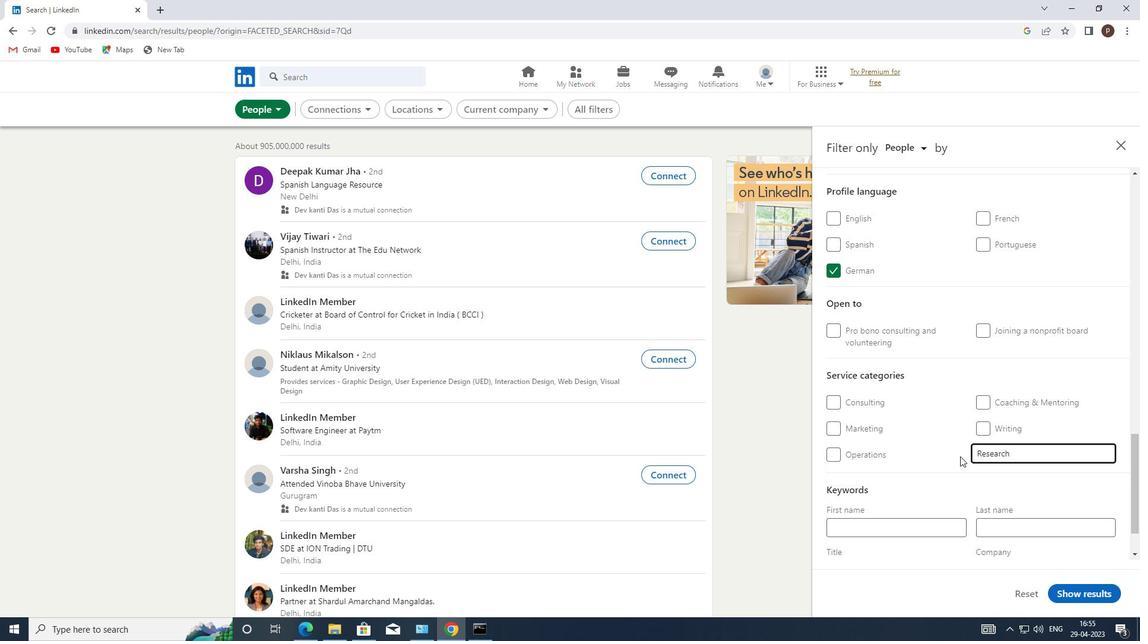 
Action: Mouse moved to (931, 440)
Screenshot: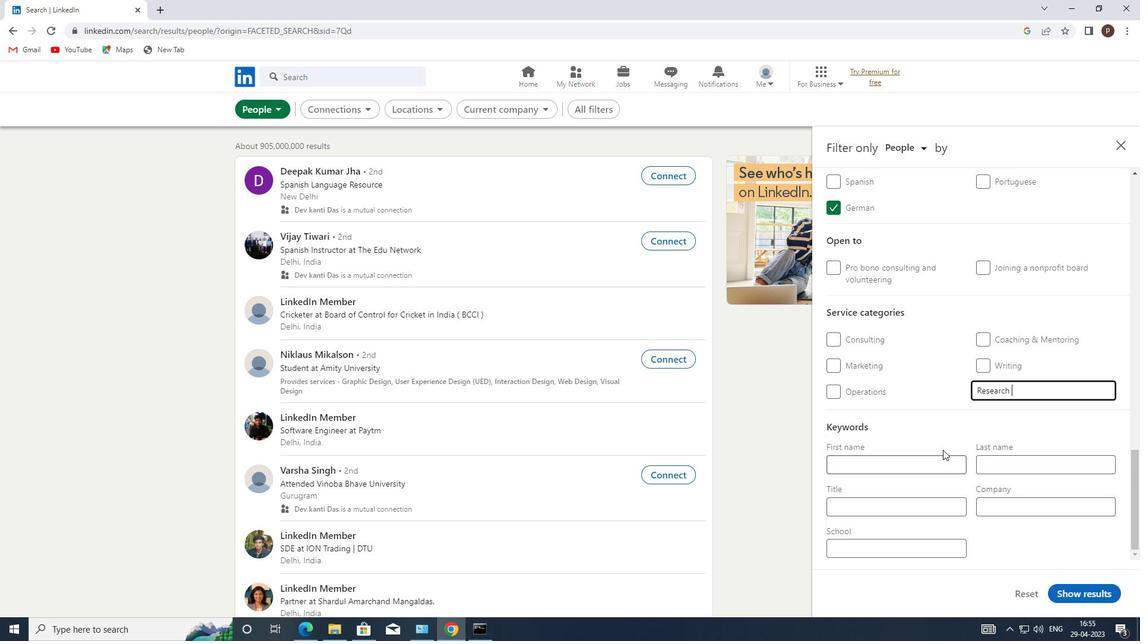
Action: Mouse scrolled (931, 440) with delta (0, 0)
Screenshot: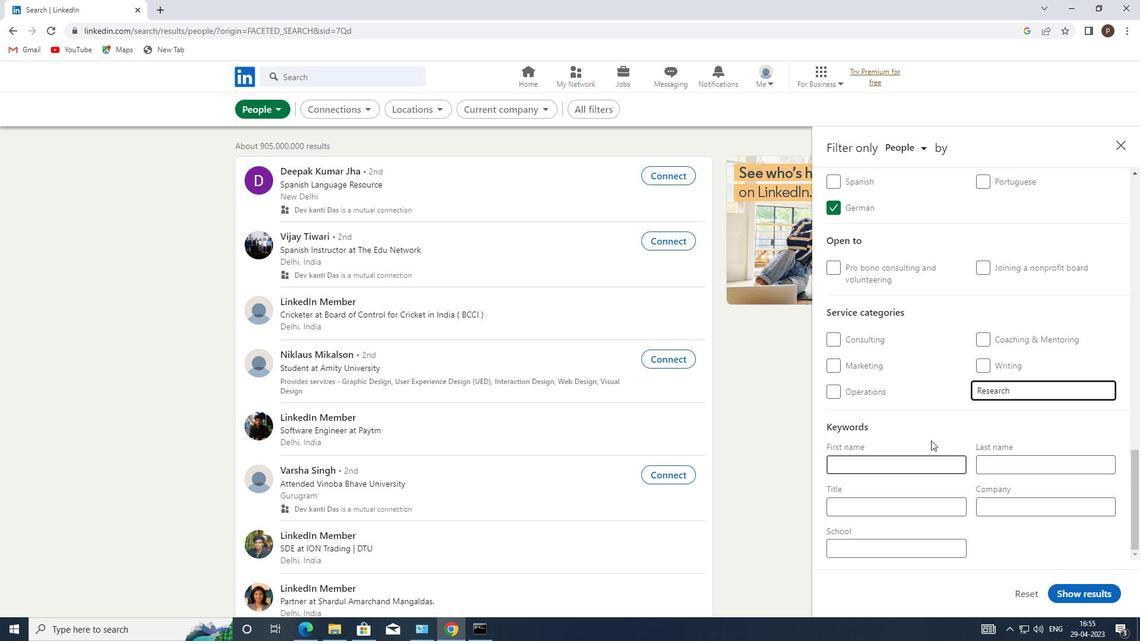 
Action: Mouse moved to (878, 509)
Screenshot: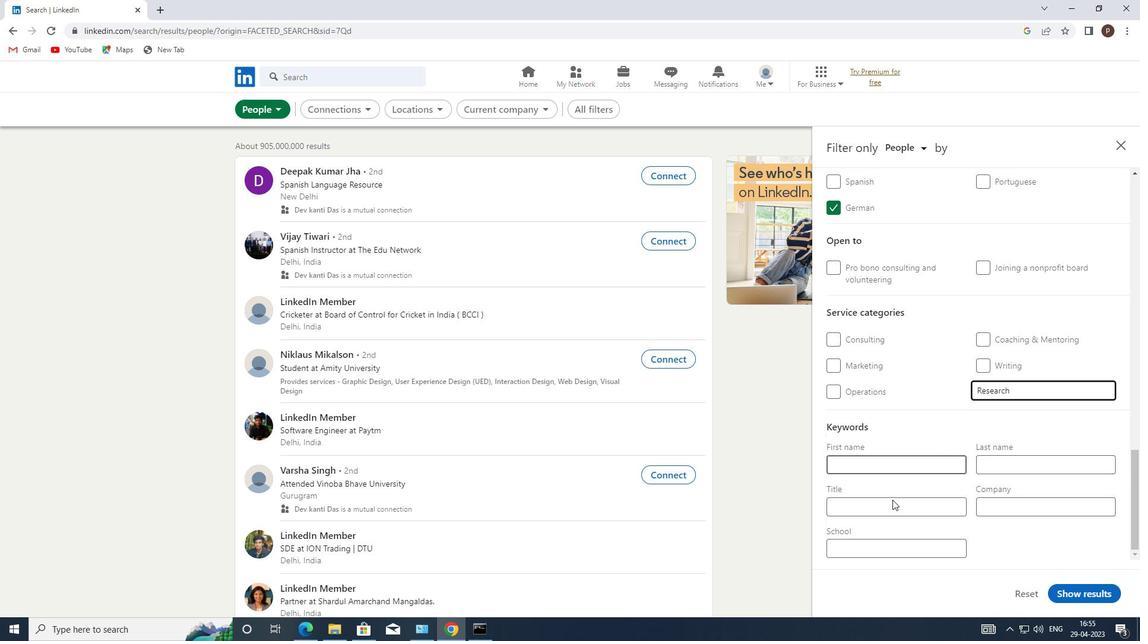 
Action: Mouse pressed left at (878, 509)
Screenshot: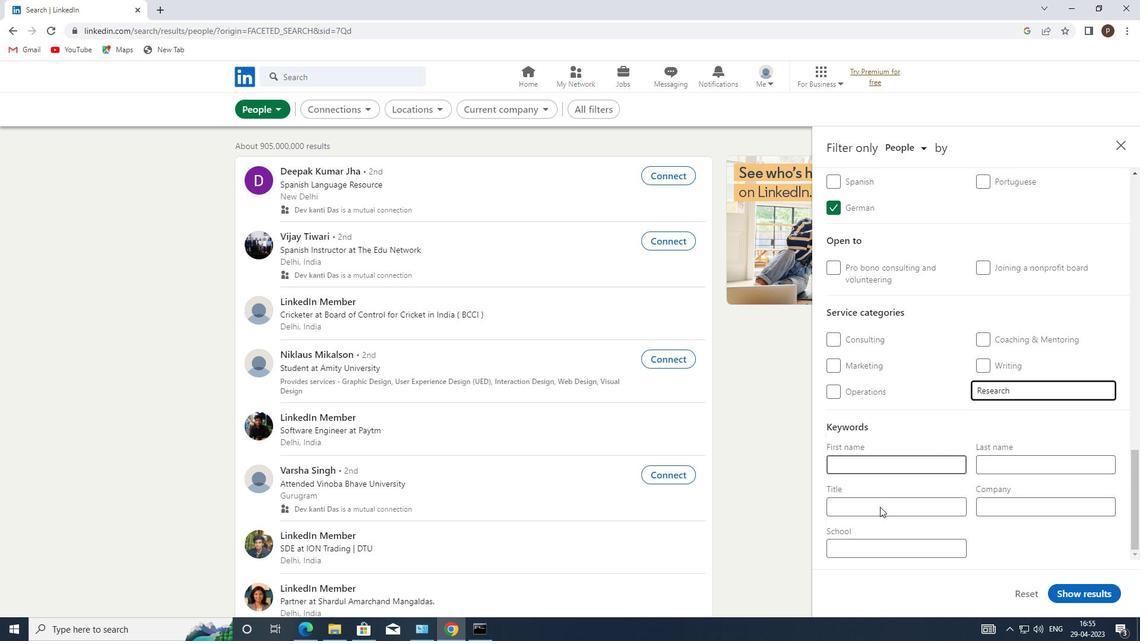 
Action: Mouse moved to (875, 503)
Screenshot: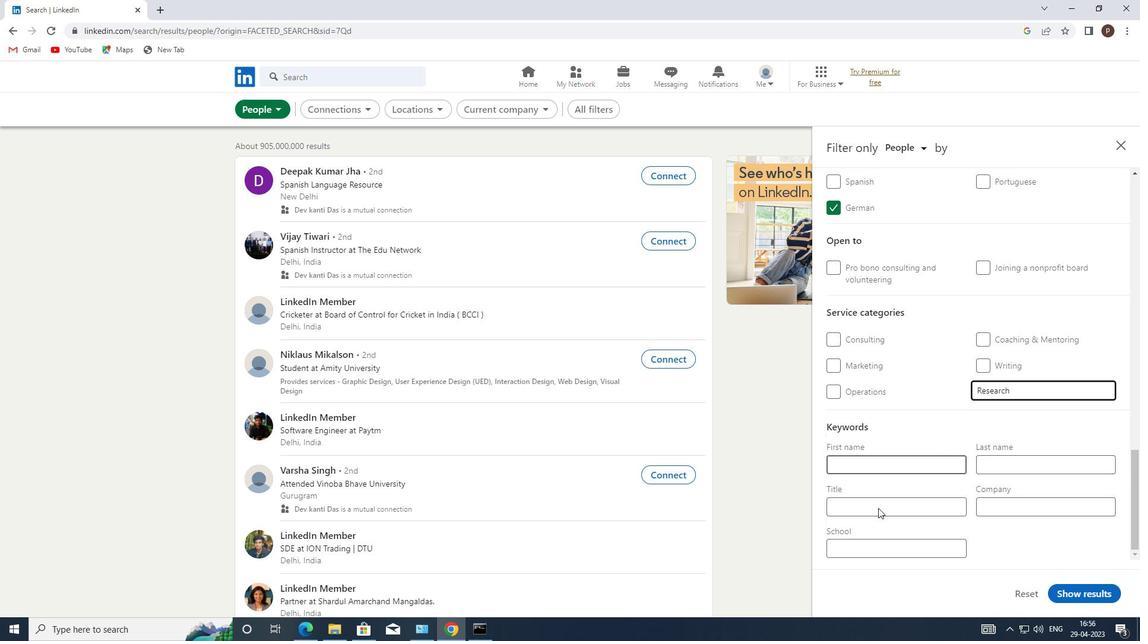 
Action: Mouse pressed left at (875, 503)
Screenshot: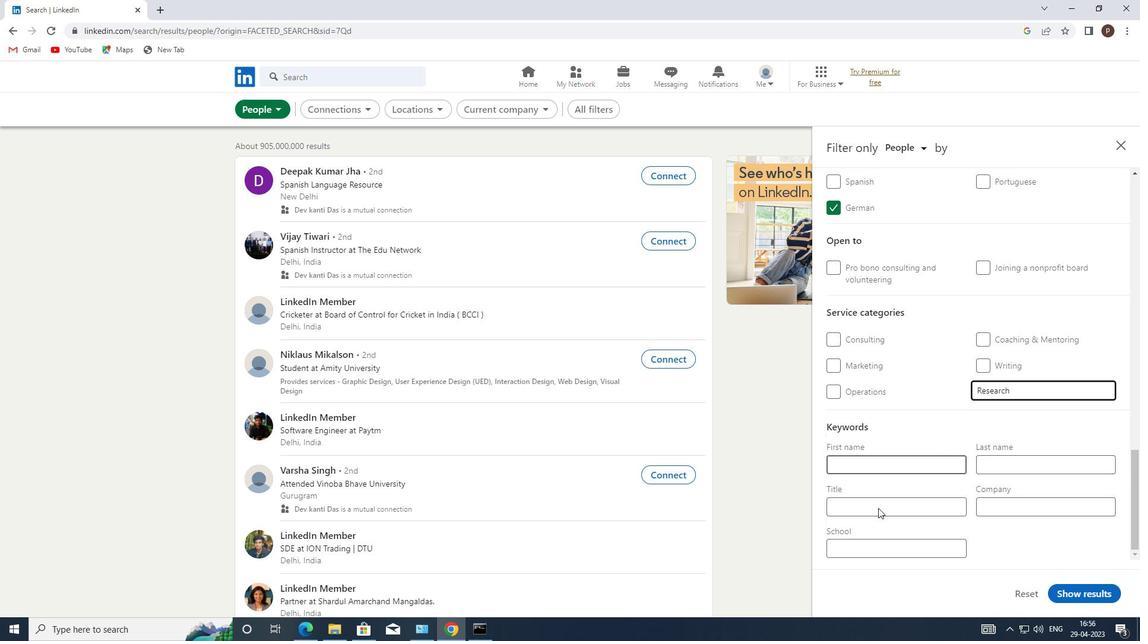 
Action: Mouse moved to (860, 504)
Screenshot: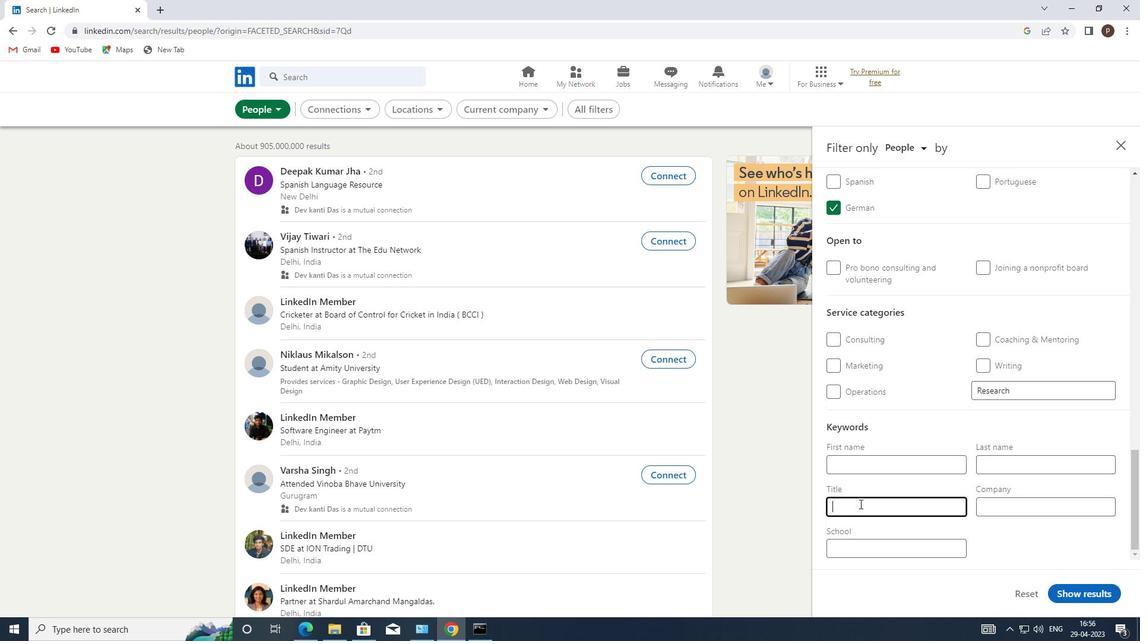 
Action: Mouse pressed left at (860, 504)
Screenshot: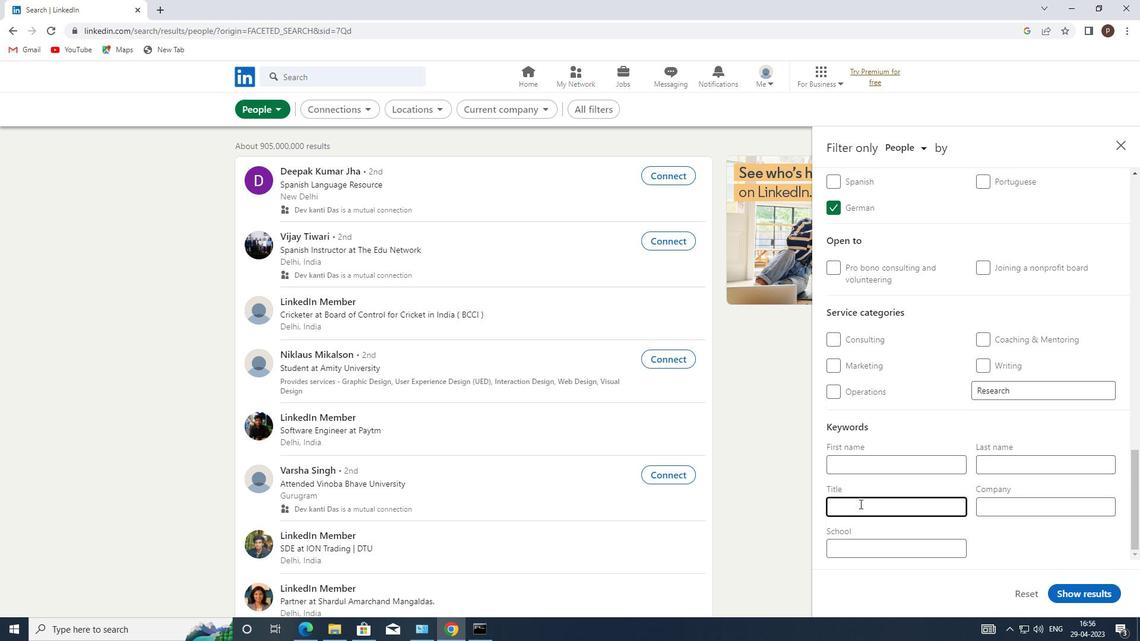 
Action: Key pressed <Key.caps_lock>M<Key.caps_lock>EDICAL<Key.space><Key.caps_lock>L<Key.caps_lock>ABORATORY<Key.space><Key.caps_lock>T<Key.caps_lock>ECH<Key.space>
Screenshot: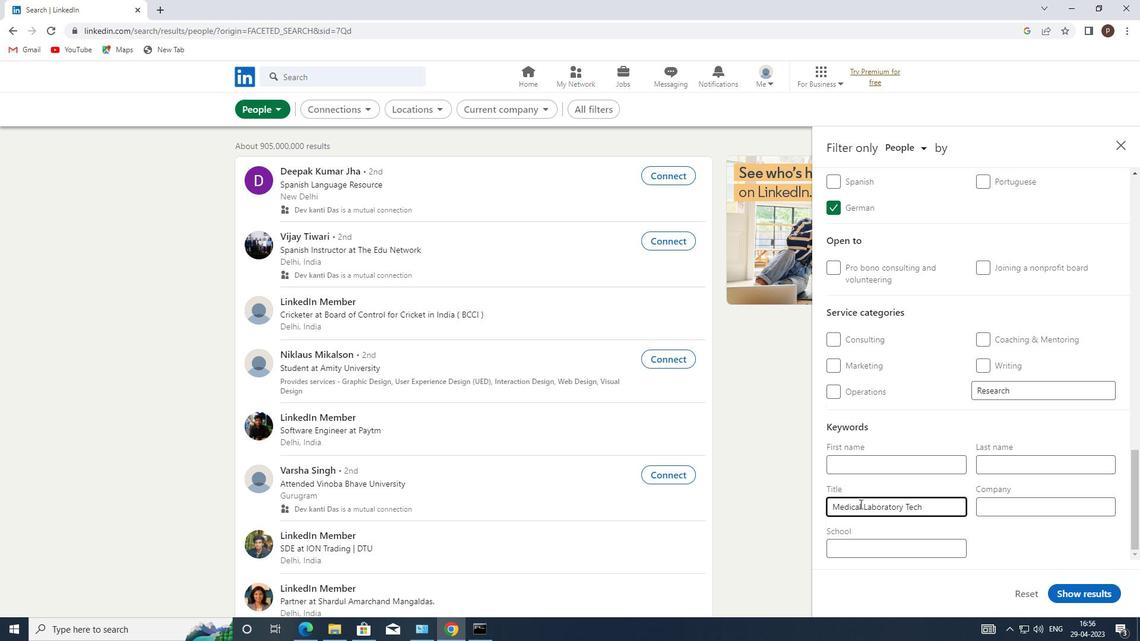 
Action: Mouse moved to (1067, 591)
Screenshot: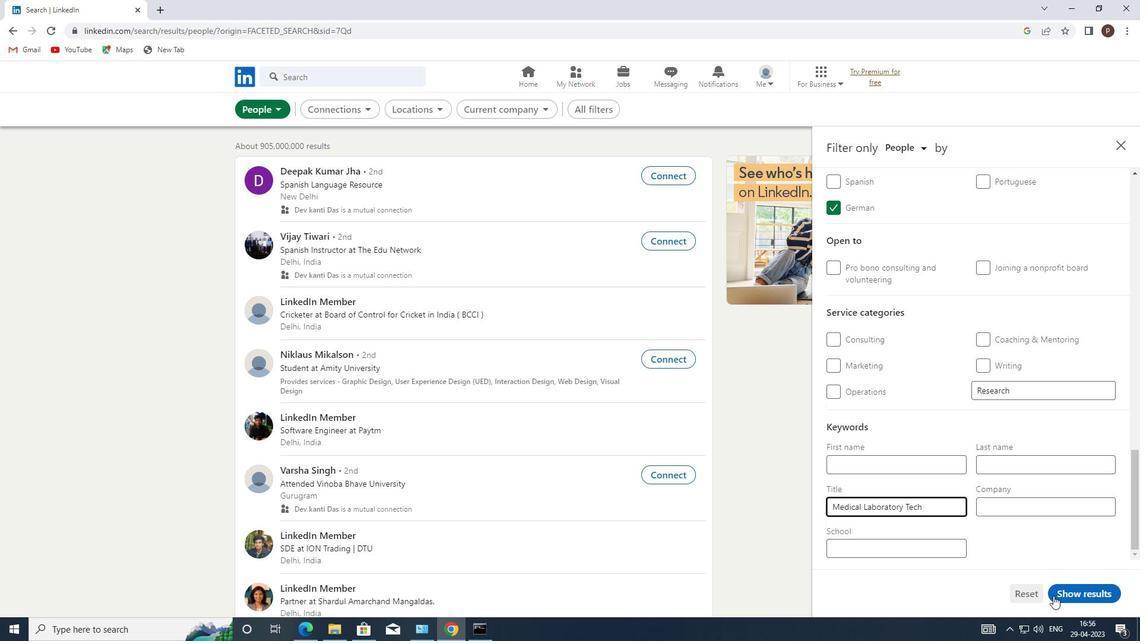 
Action: Mouse pressed left at (1067, 591)
Screenshot: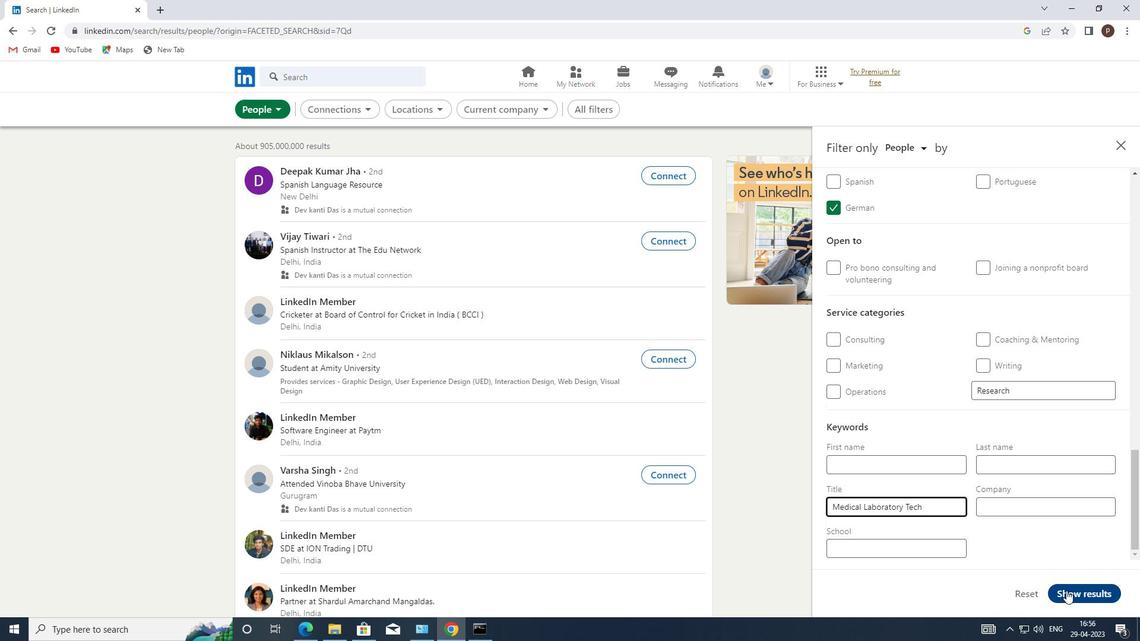 
